 Task: Add an event with the title Lunch Break: Yoga and Meditation, date '2024/05/26', time 7:30 AM to 9:30 AMand add a description: The event coordinator is responsible for planning, organizing, and executing the networking event. They oversee all aspects of the event, including venue selection, logistics, scheduling, vendor management, and participant registration. The event coordinator ensures a seamless and successful networking event that meets the objectives and expectations of the attendees., put the event into Yellow category . Add location for the event as: 456 Montjuic Castle, Barcelona, Spain, logged in from the account softage.3@softage.netand send the event invitation to softage.4@softage.net and softage.2@softage.net. Set a reminder for the event 15 minutes before
Action: Mouse moved to (87, 112)
Screenshot: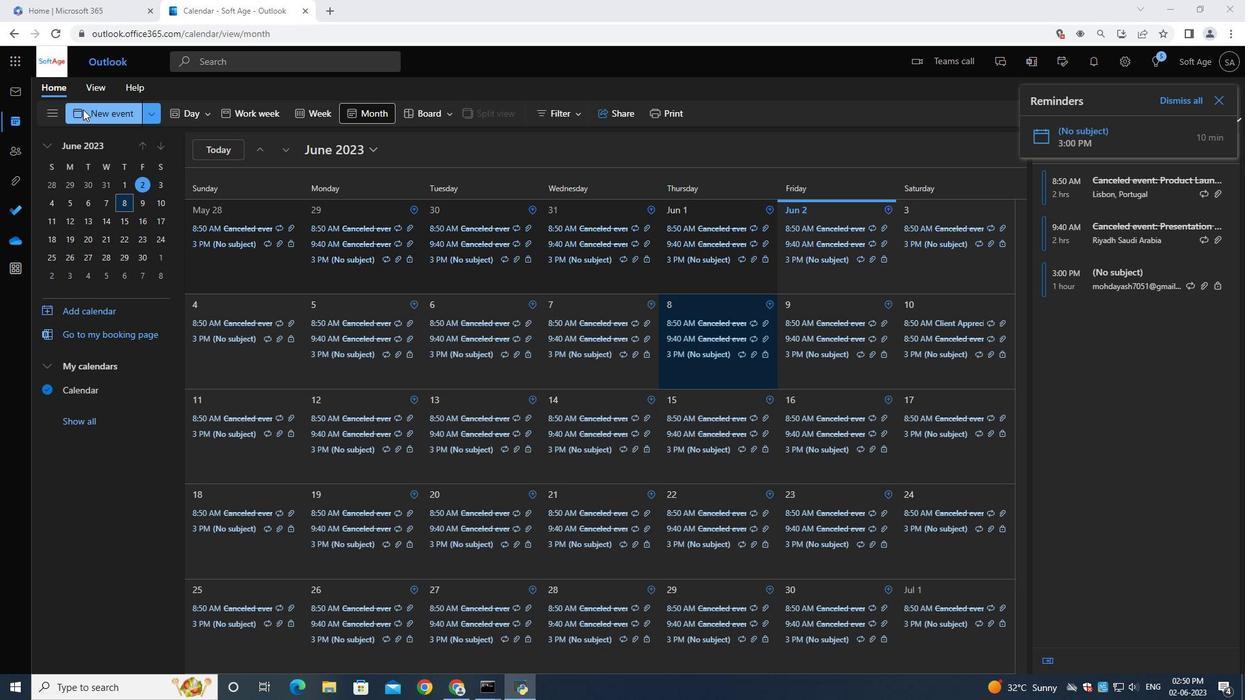
Action: Mouse pressed left at (87, 112)
Screenshot: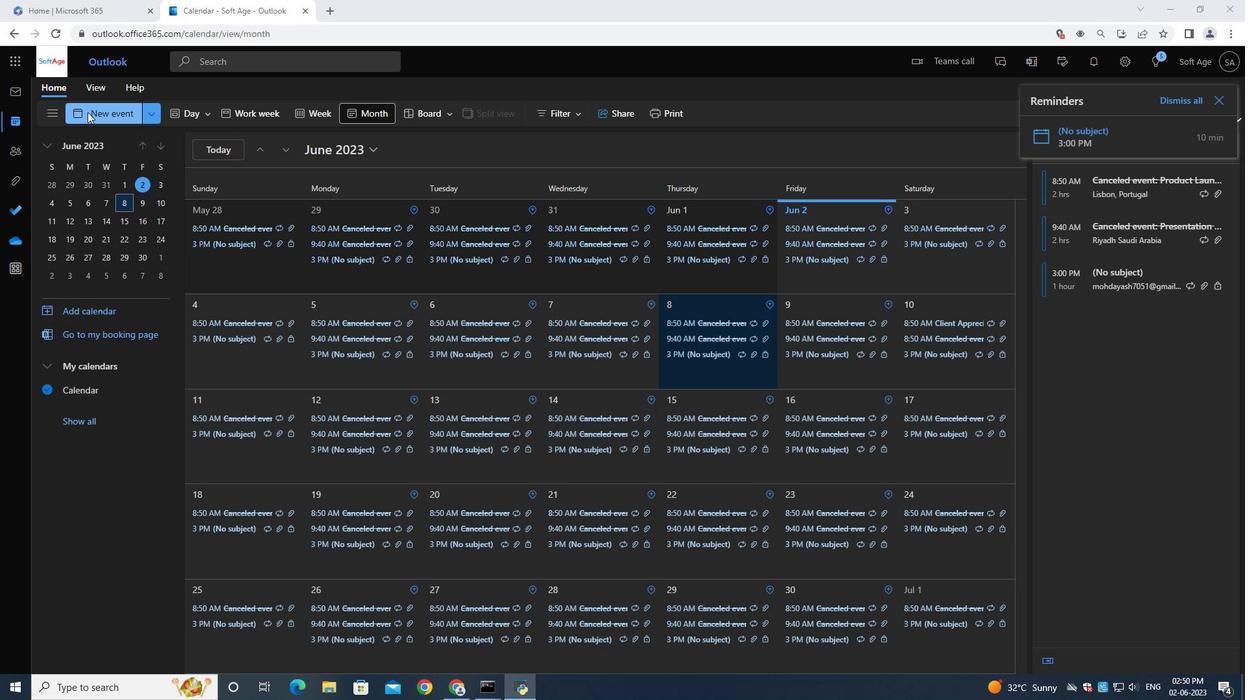 
Action: Mouse moved to (384, 199)
Screenshot: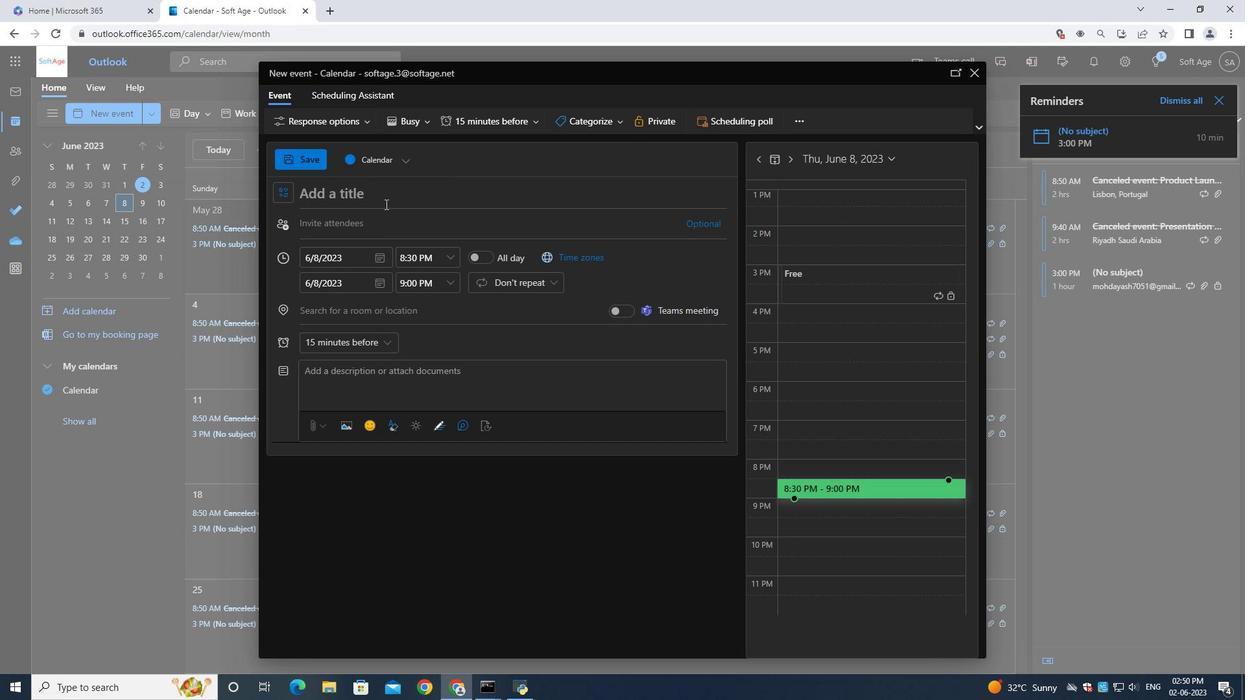 
Action: Mouse pressed left at (384, 199)
Screenshot: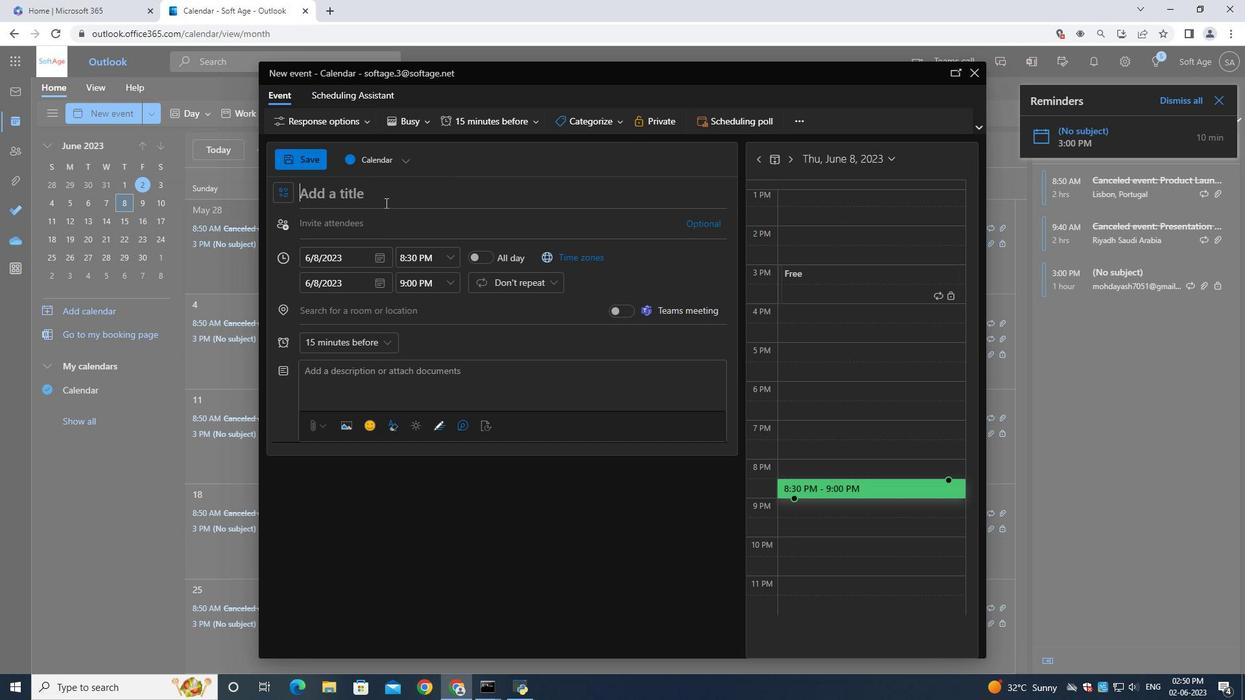 
Action: Mouse moved to (384, 199)
Screenshot: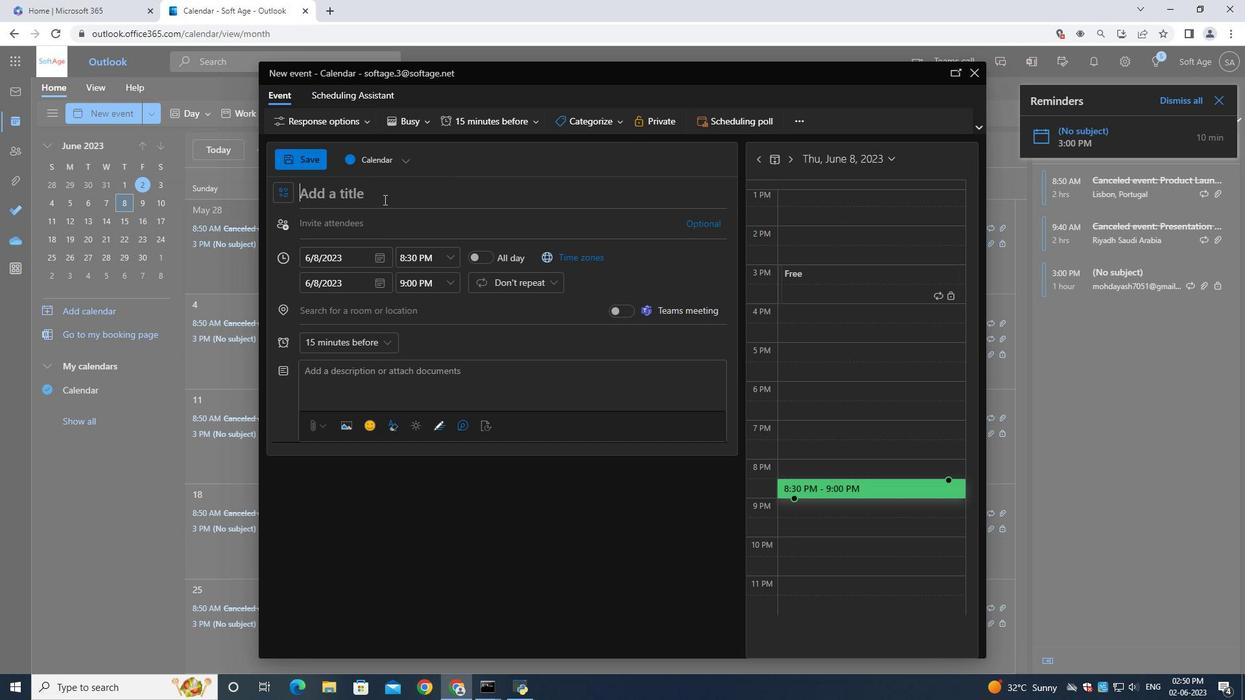 
Action: Key pressed <Key.shift>Luc<Key.backspace><Key.backspace>unch<Key.space><Key.shift><Key.shift>Break<Key.shift_r>:<Key.space><Key.shift>Yoga<Key.space>and<Key.space><Key.shift>Meditation
Screenshot: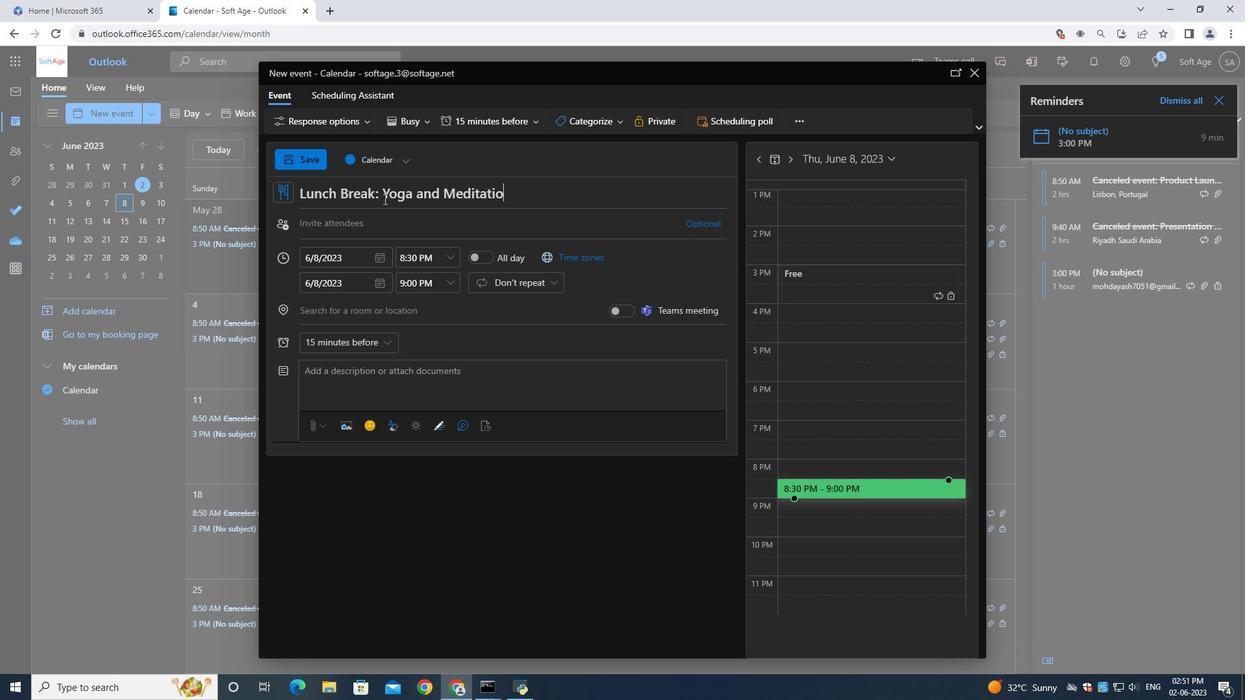 
Action: Mouse moved to (382, 252)
Screenshot: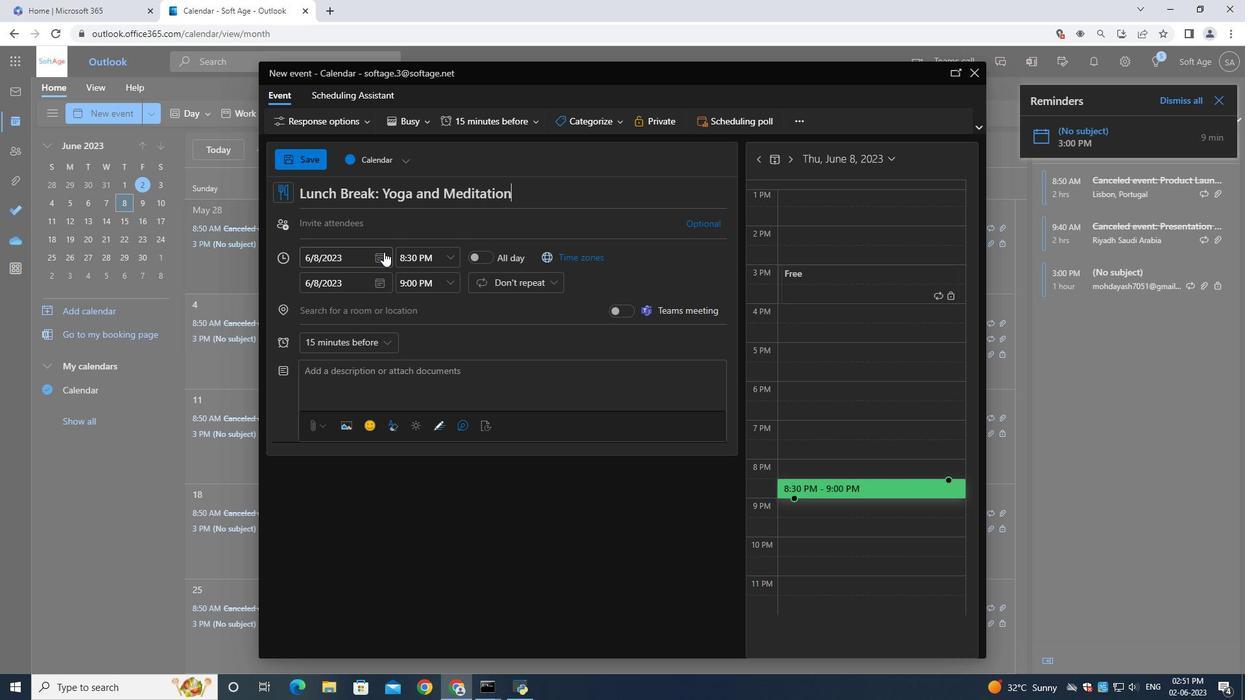 
Action: Mouse pressed left at (382, 252)
Screenshot: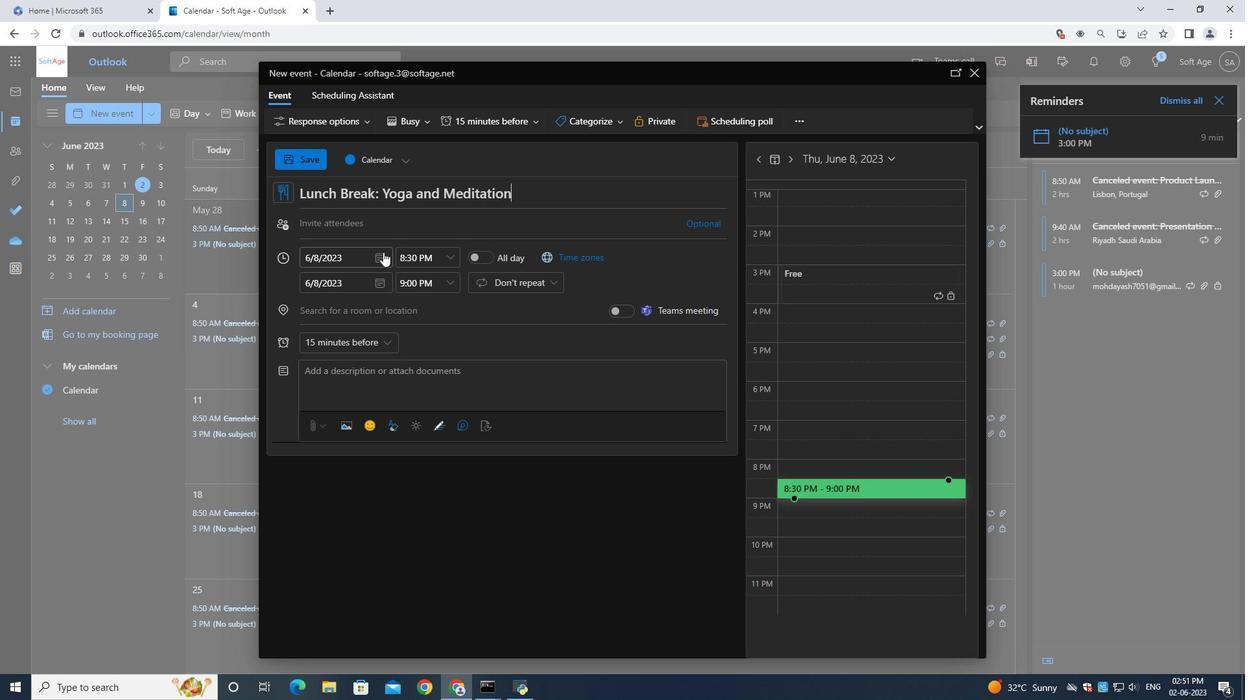 
Action: Mouse moved to (425, 289)
Screenshot: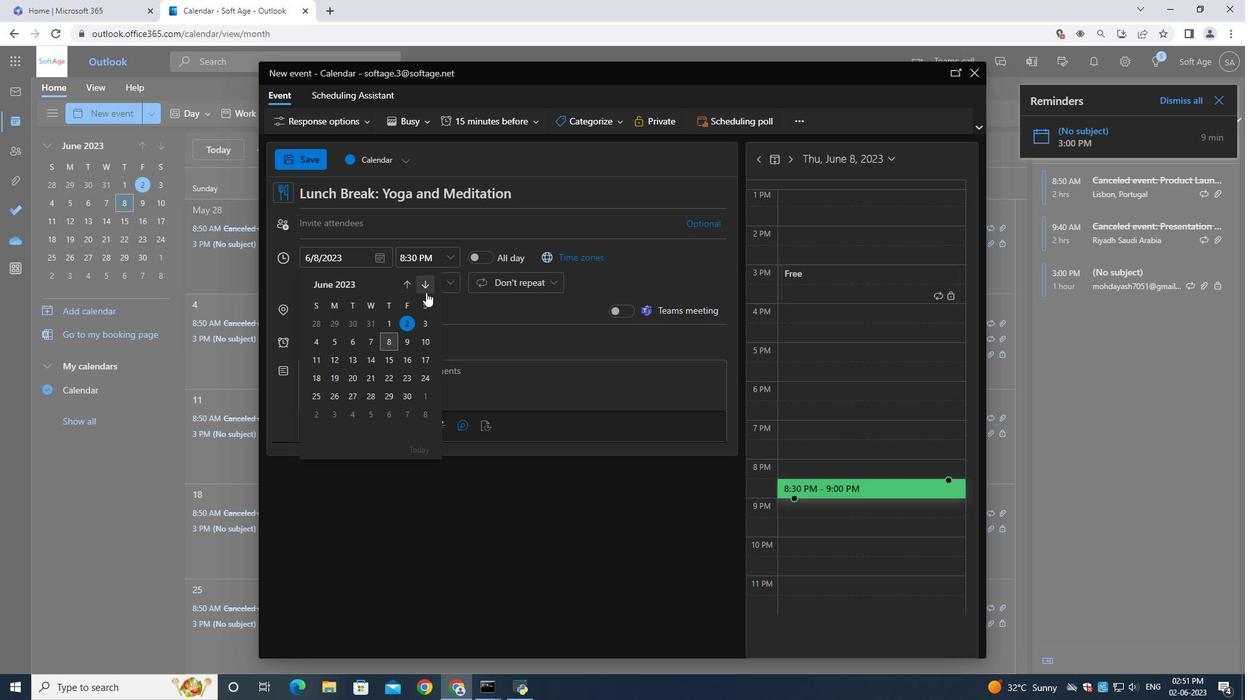 
Action: Mouse pressed left at (425, 289)
Screenshot: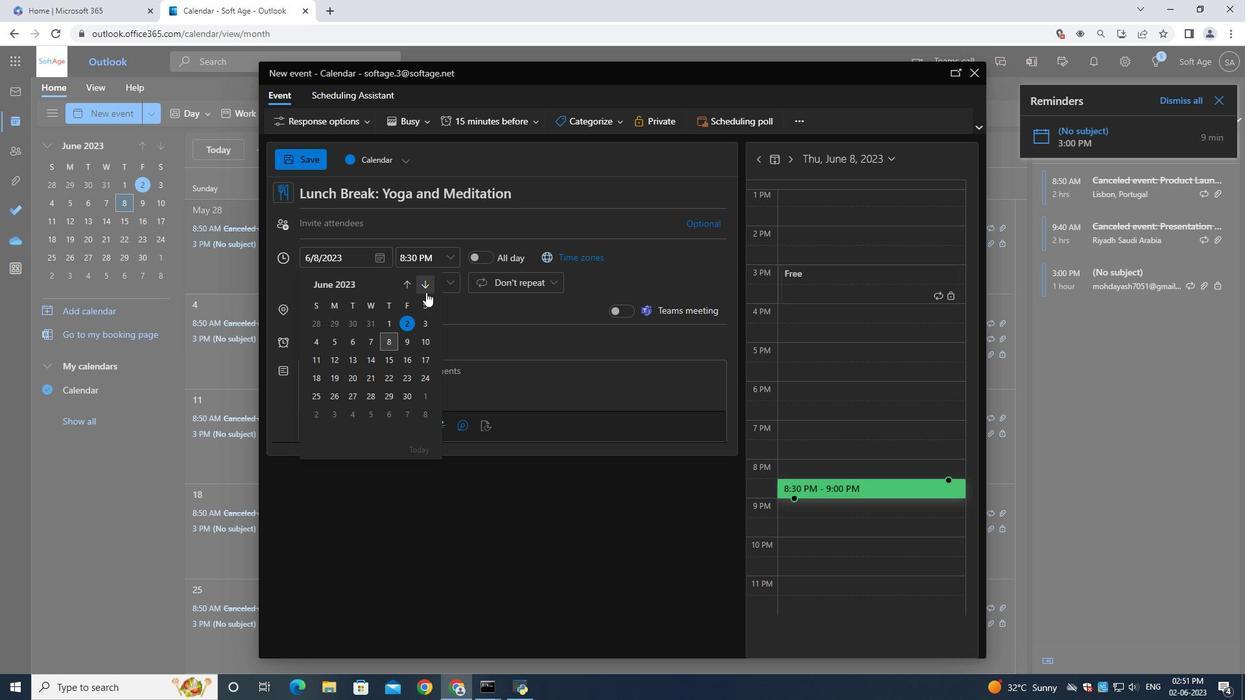 
Action: Mouse moved to (424, 288)
Screenshot: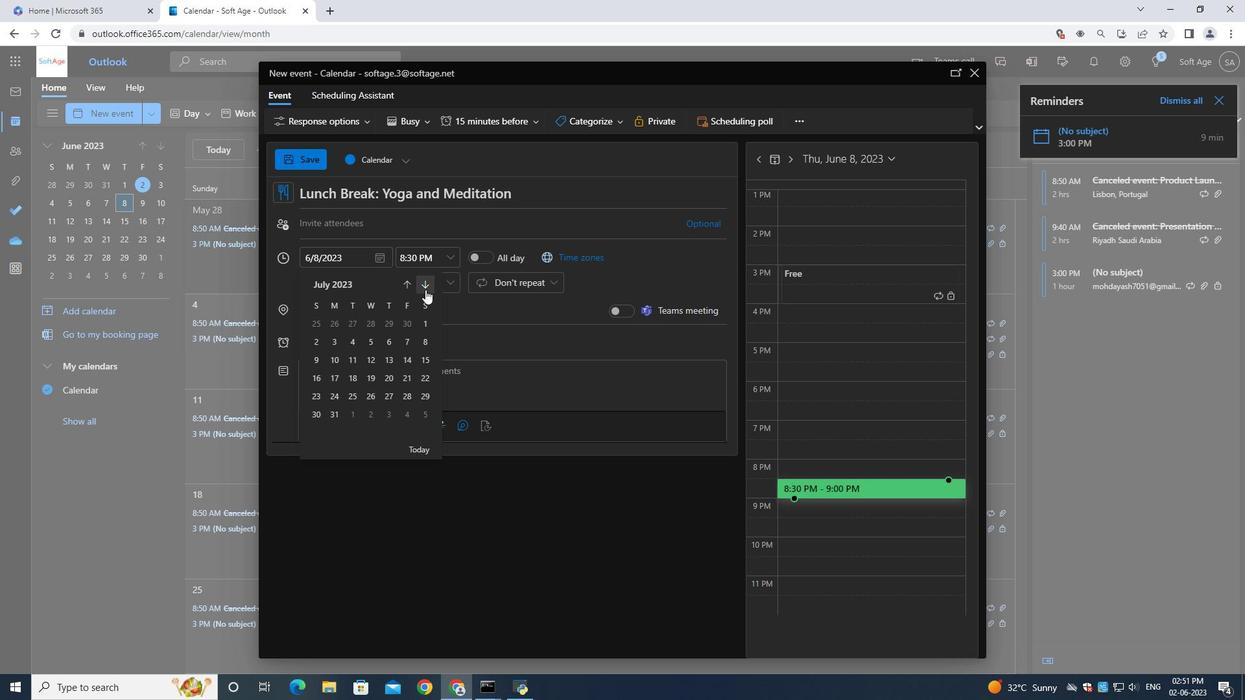 
Action: Mouse pressed left at (424, 288)
Screenshot: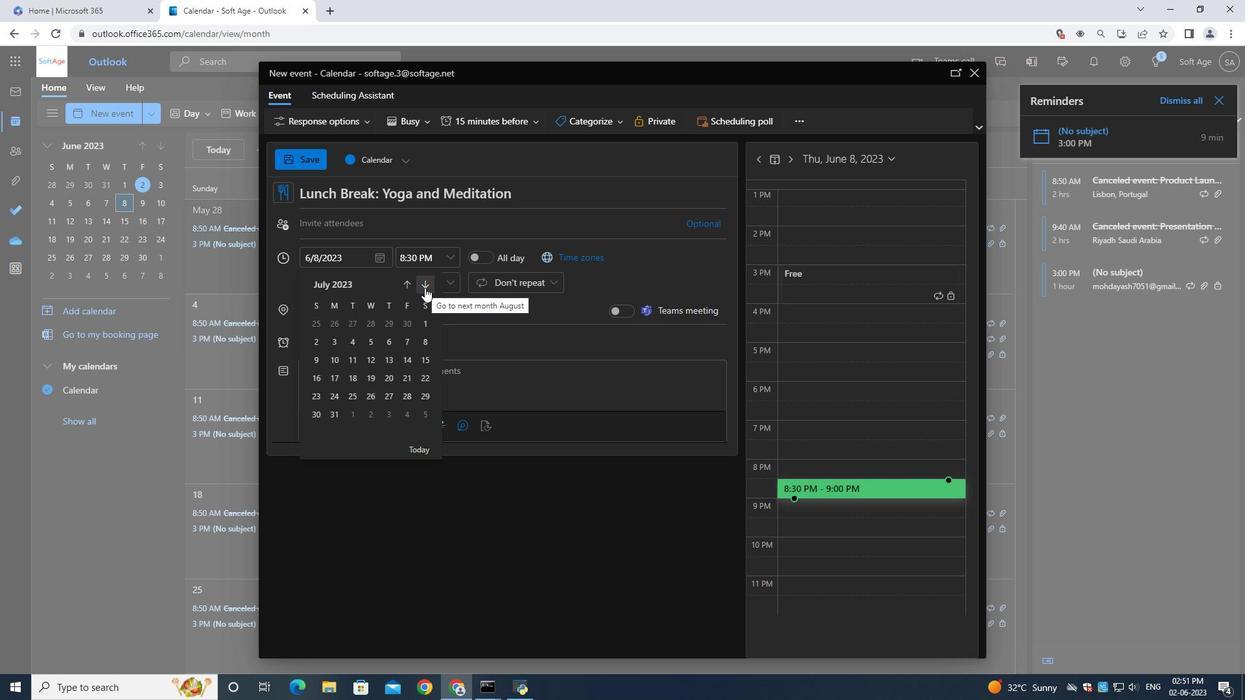 
Action: Mouse moved to (406, 284)
Screenshot: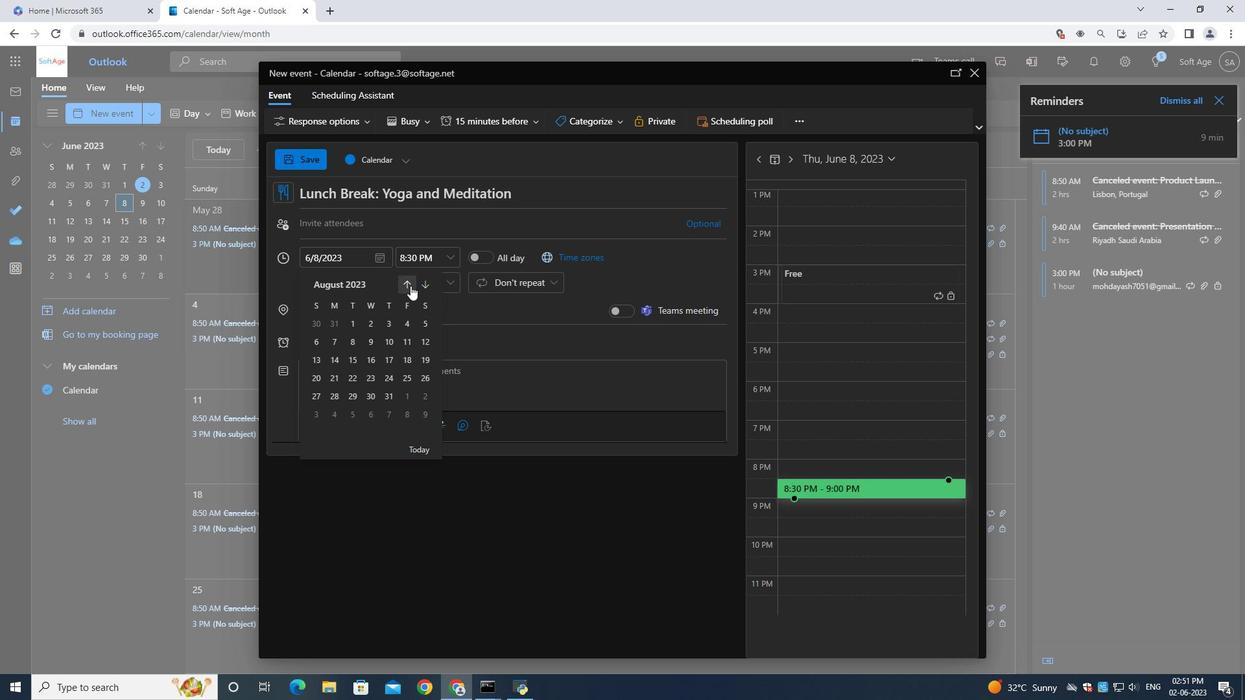 
Action: Mouse pressed left at (406, 284)
Screenshot: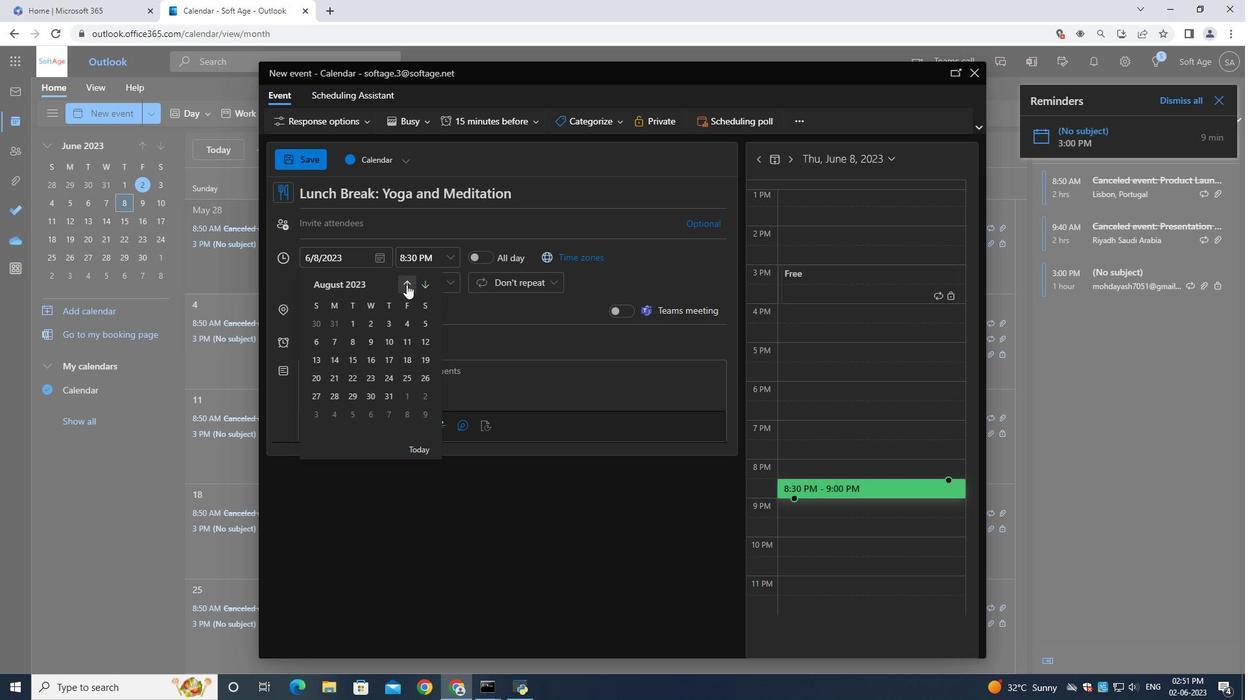 
Action: Mouse pressed left at (406, 284)
Screenshot: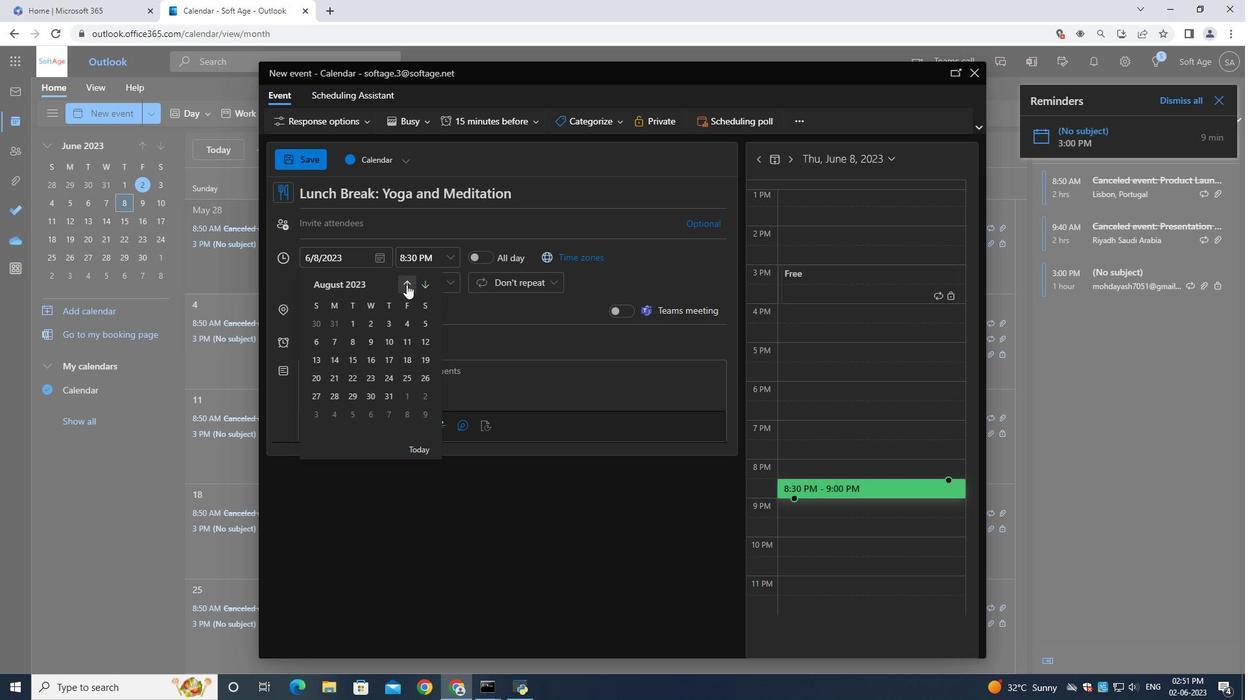
Action: Mouse pressed left at (406, 284)
Screenshot: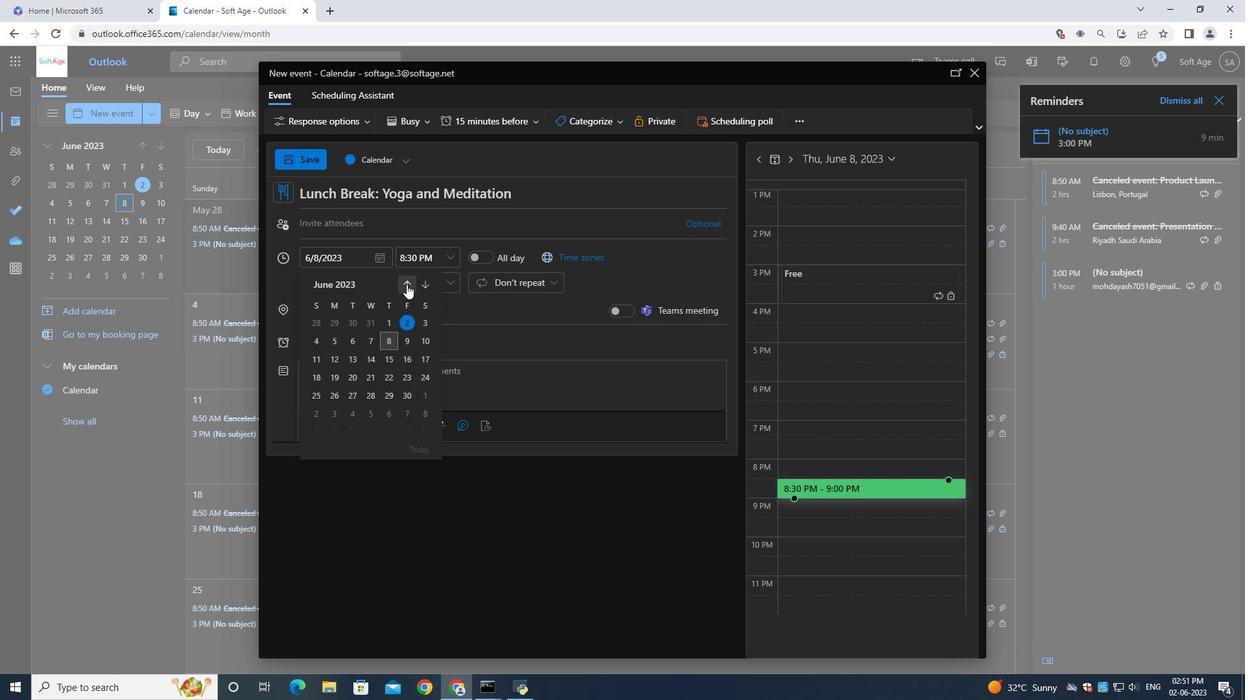 
Action: Mouse moved to (402, 379)
Screenshot: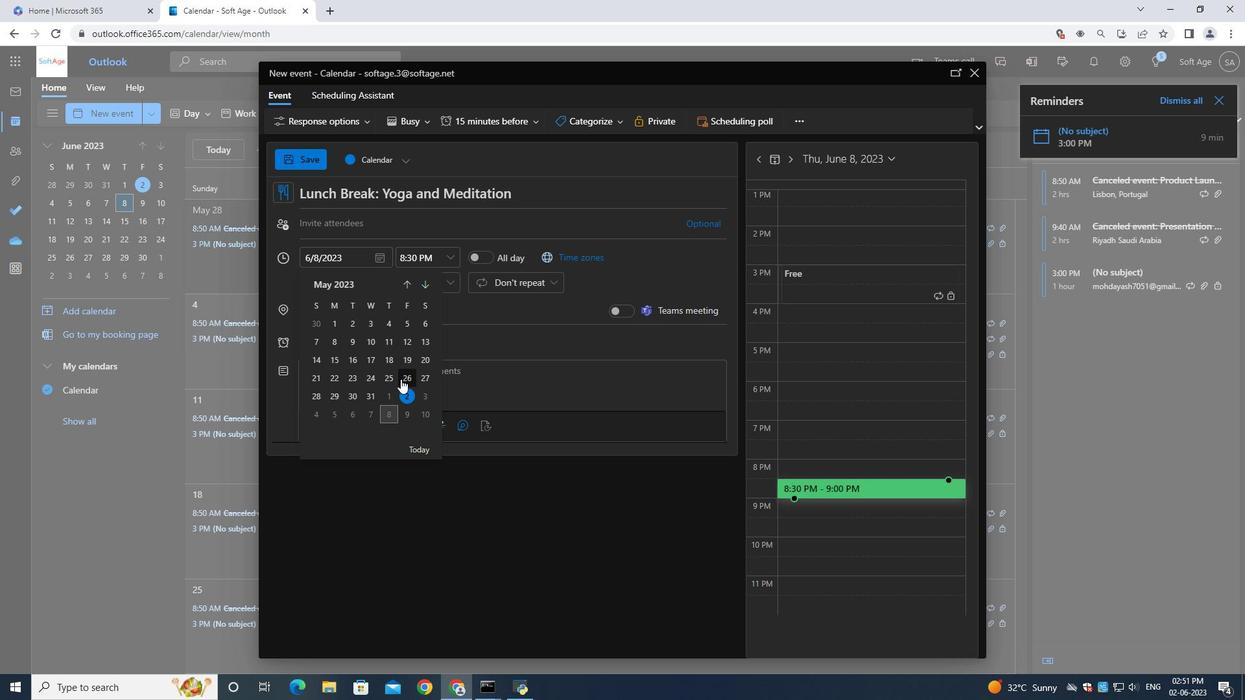 
Action: Mouse pressed left at (402, 379)
Screenshot: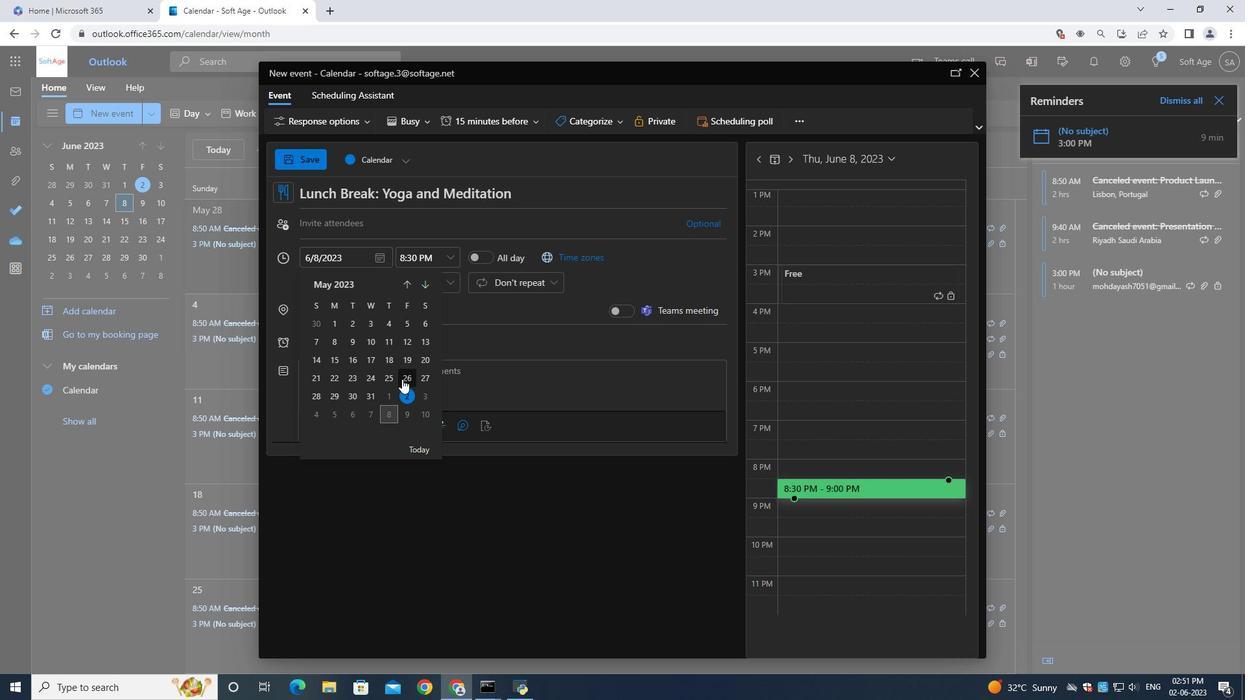 
Action: Mouse moved to (433, 263)
Screenshot: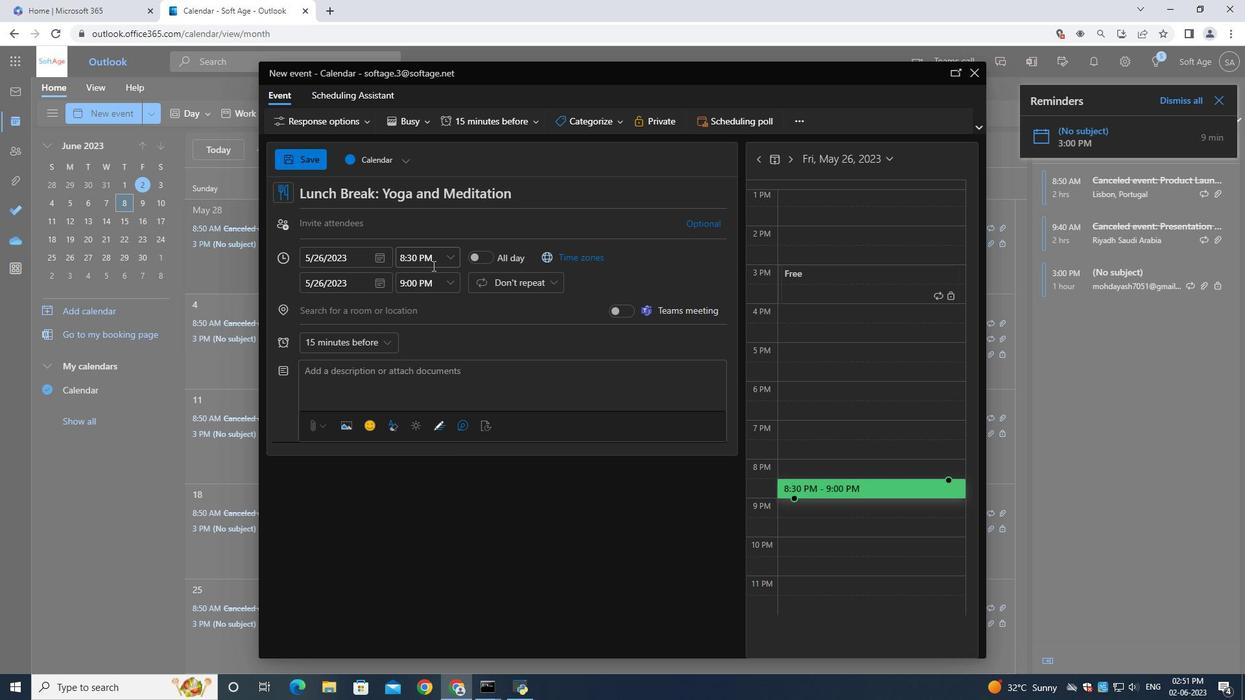 
Action: Mouse pressed left at (433, 263)
Screenshot: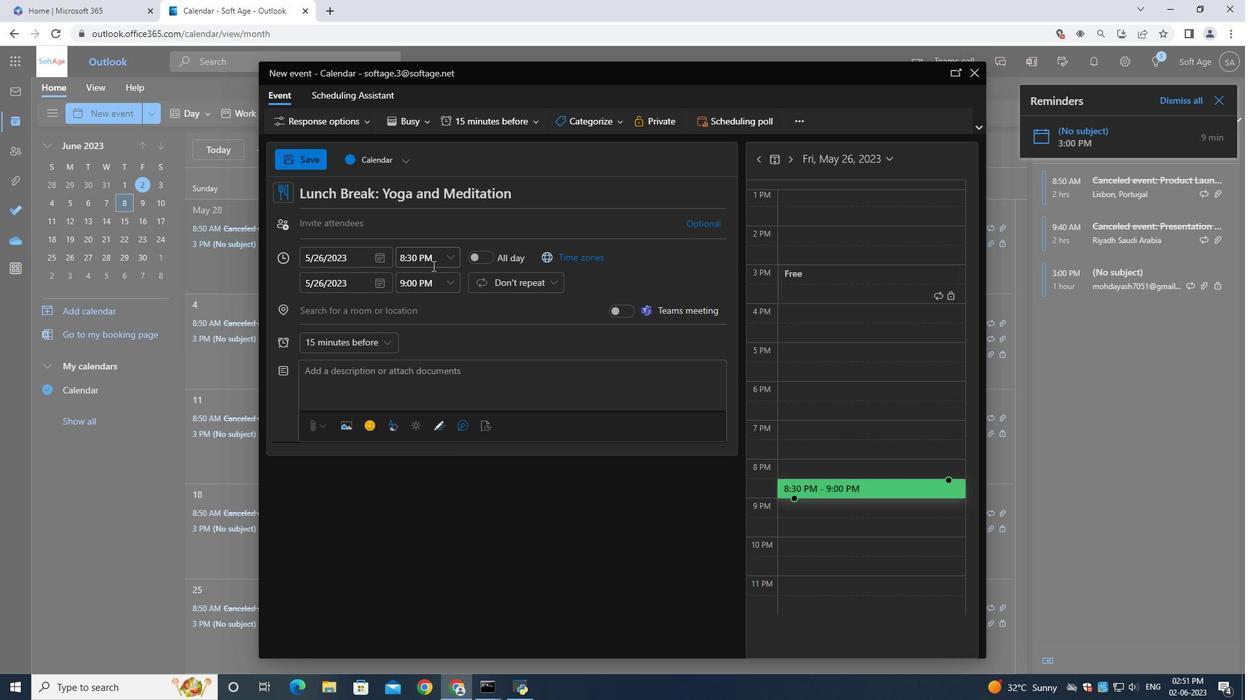 
Action: Mouse moved to (352, 262)
Screenshot: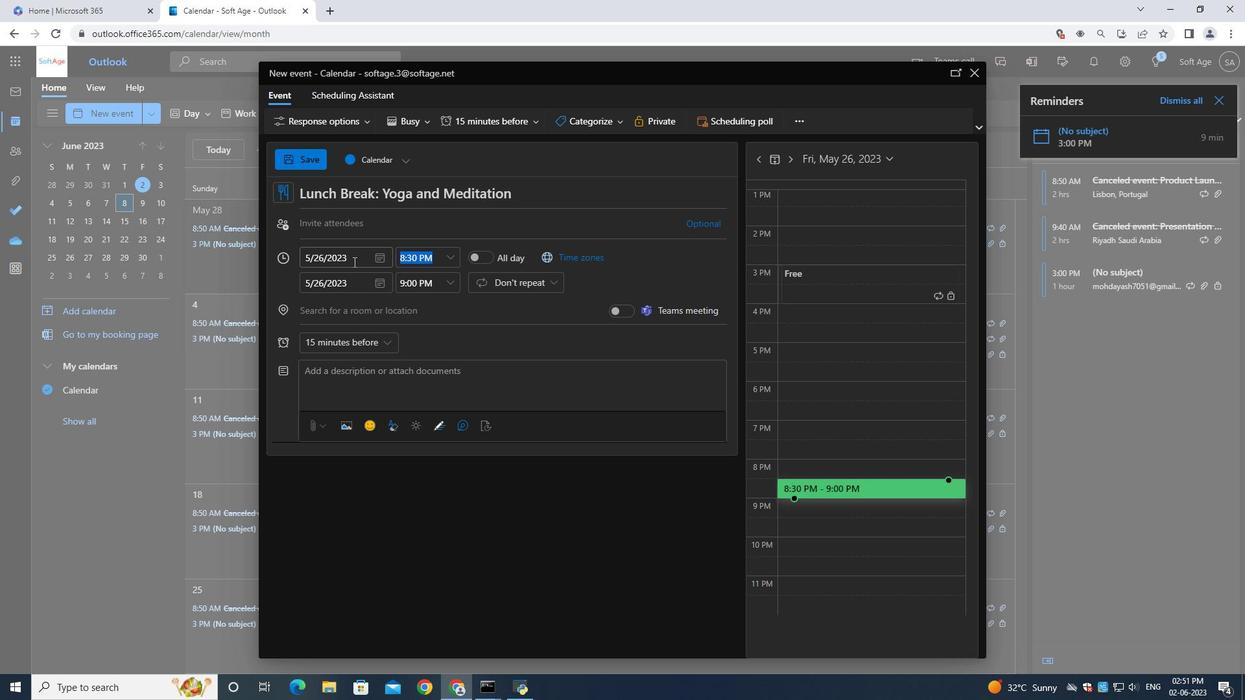 
Action: Mouse pressed left at (352, 262)
Screenshot: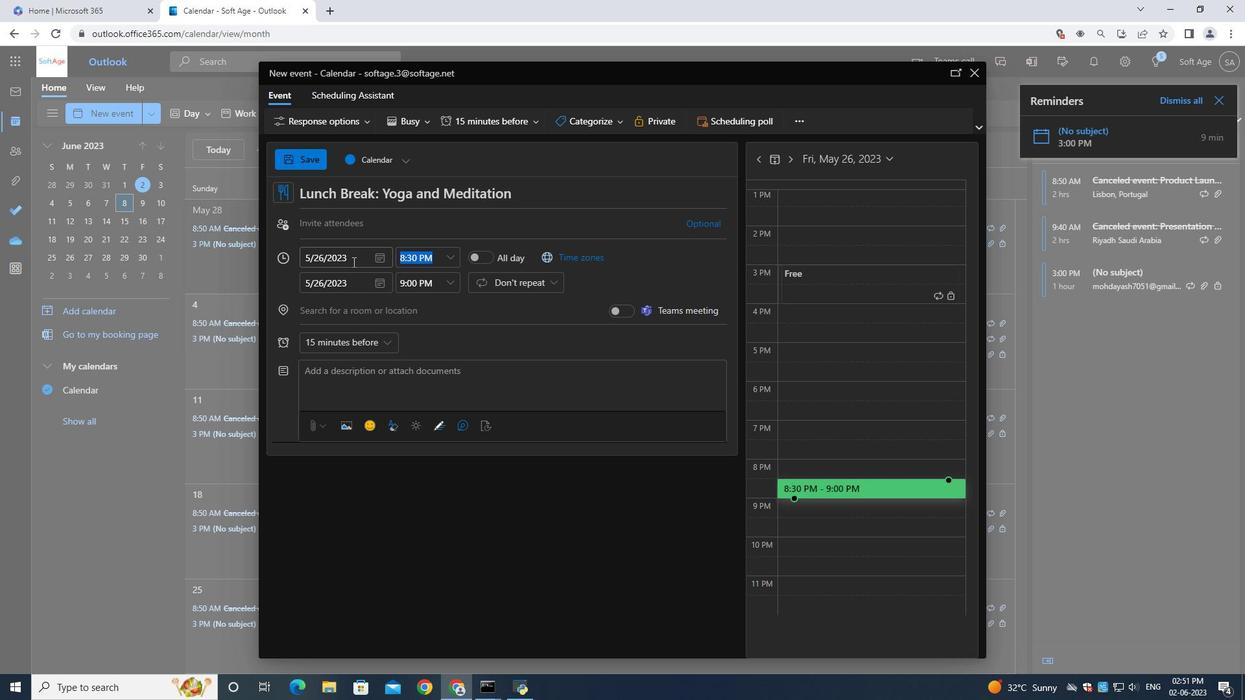 
Action: Mouse moved to (352, 266)
Screenshot: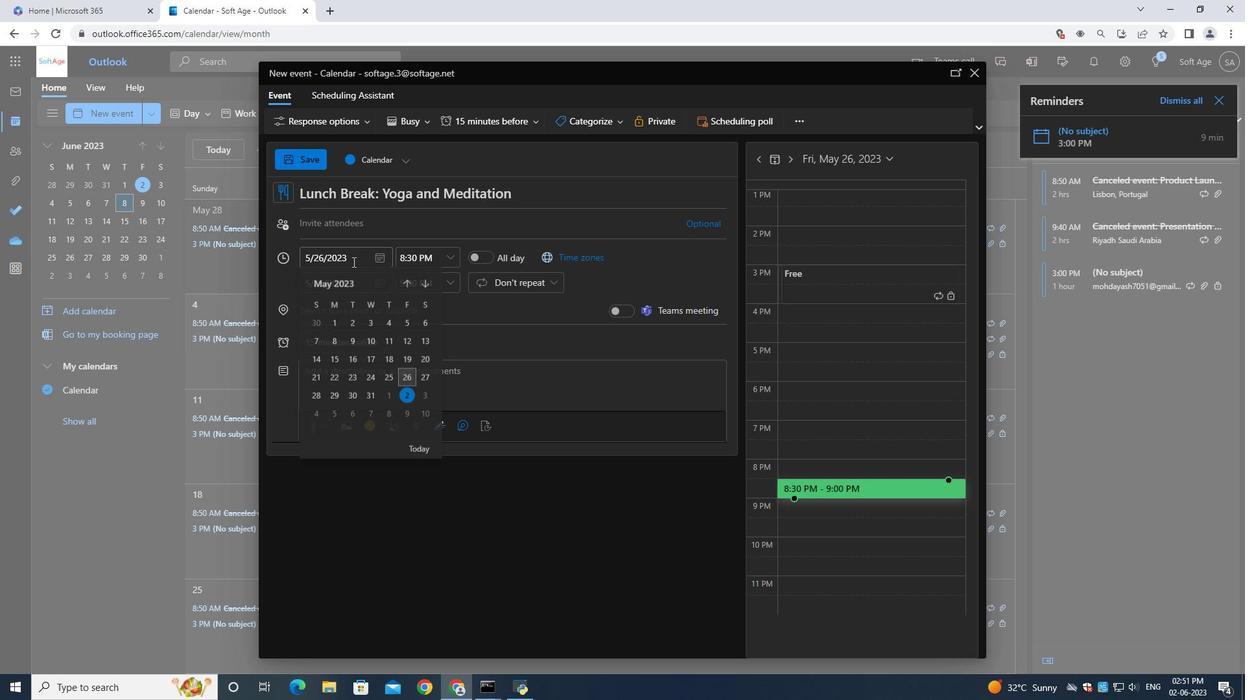 
Action: Key pressed <Key.backspace><Key.backspace>
Screenshot: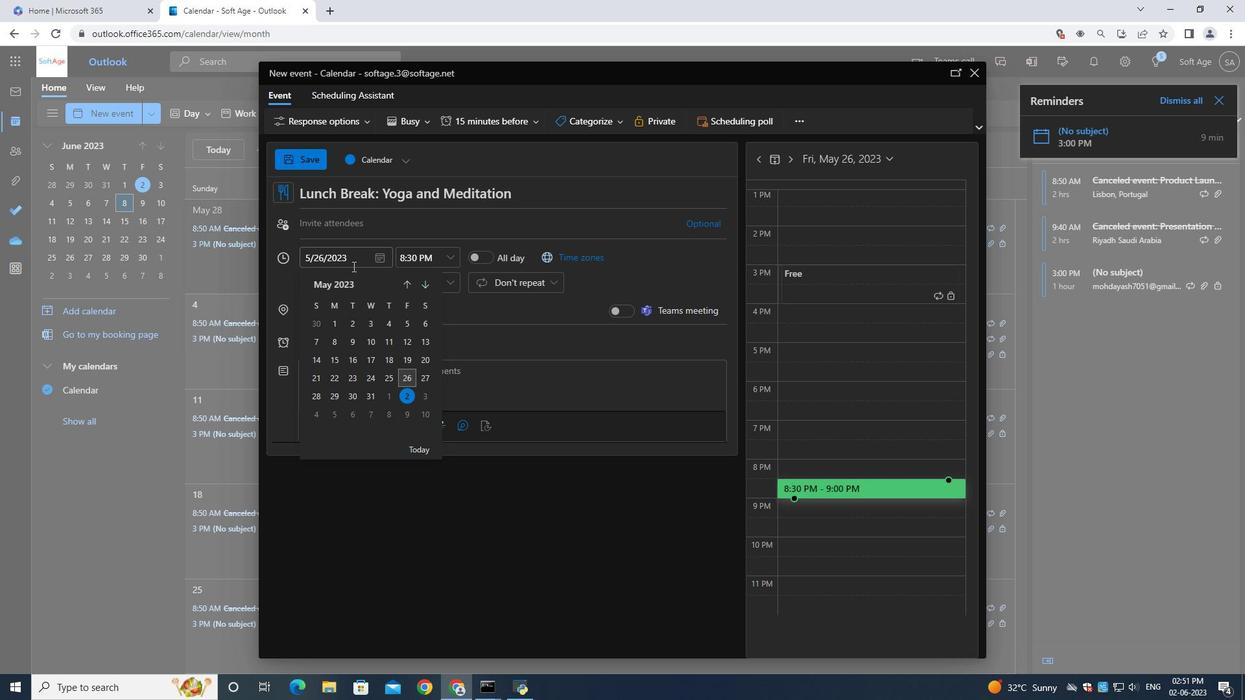 
Action: Mouse moved to (378, 258)
Screenshot: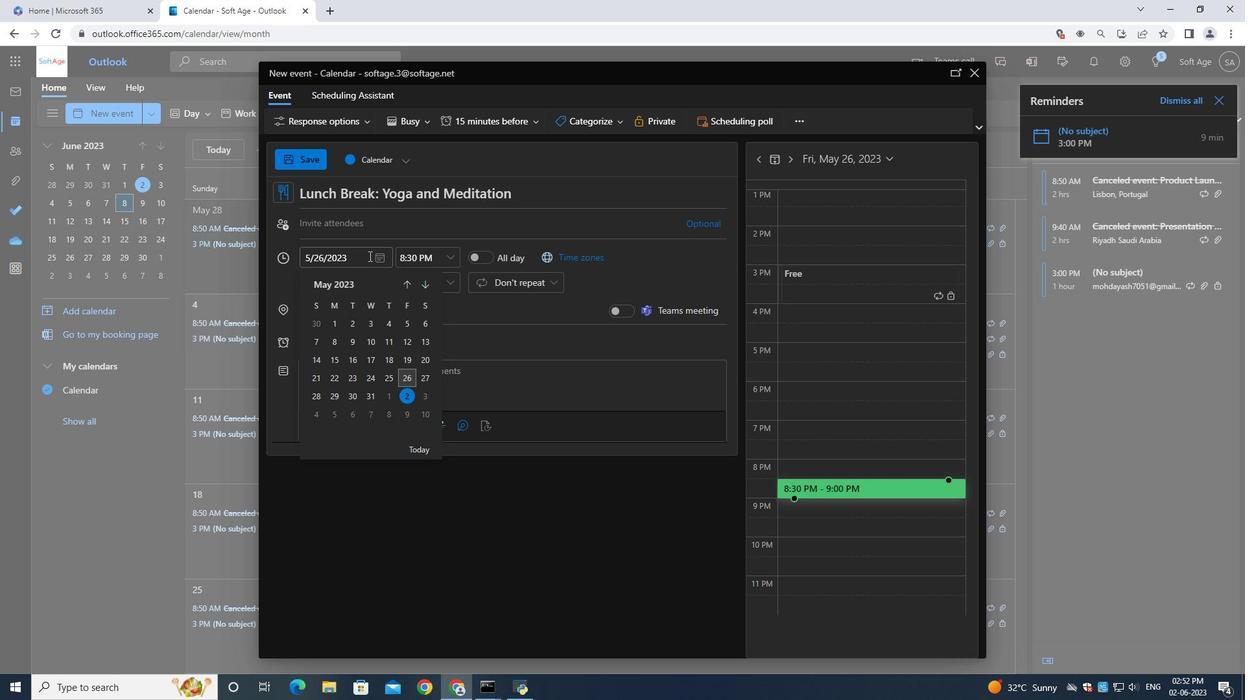 
Action: Mouse pressed left at (378, 258)
Screenshot: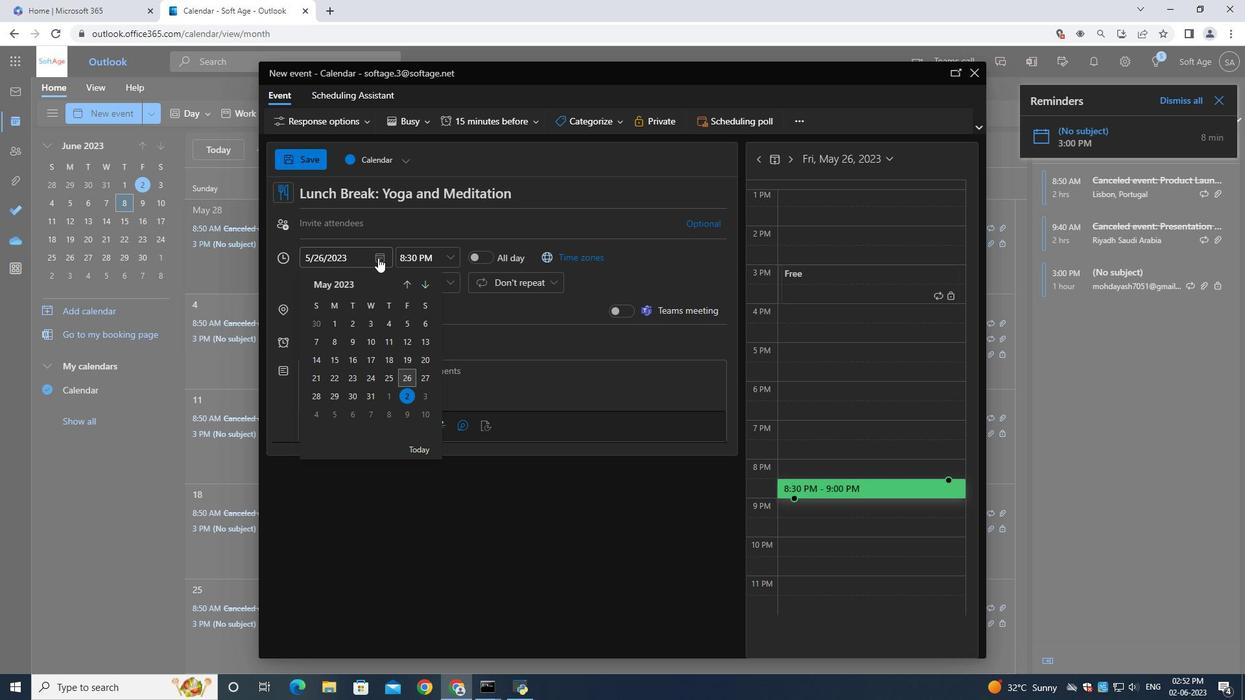 
Action: Mouse pressed left at (378, 258)
Screenshot: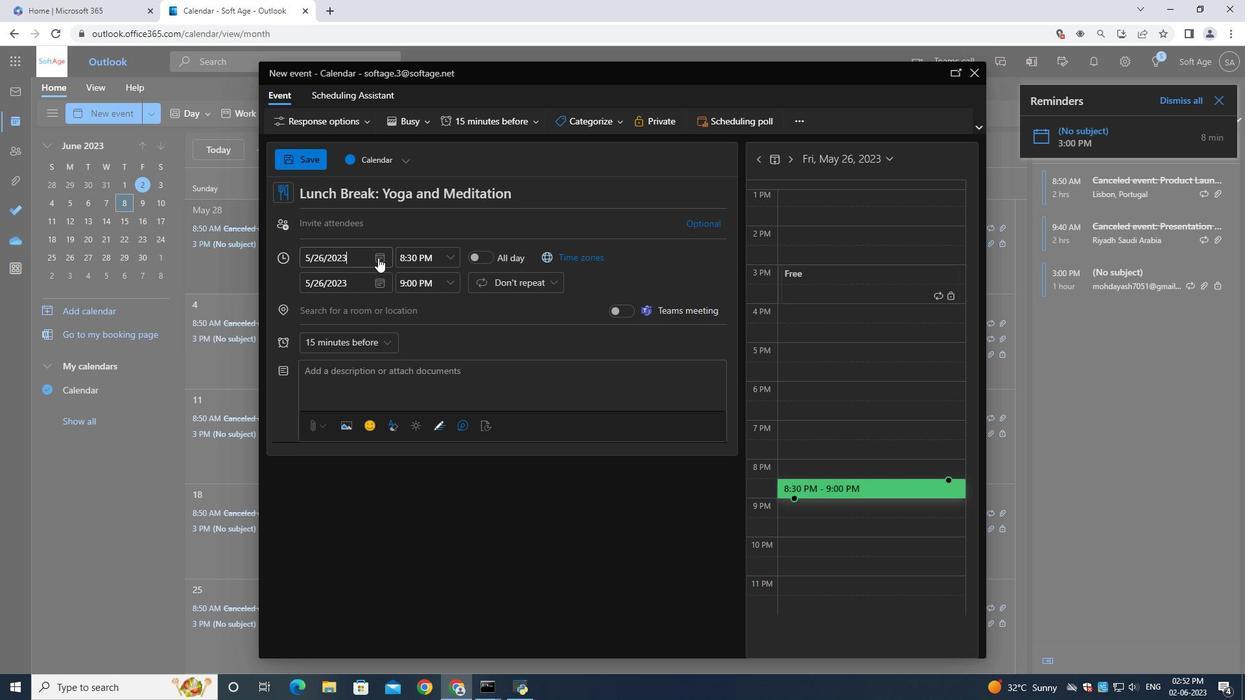 
Action: Mouse moved to (423, 286)
Screenshot: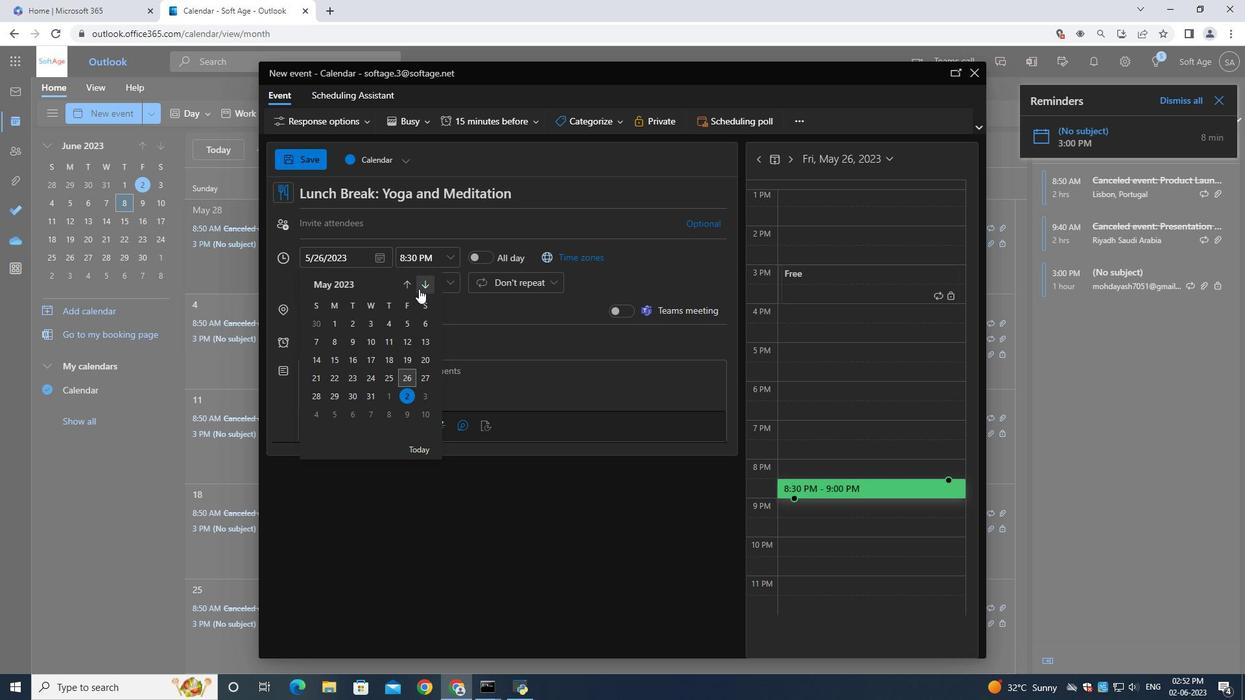 
Action: Mouse pressed left at (423, 286)
Screenshot: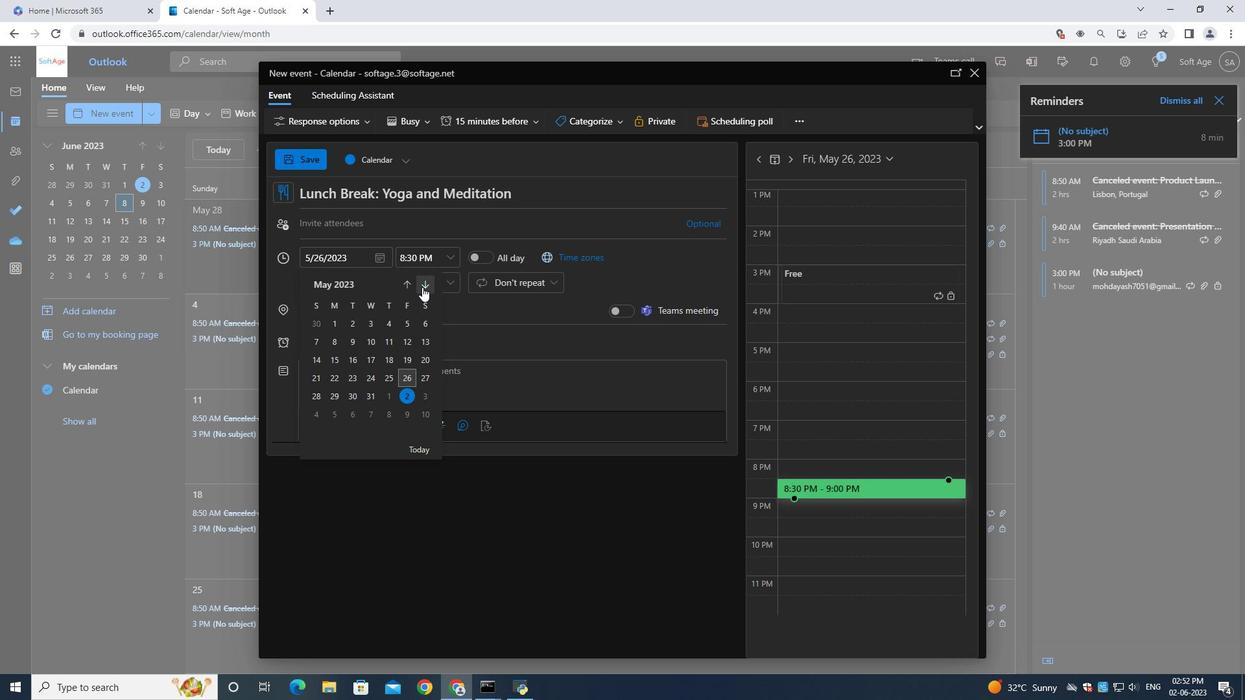
Action: Mouse pressed left at (423, 286)
Screenshot: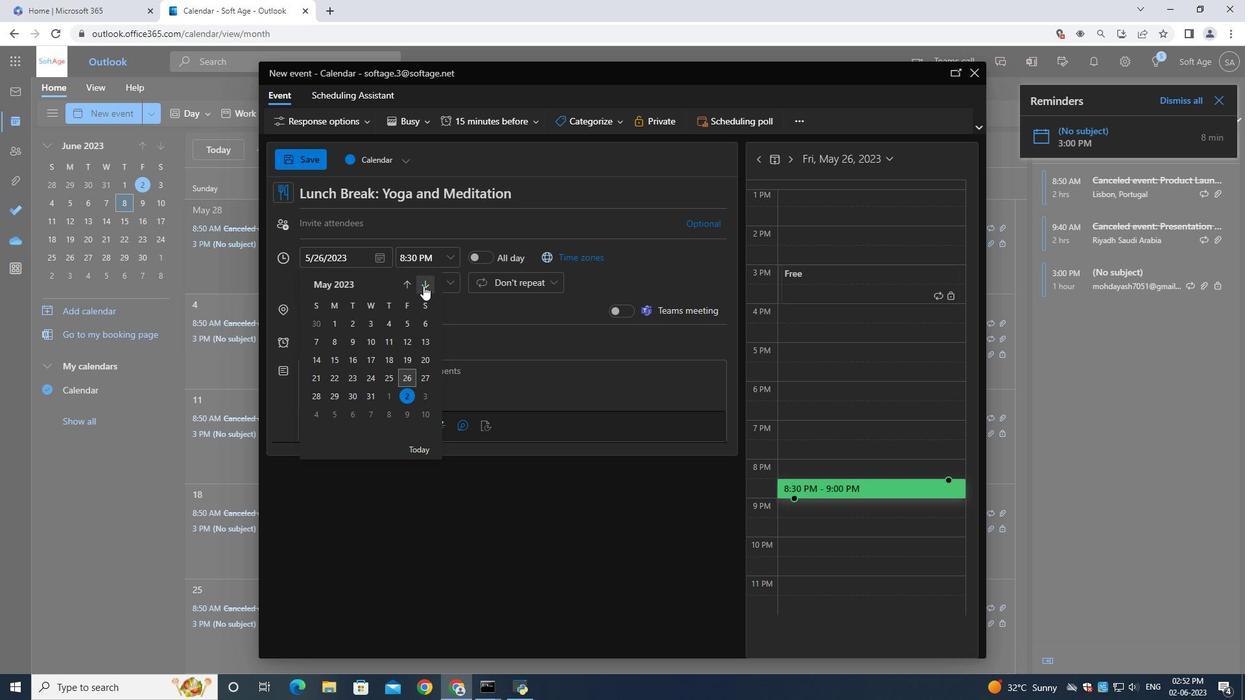 
Action: Mouse pressed left at (423, 286)
Screenshot: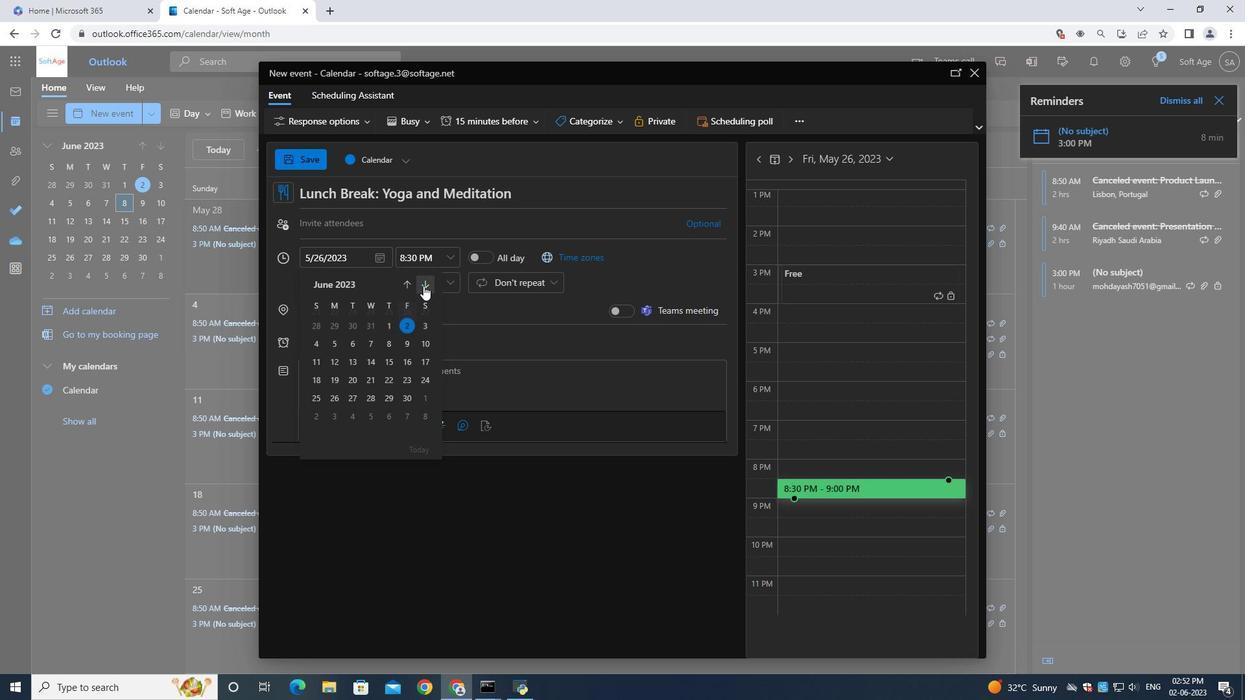 
Action: Mouse pressed left at (423, 286)
Screenshot: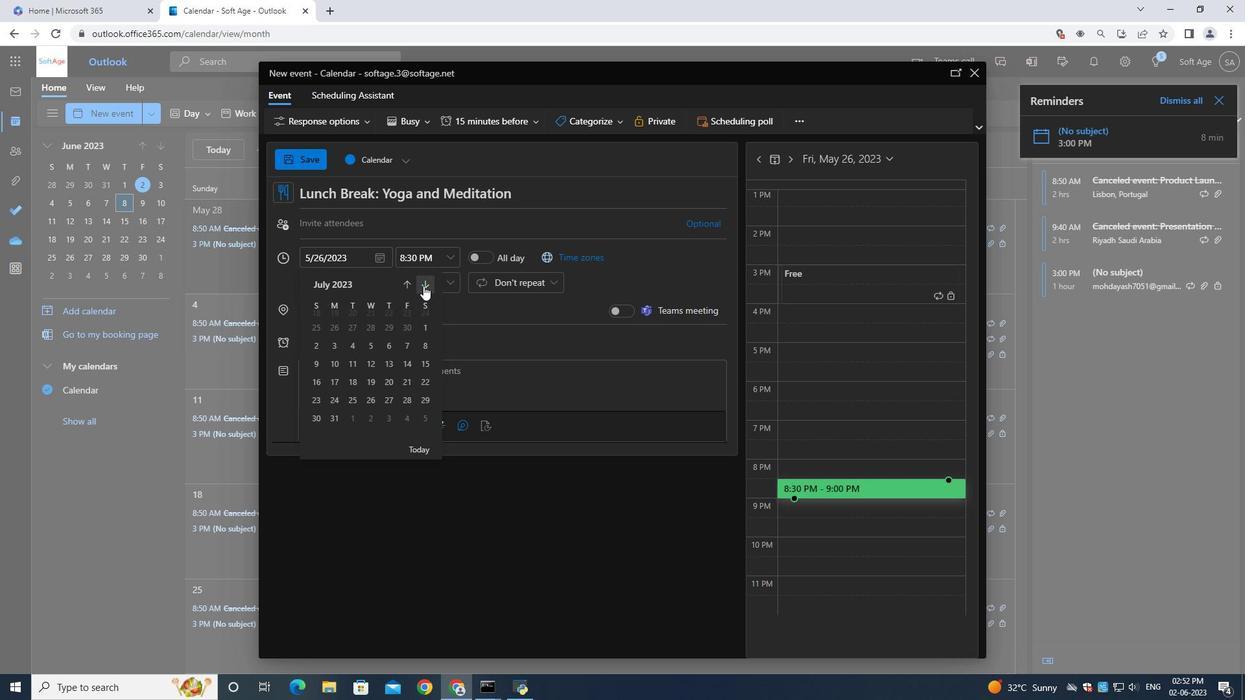
Action: Mouse pressed left at (423, 286)
Screenshot: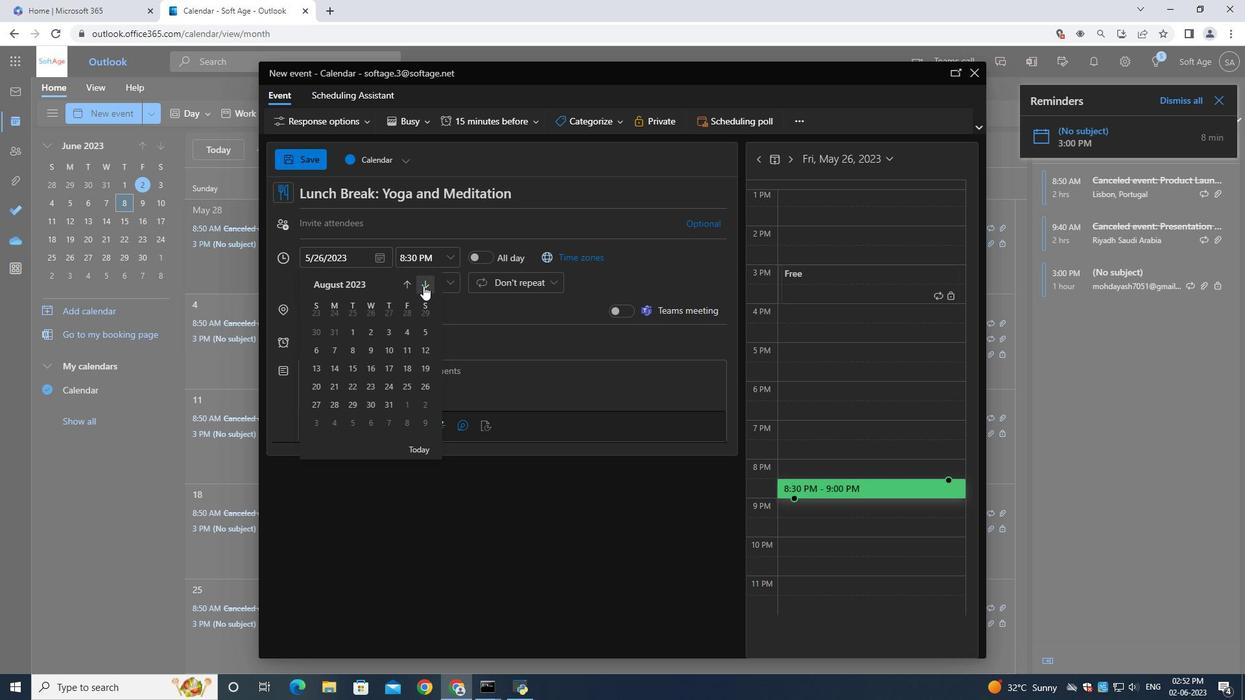 
Action: Mouse pressed left at (423, 286)
Screenshot: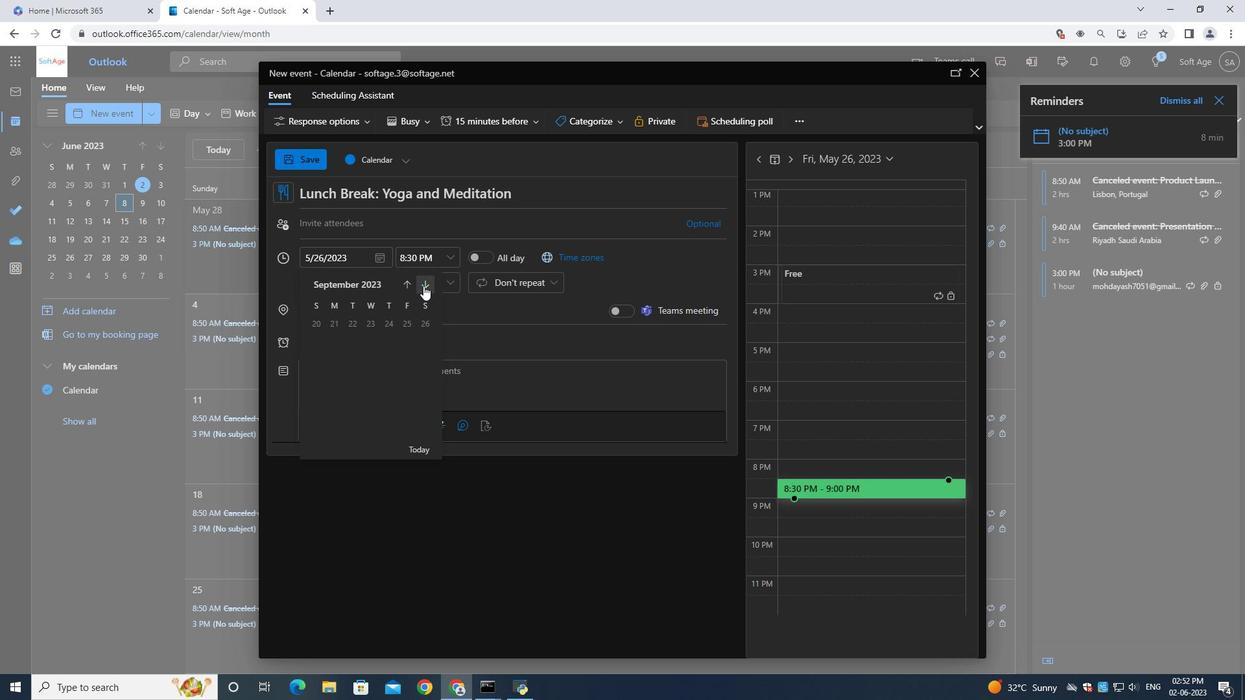 
Action: Mouse pressed left at (423, 286)
Screenshot: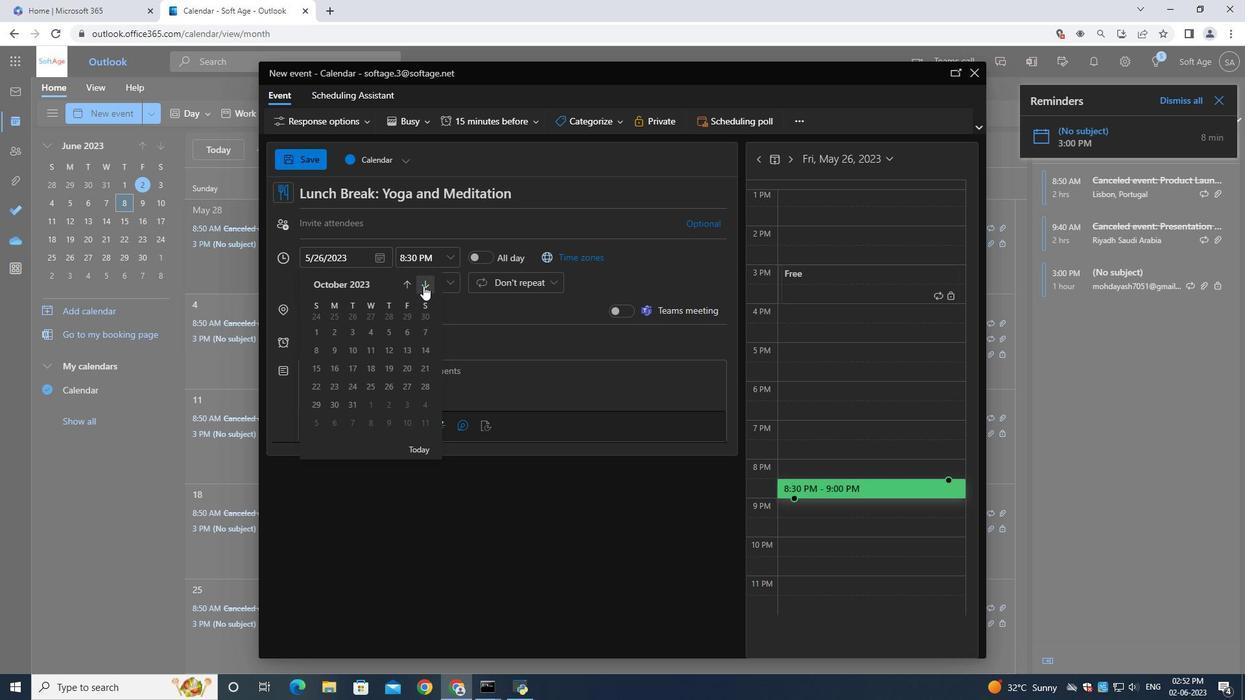
Action: Mouse pressed left at (423, 286)
Screenshot: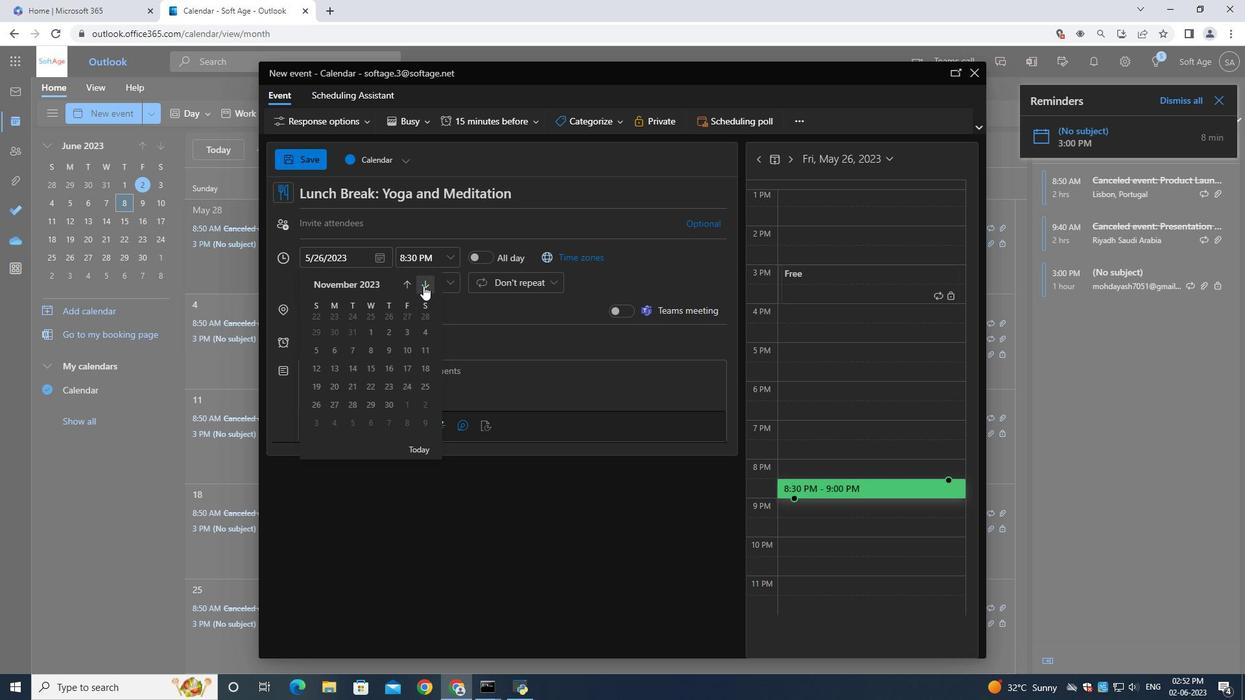 
Action: Mouse pressed left at (423, 286)
Screenshot: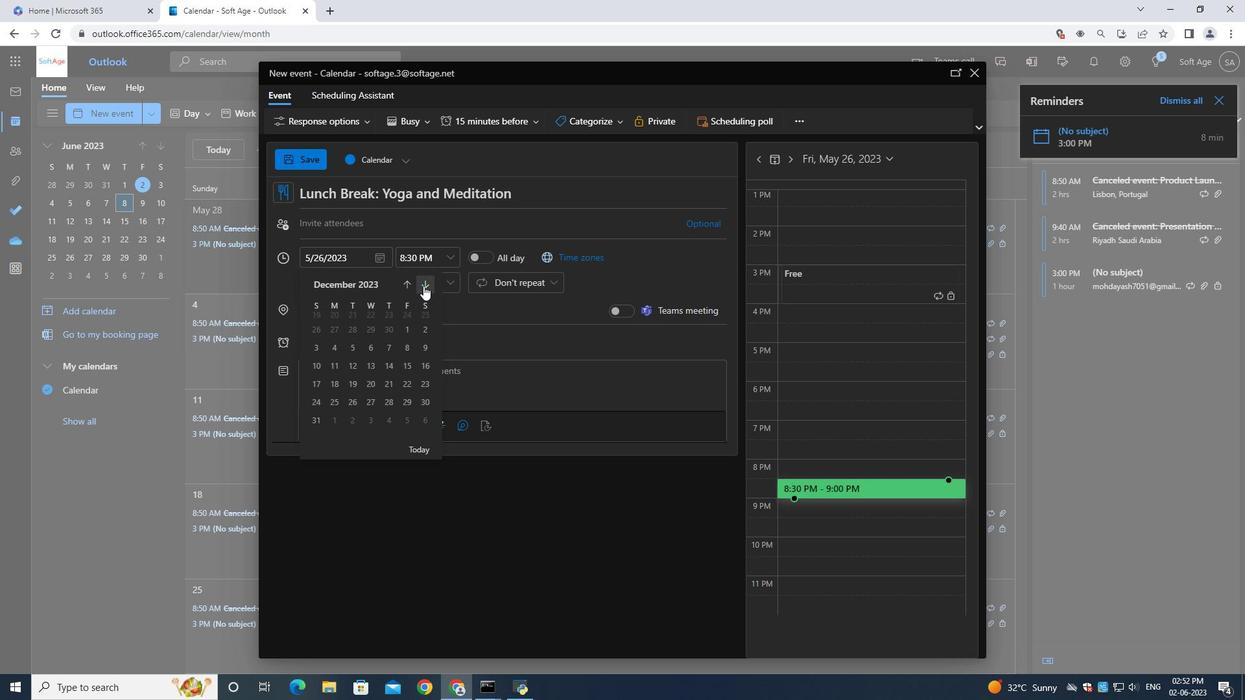 
Action: Mouse pressed left at (423, 286)
Screenshot: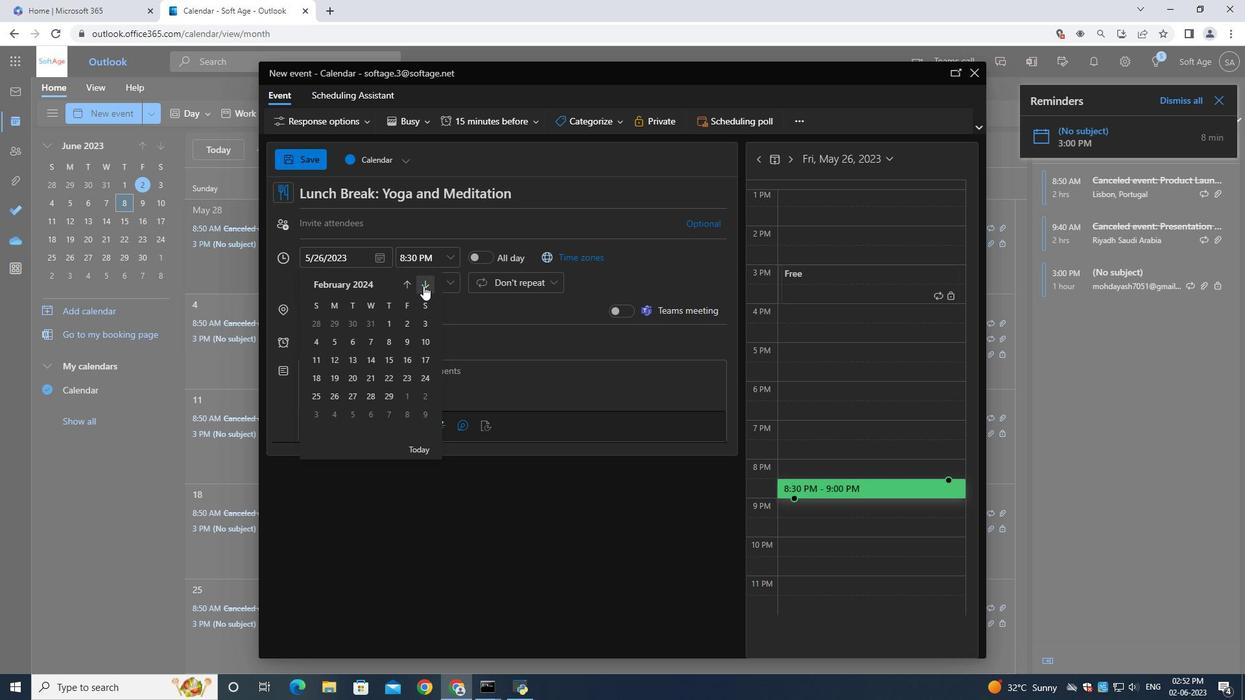 
Action: Mouse pressed left at (423, 286)
Screenshot: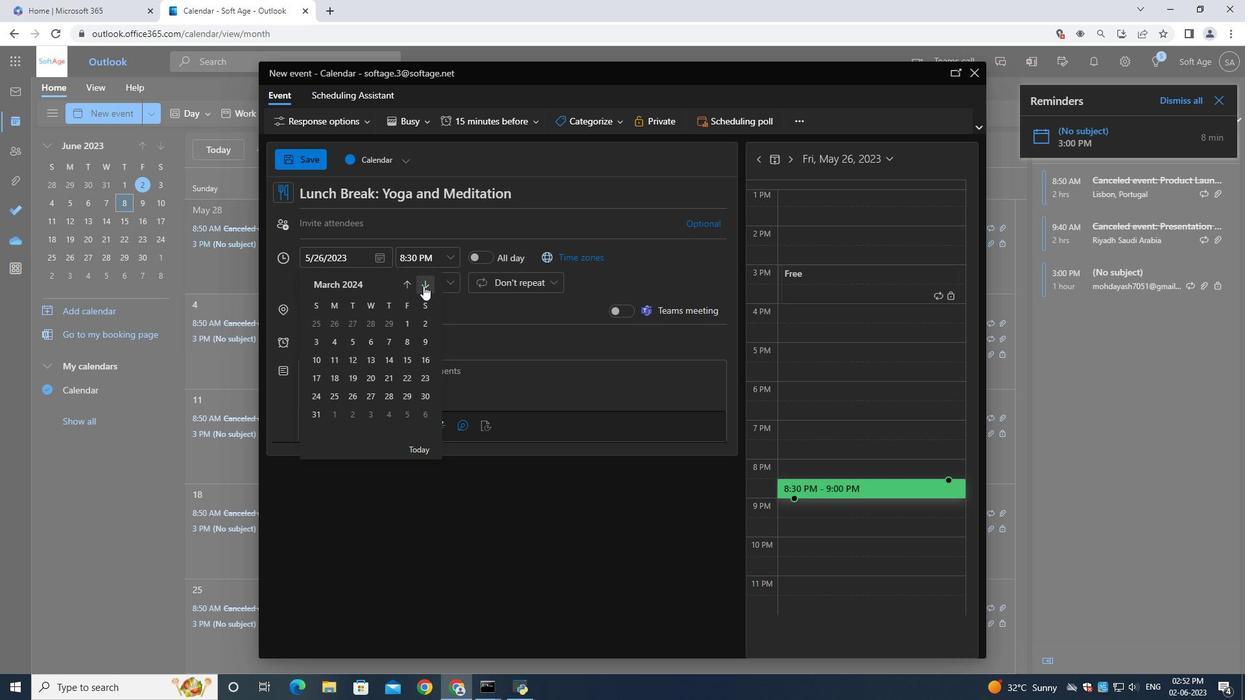 
Action: Mouse moved to (434, 262)
Screenshot: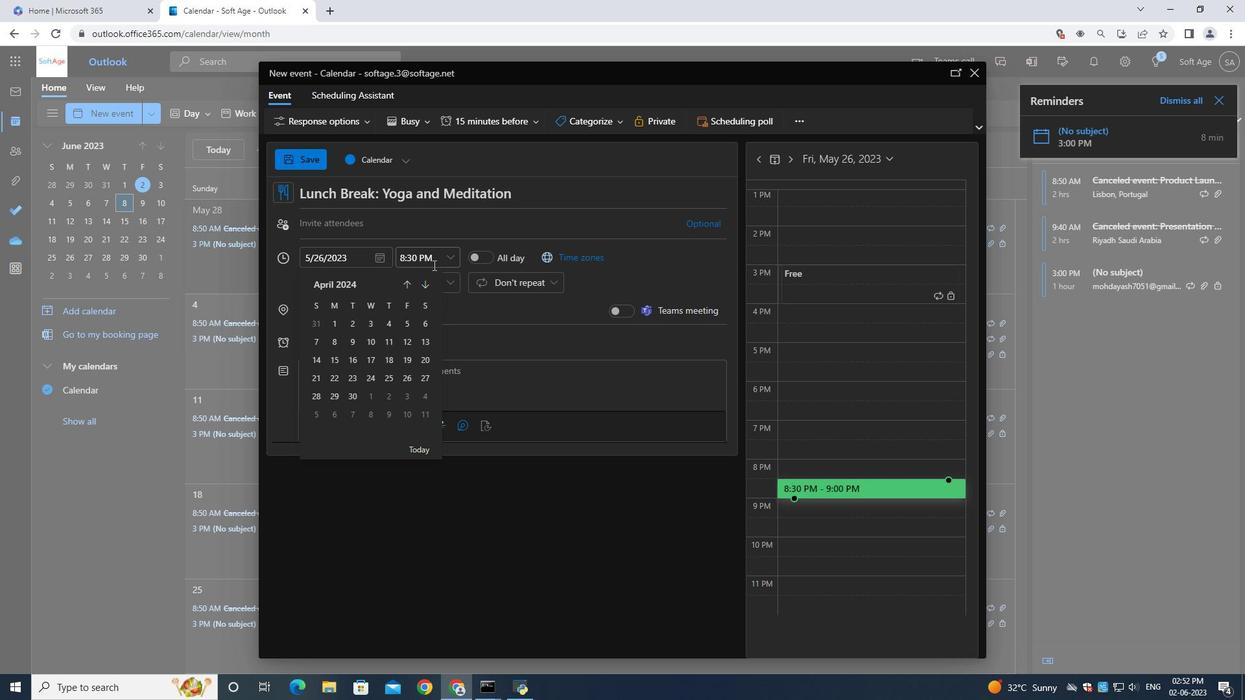 
Action: Mouse pressed left at (434, 262)
Screenshot: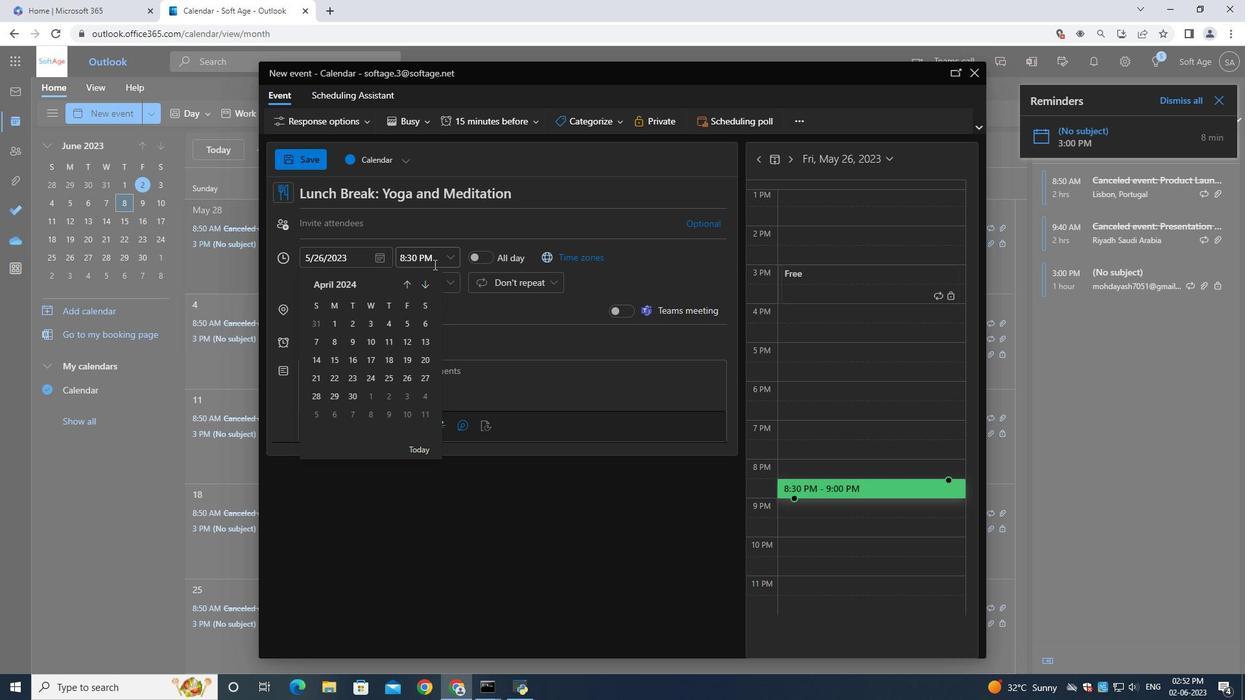 
Action: Mouse moved to (373, 265)
Screenshot: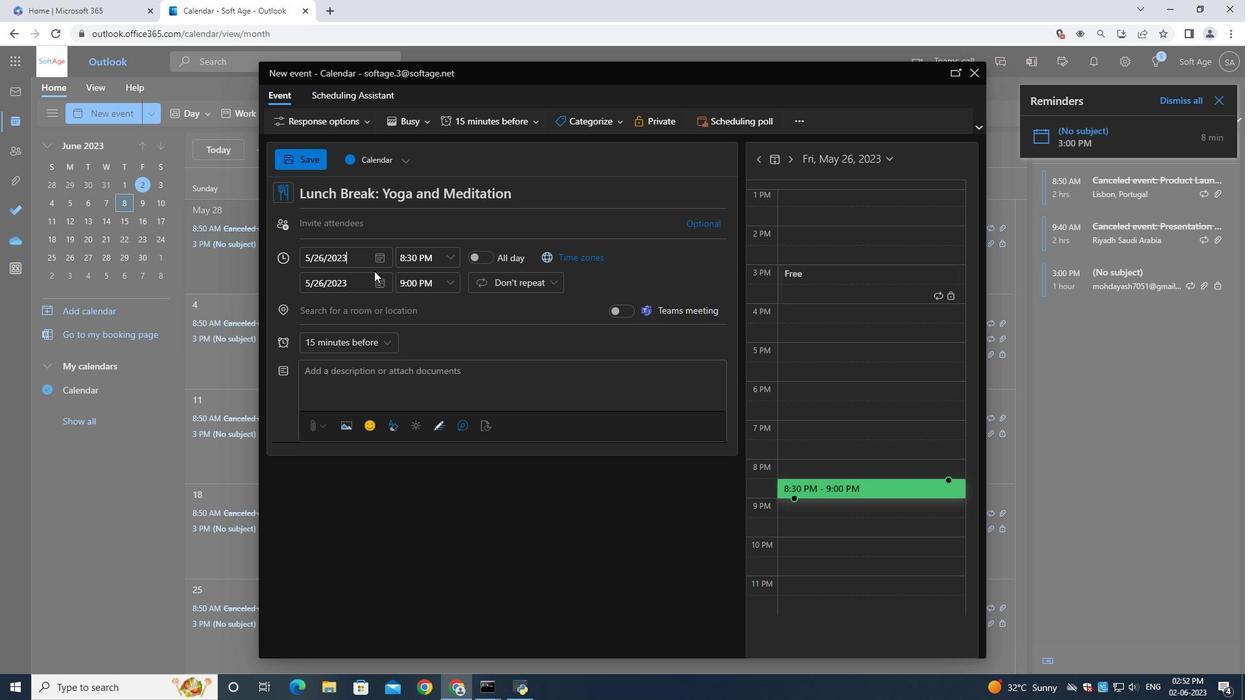 
Action: Mouse pressed left at (373, 265)
Screenshot: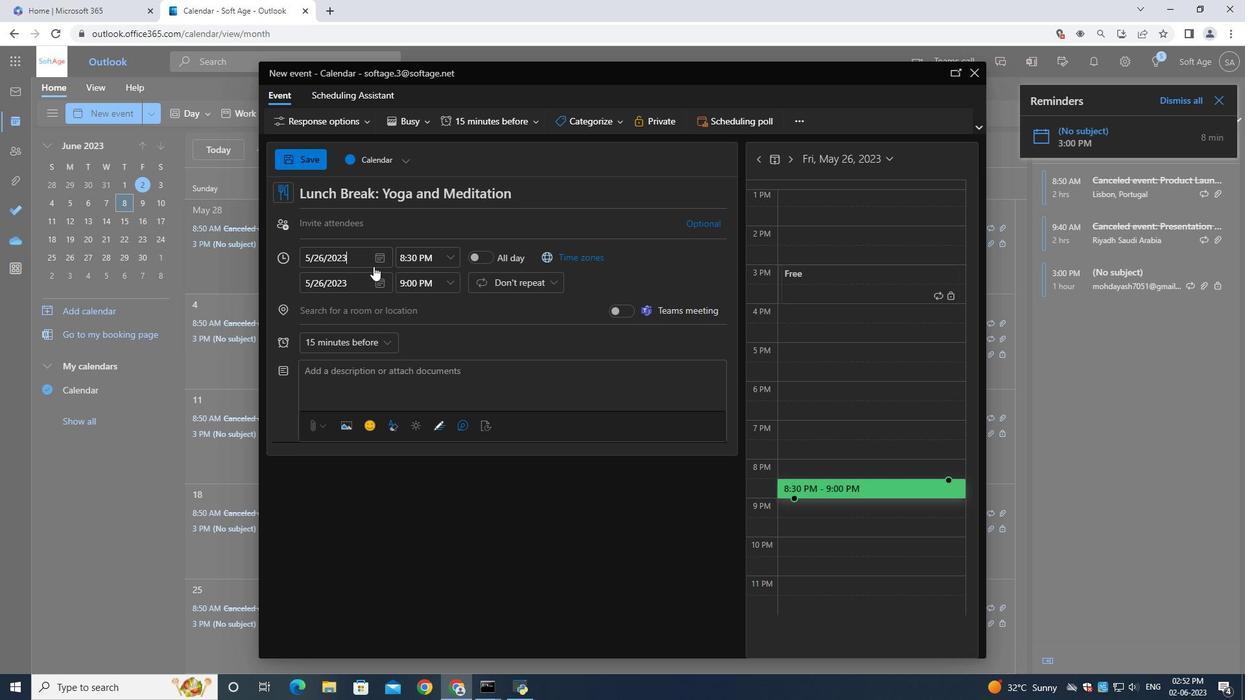 
Action: Mouse moved to (426, 288)
Screenshot: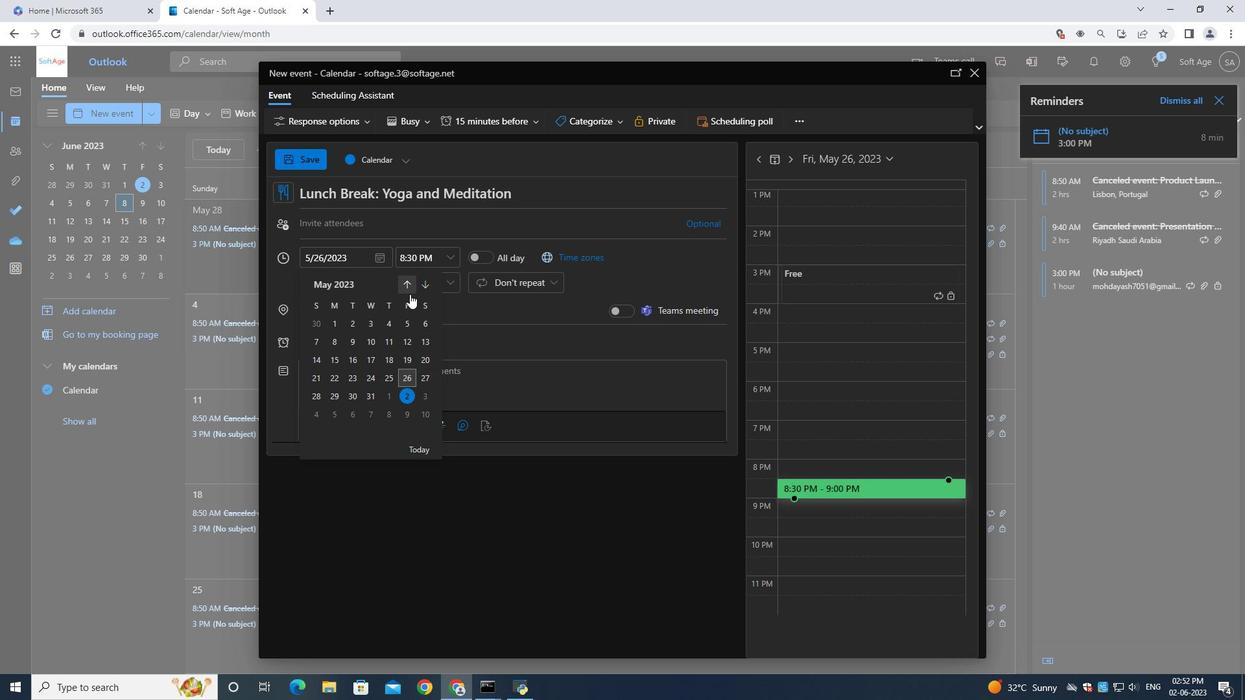 
Action: Mouse pressed left at (426, 288)
Screenshot: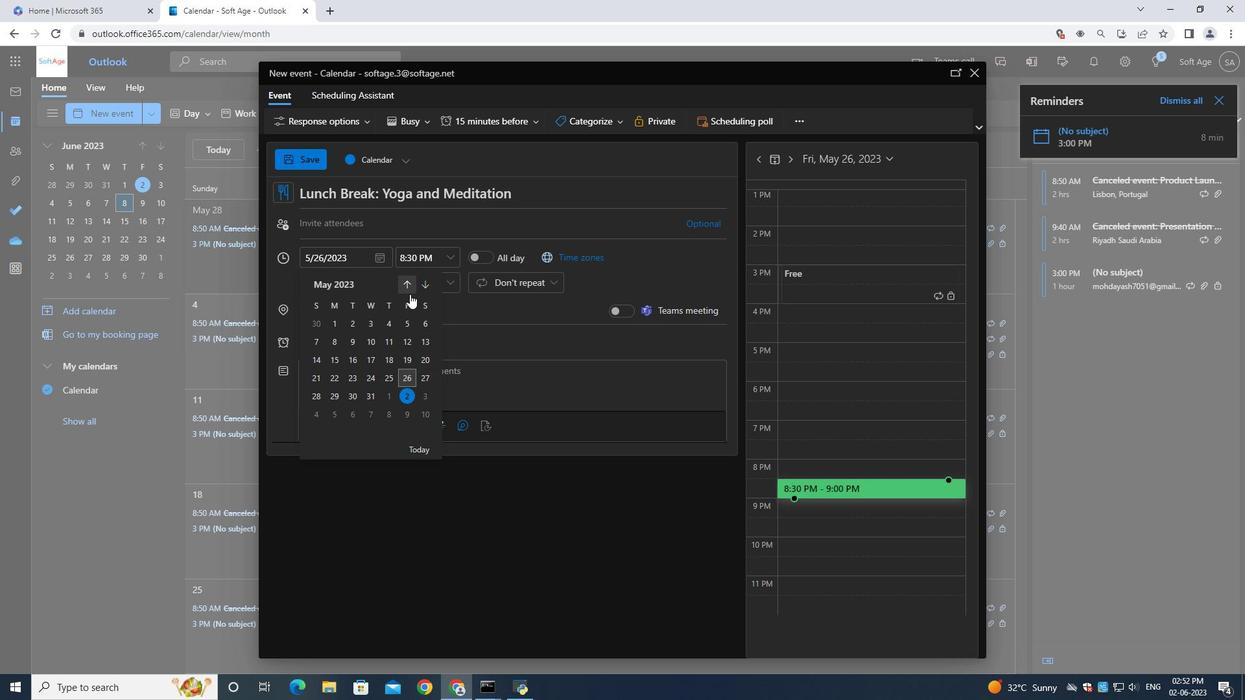 
Action: Mouse pressed left at (426, 288)
Screenshot: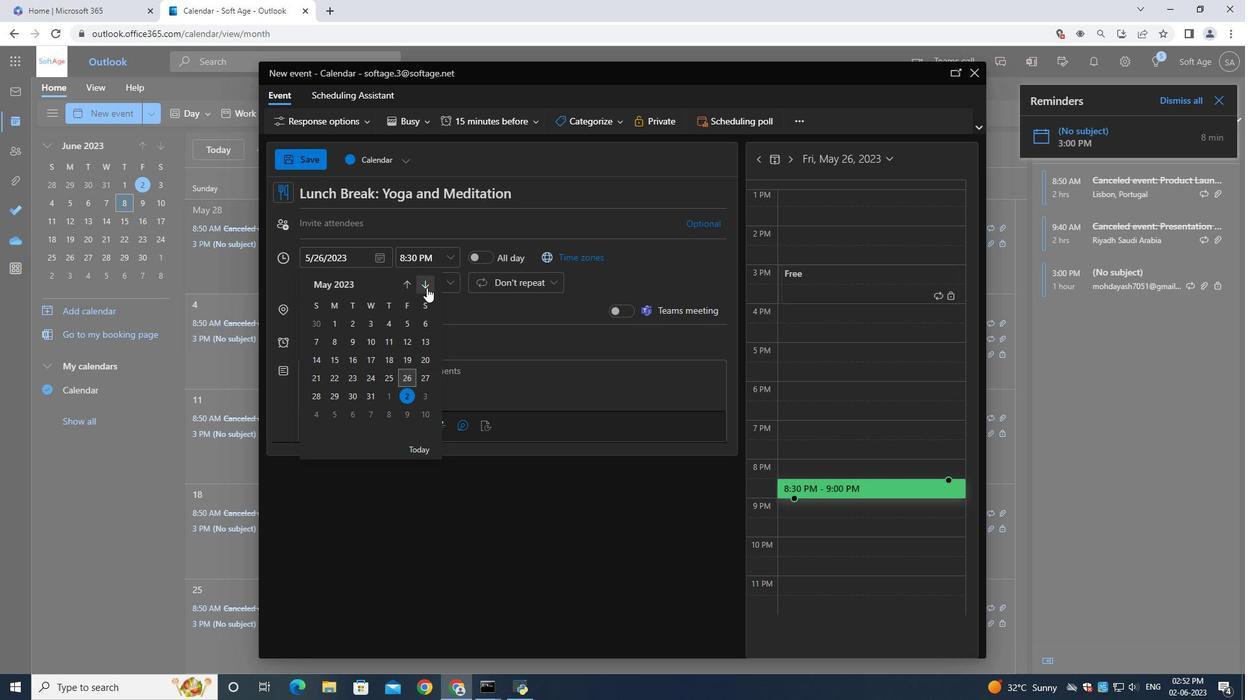 
Action: Mouse moved to (426, 288)
Screenshot: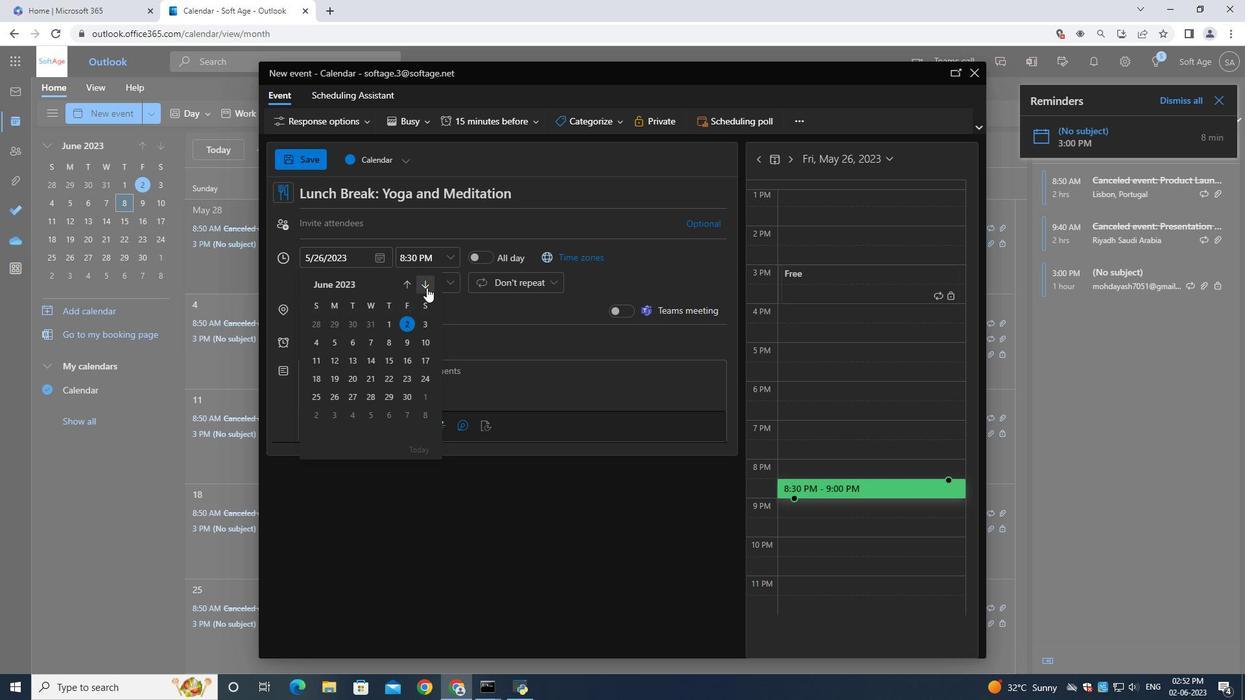
Action: Mouse pressed left at (426, 288)
Screenshot: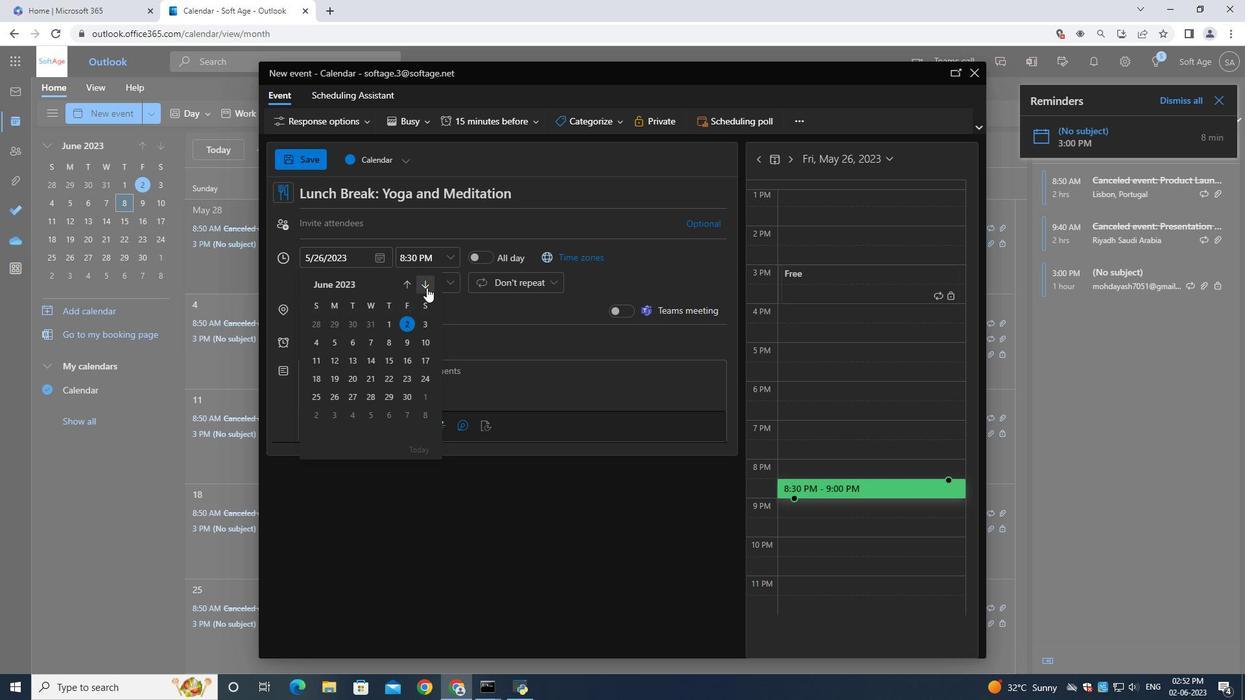 
Action: Mouse pressed left at (426, 288)
Screenshot: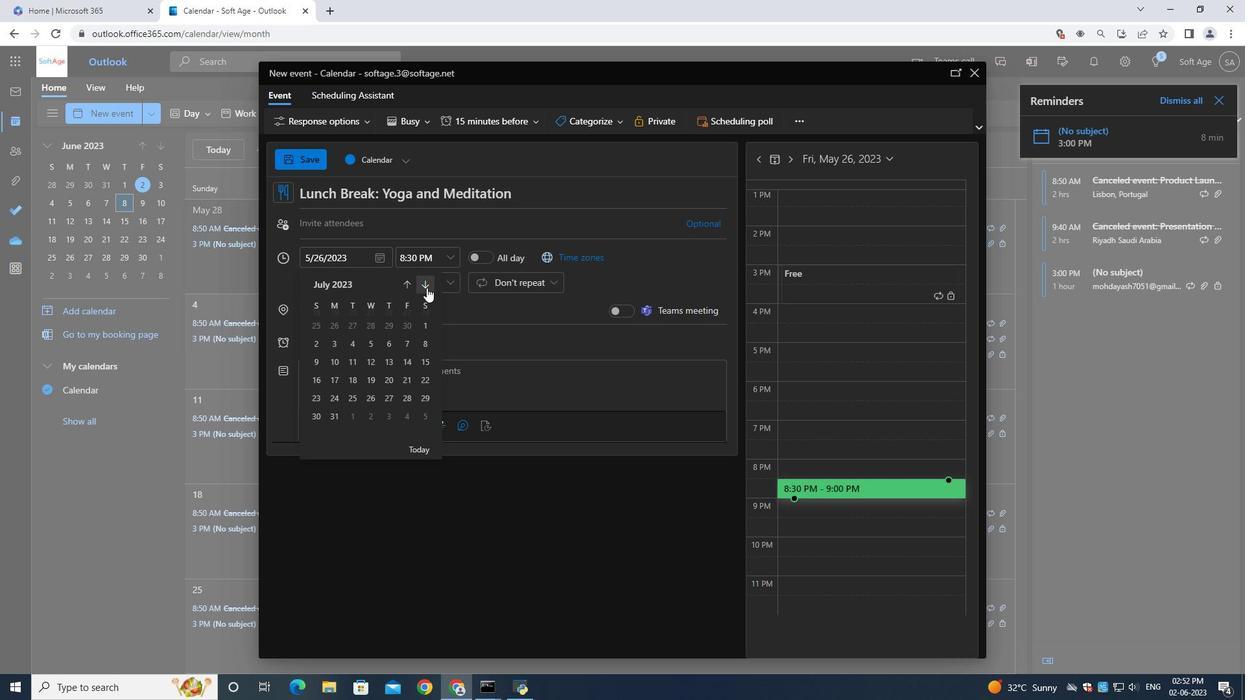 
Action: Mouse pressed left at (426, 288)
Screenshot: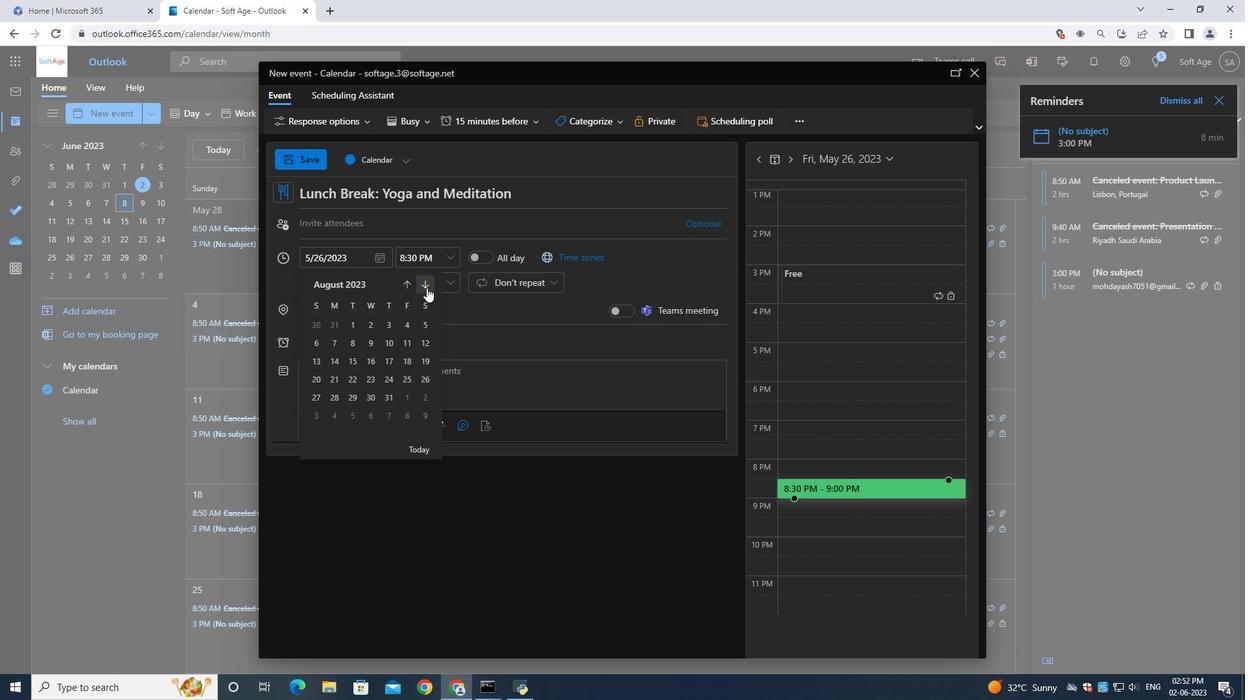 
Action: Mouse pressed left at (426, 288)
Screenshot: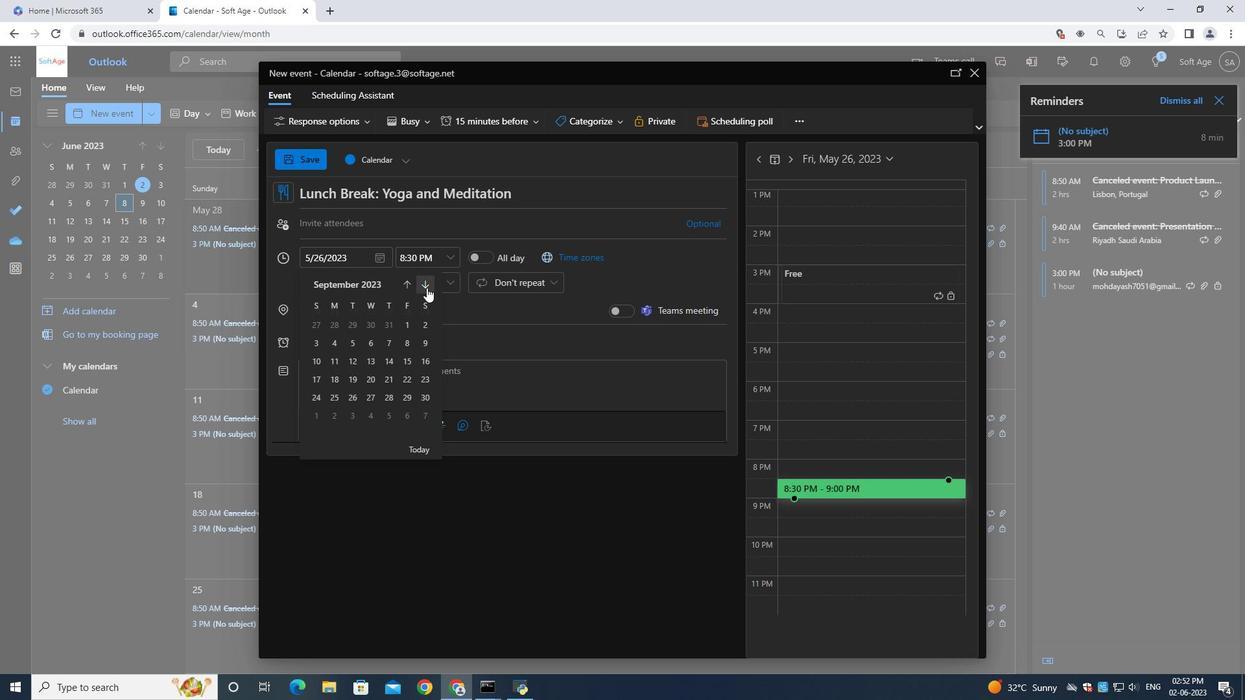 
Action: Mouse pressed left at (426, 288)
Screenshot: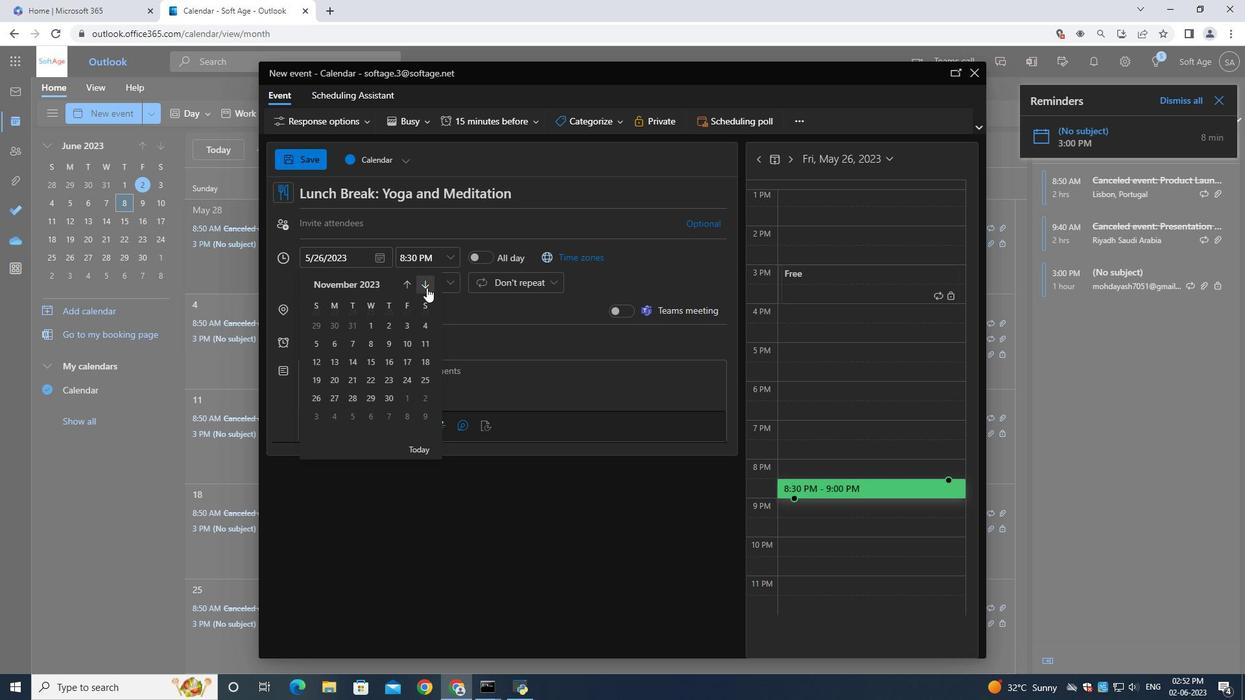 
Action: Mouse pressed left at (426, 288)
Screenshot: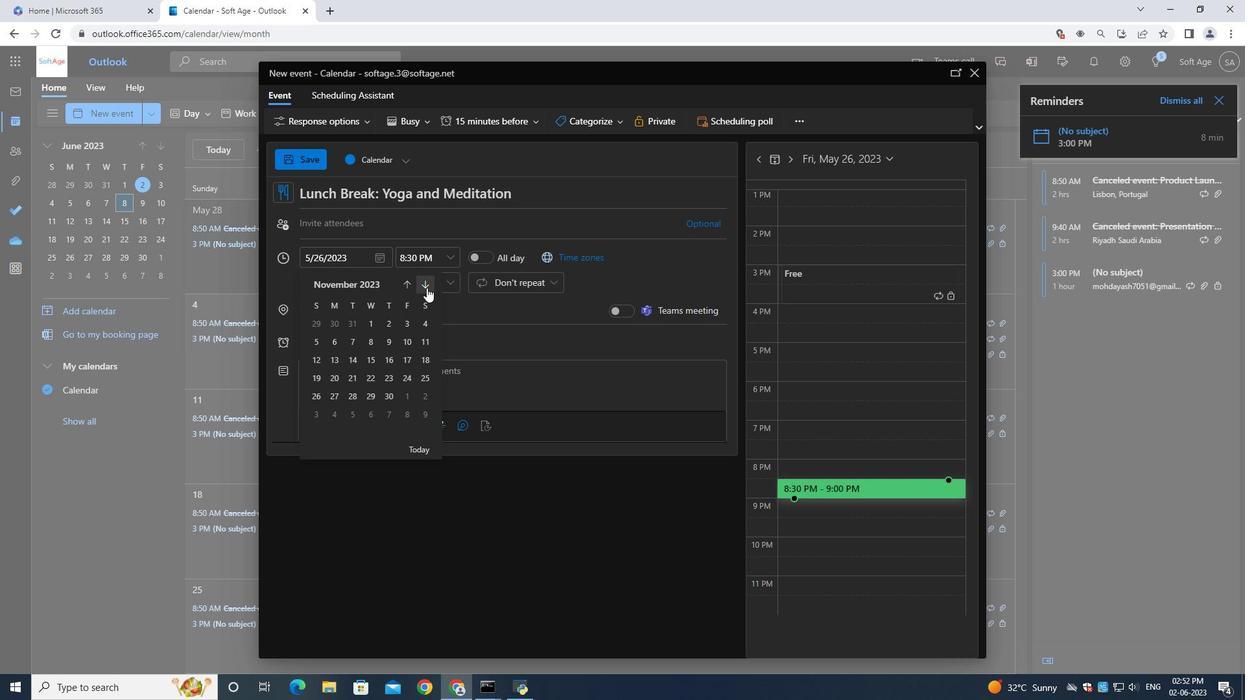 
Action: Mouse moved to (426, 288)
Screenshot: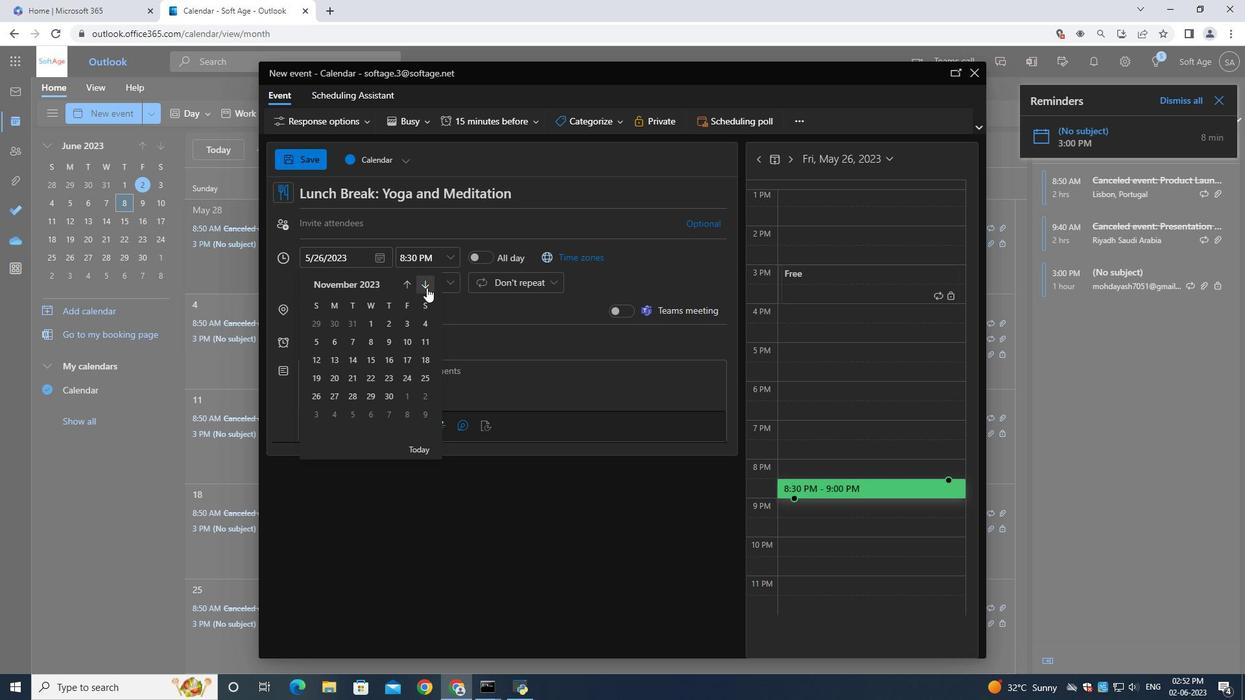 
Action: Mouse pressed left at (426, 288)
Screenshot: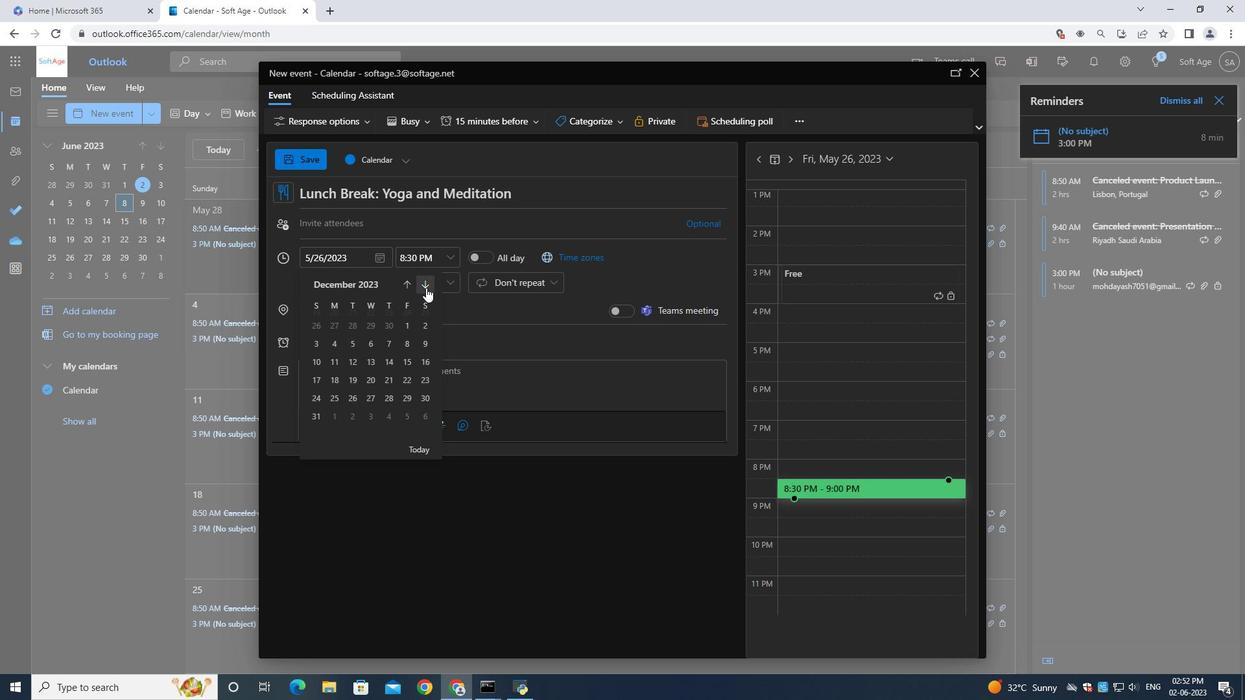 
Action: Mouse pressed left at (426, 288)
Screenshot: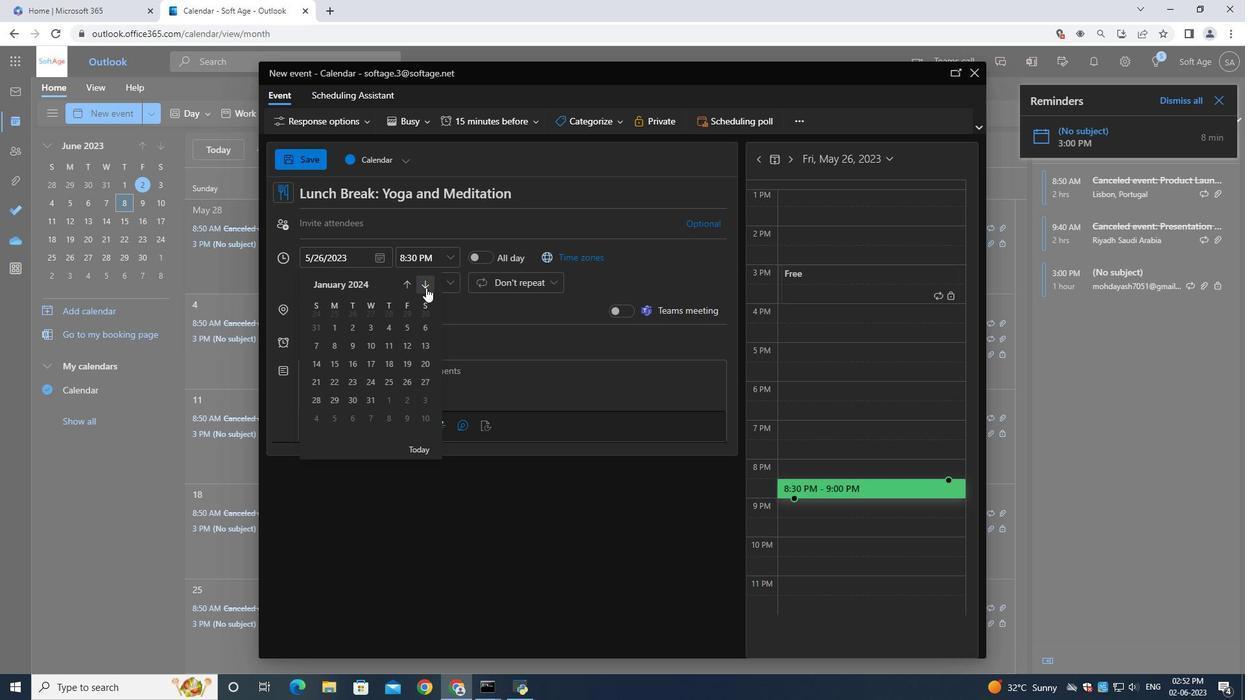 
Action: Mouse pressed left at (426, 288)
Screenshot: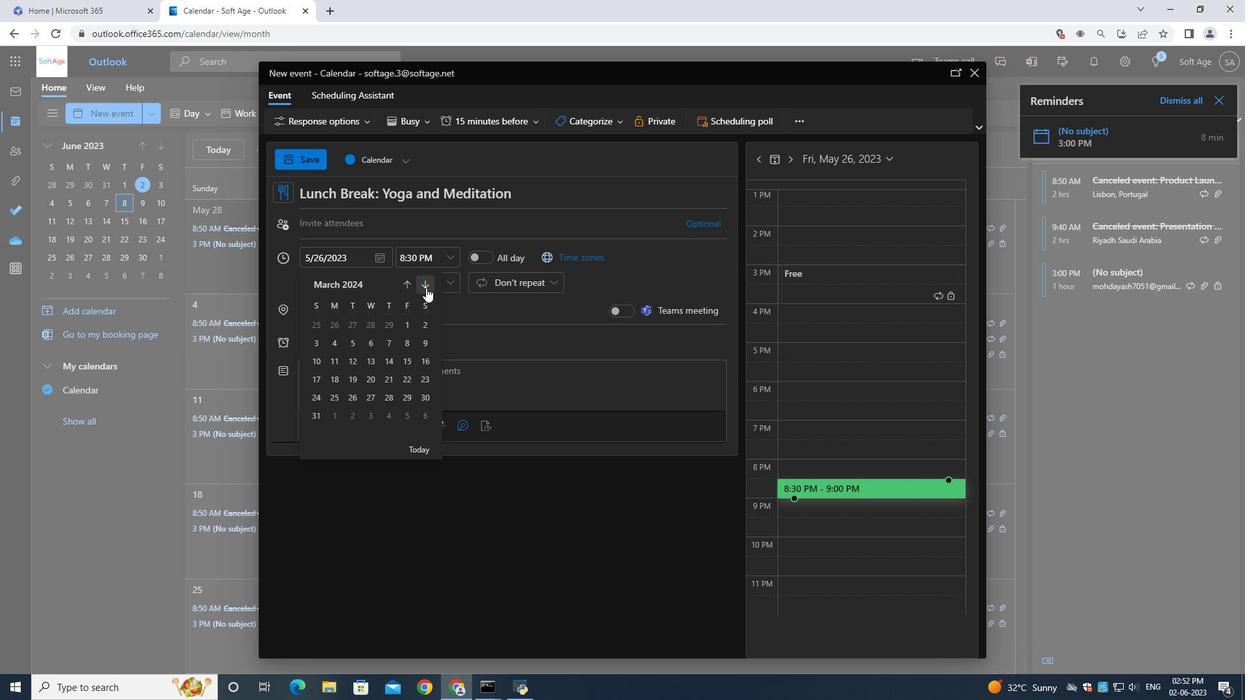 
Action: Mouse pressed left at (426, 288)
Screenshot: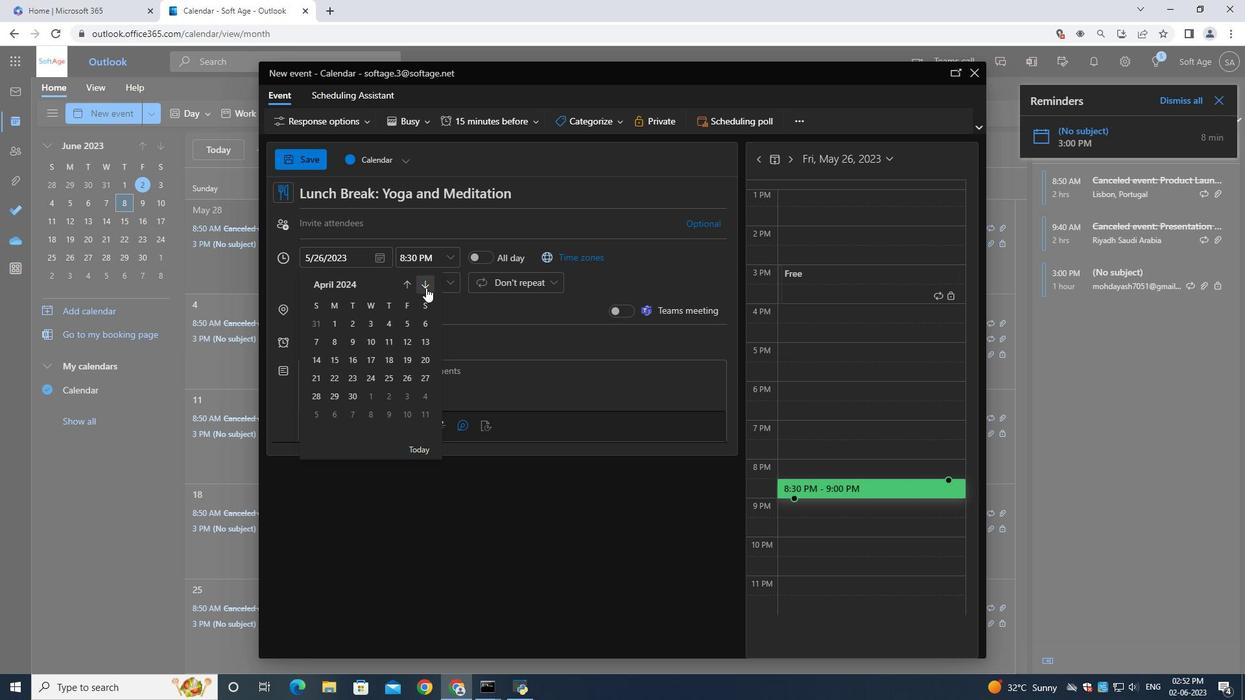 
Action: Mouse moved to (405, 280)
Screenshot: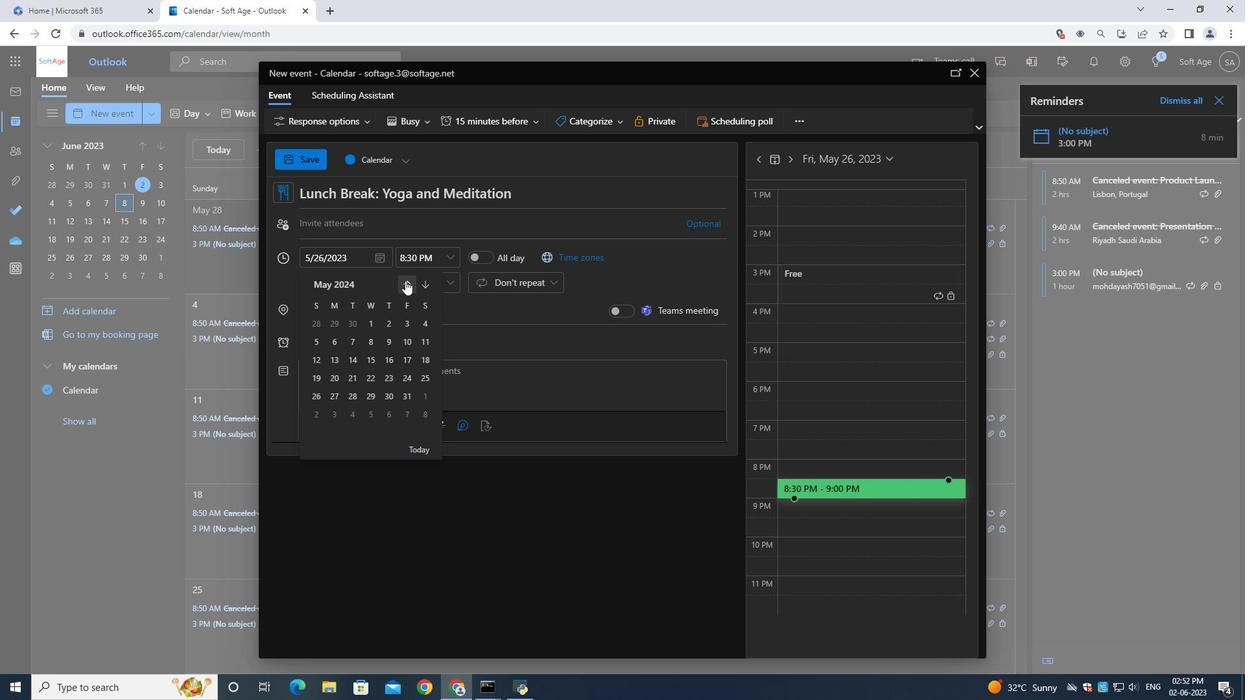 
Action: Mouse pressed left at (405, 280)
Screenshot: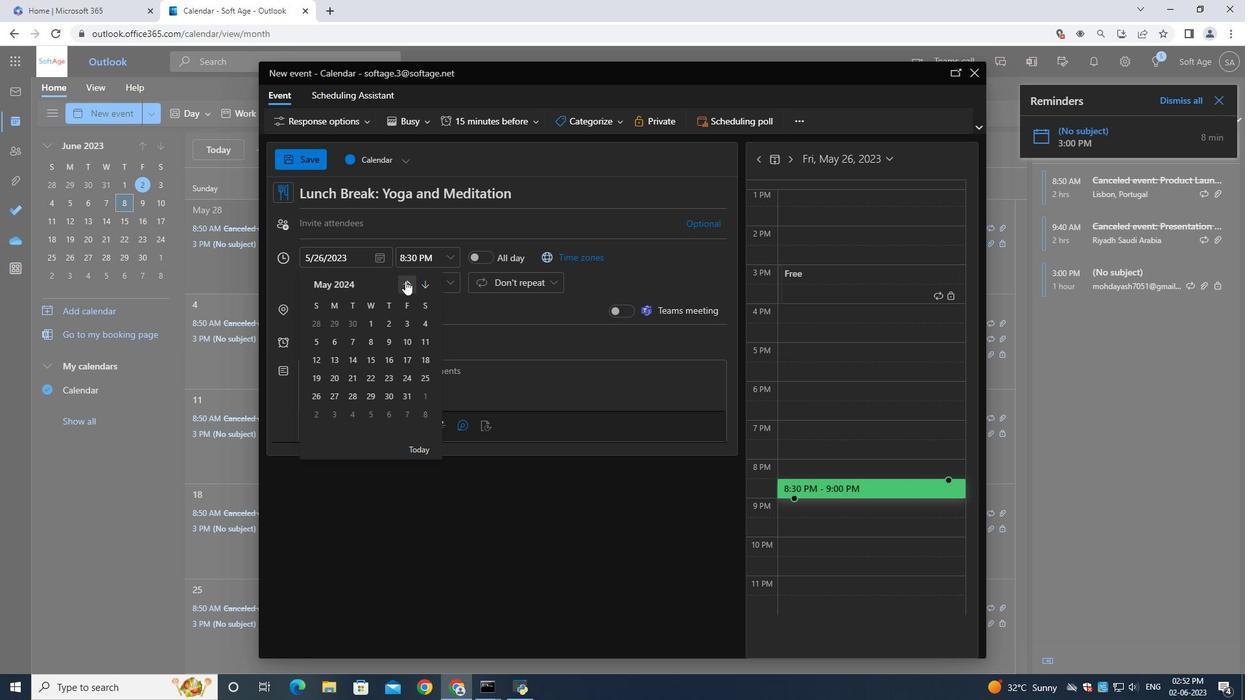 
Action: Mouse moved to (407, 374)
Screenshot: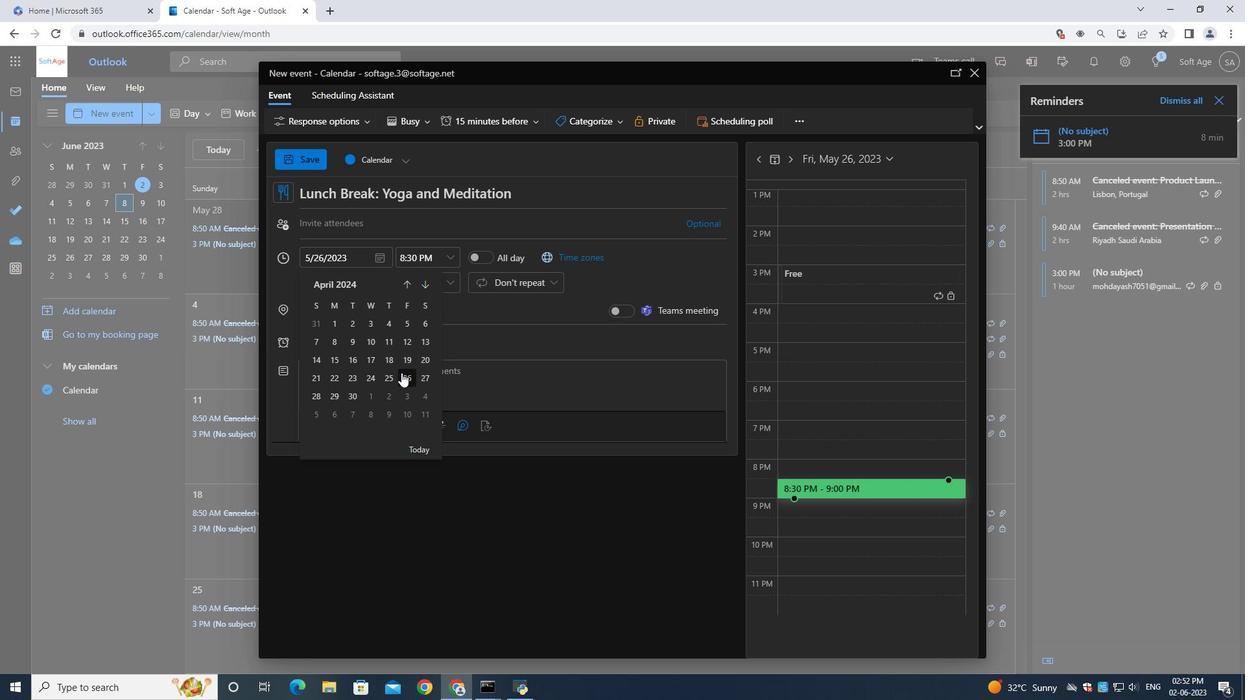
Action: Mouse pressed left at (407, 374)
Screenshot: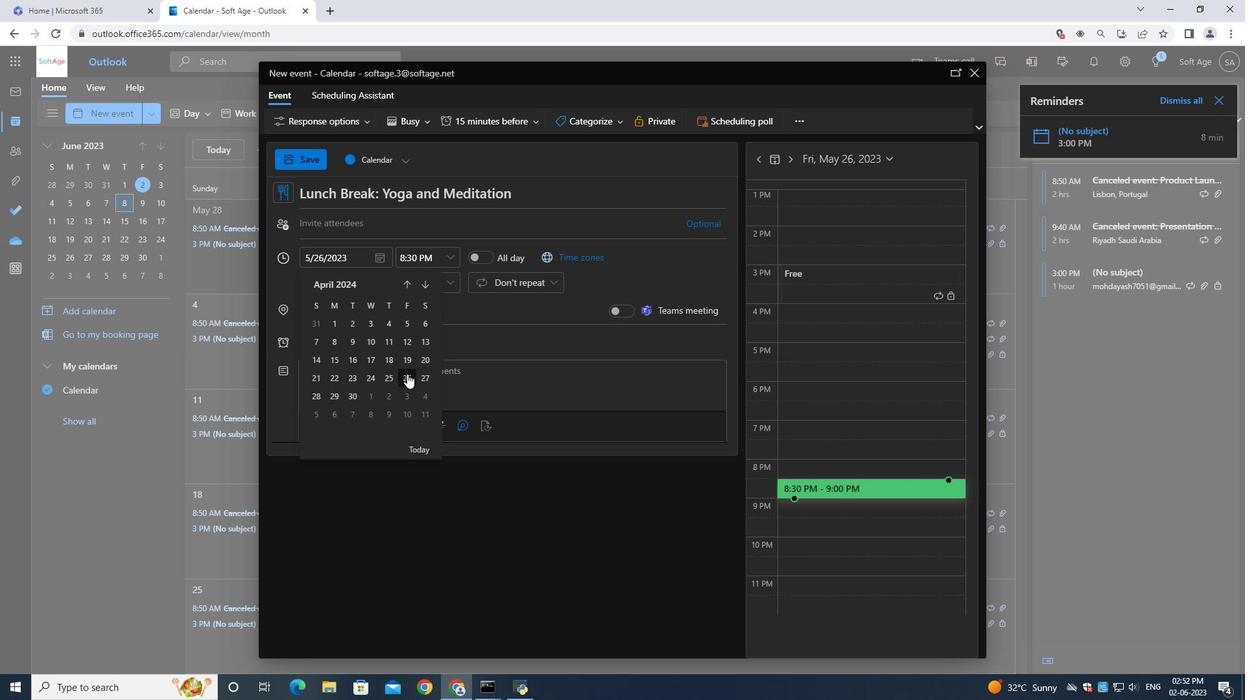 
Action: Mouse moved to (435, 265)
Screenshot: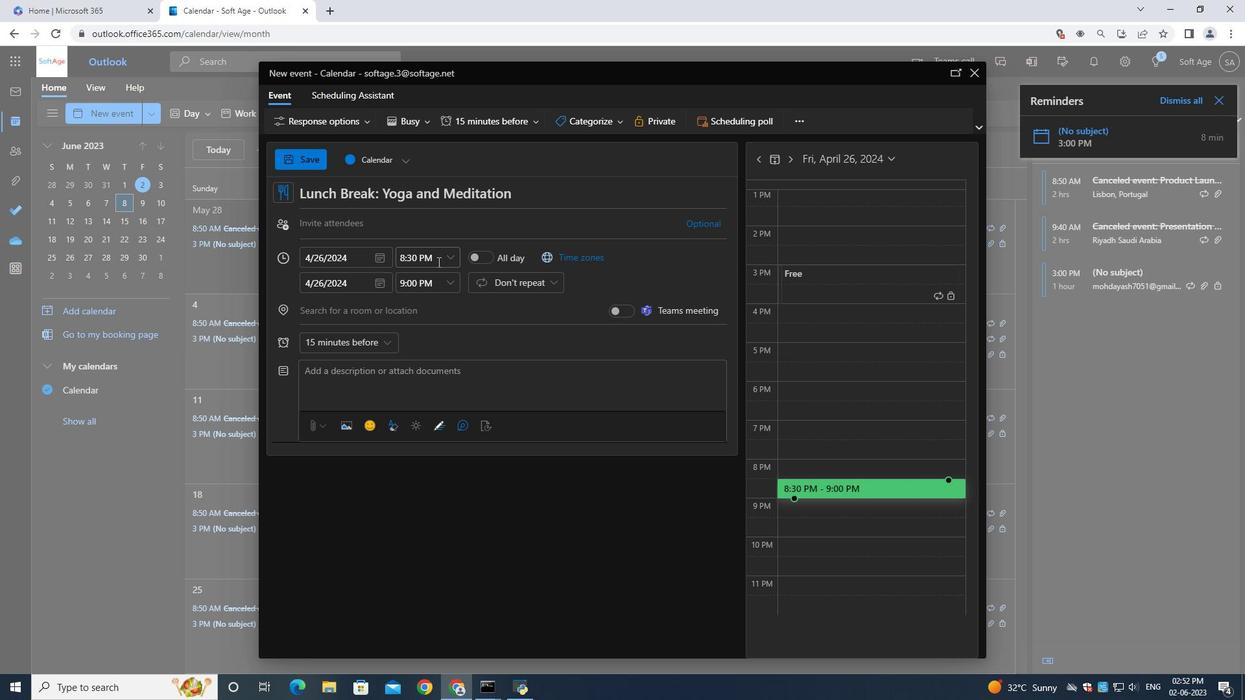 
Action: Mouse pressed left at (435, 265)
Screenshot: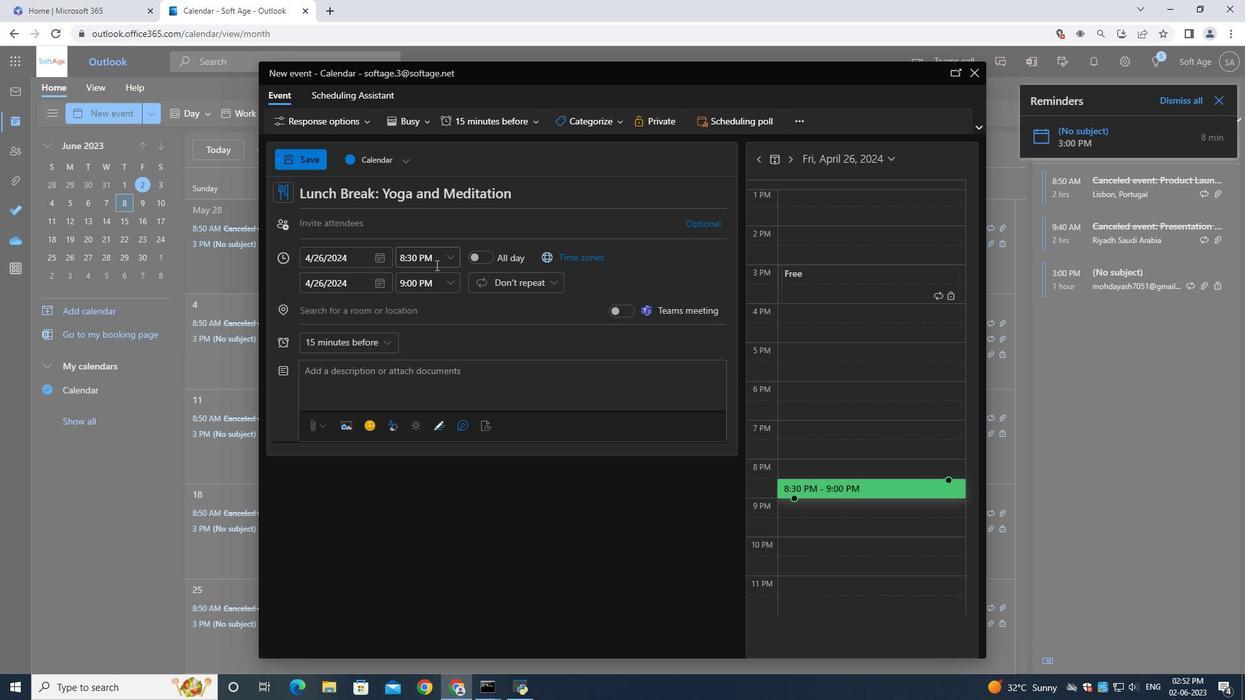 
Action: Mouse moved to (442, 265)
Screenshot: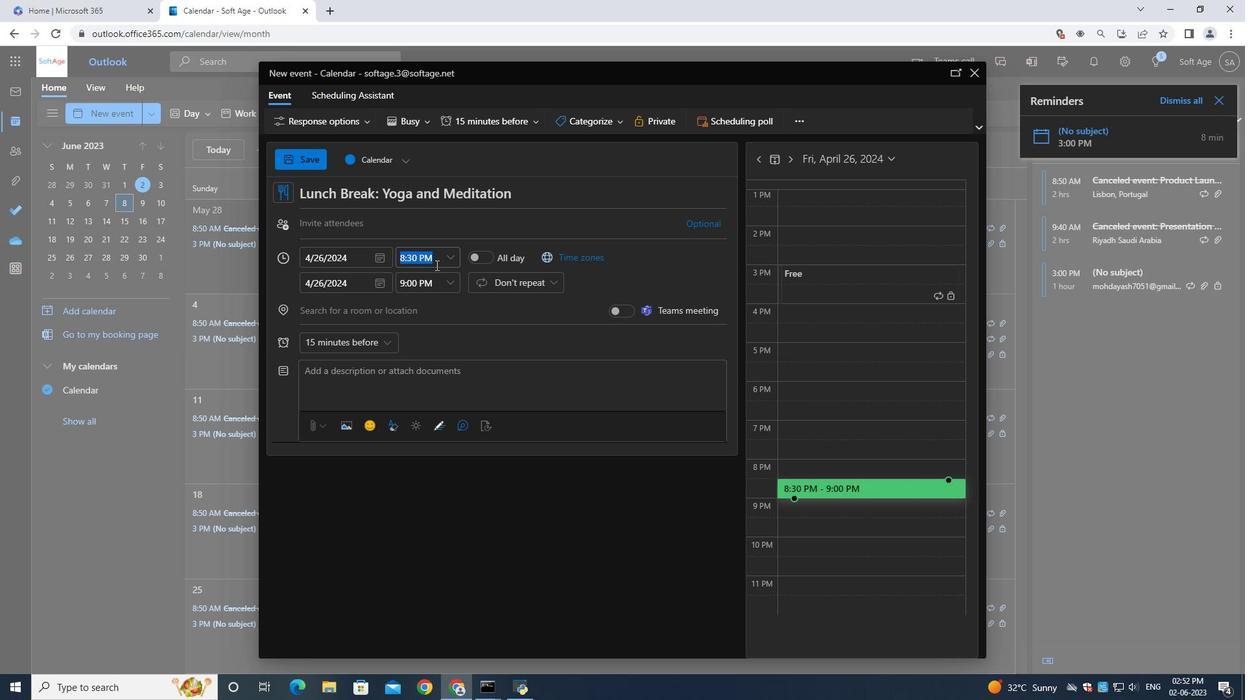 
Action: Key pressed <Key.backspace>7<Key.shift_r>:30<Key.shift><Key.shift><Key.shift><Key.shift><Key.shift><Key.shift><Key.shift><Key.shift>AM
Screenshot: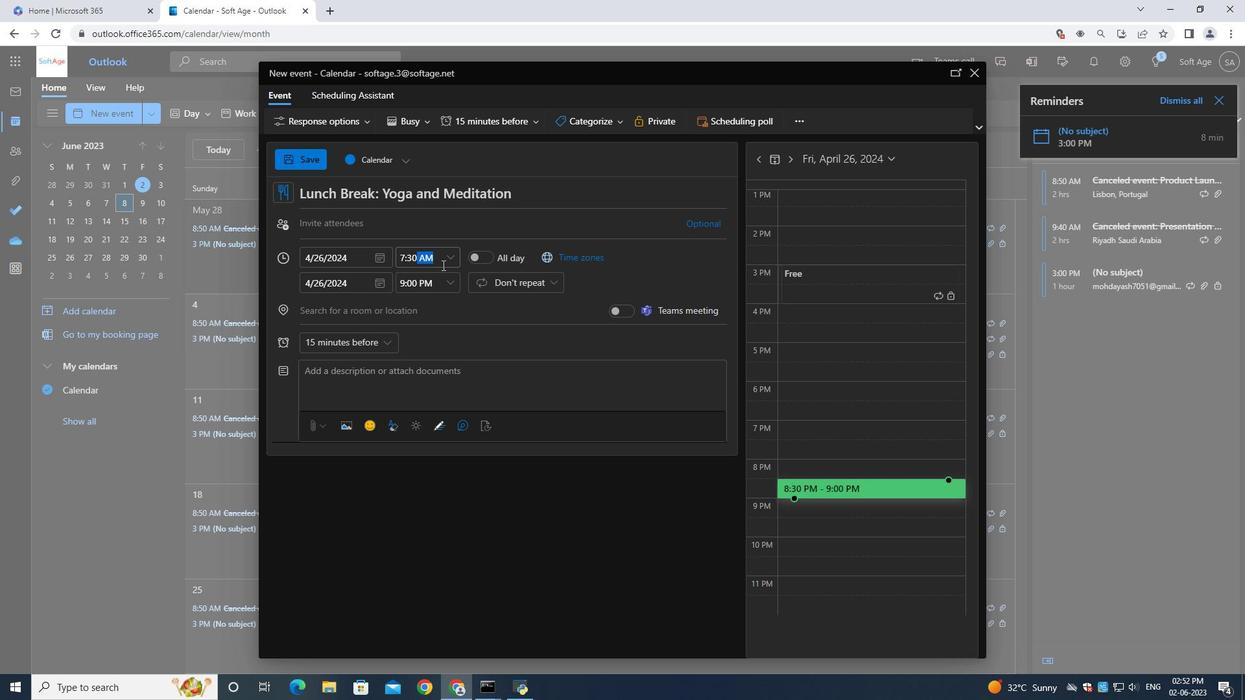 
Action: Mouse moved to (425, 287)
Screenshot: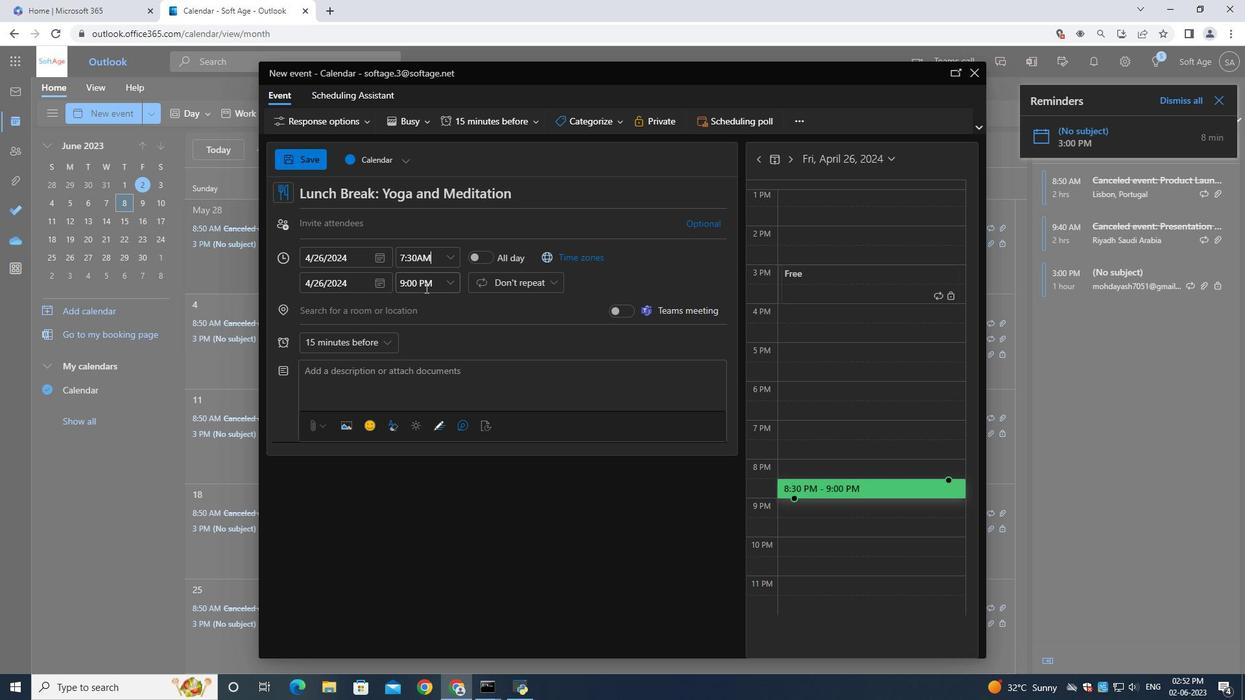 
Action: Mouse pressed left at (425, 287)
Screenshot: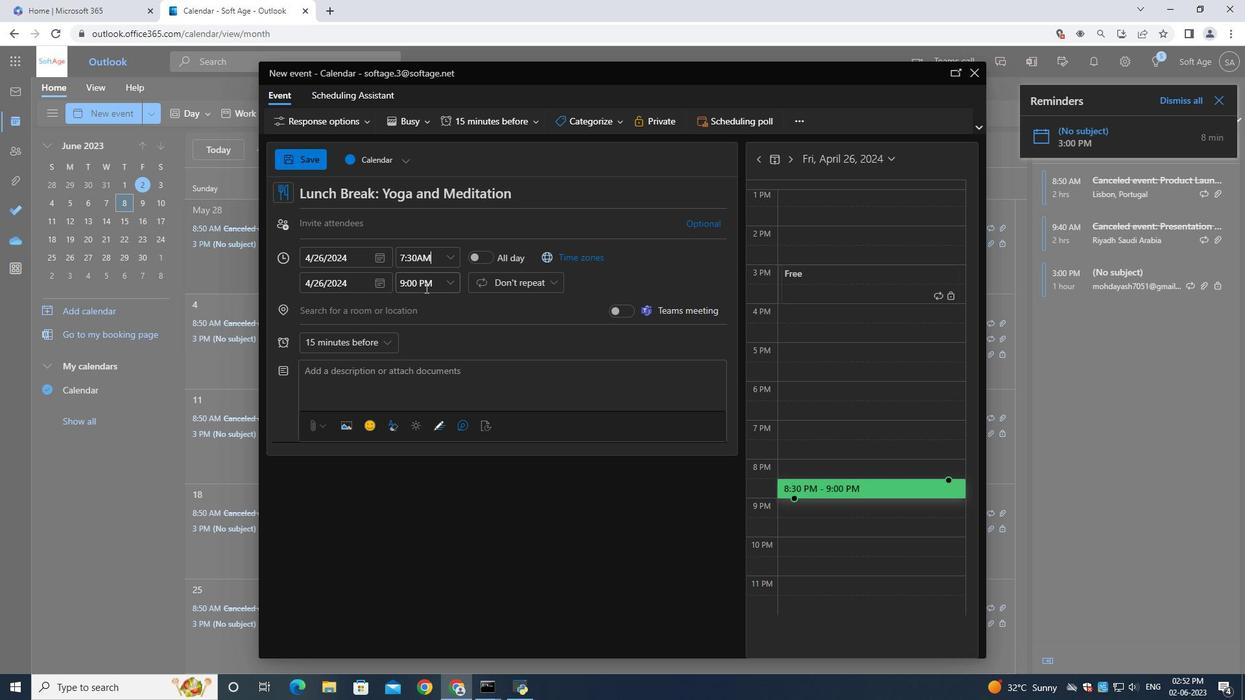 
Action: Key pressed <Key.backspace>9<Key.shift_r>:30<Key.shift><Key.shift><Key.shift><Key.shift><Key.shift><Key.shift><Key.shift><Key.shift><Key.shift><Key.shift><Key.shift><Key.shift><Key.shift><Key.shift><Key.shift><Key.shift><Key.shift><Key.shift><Key.shift><Key.shift>AM
Screenshot: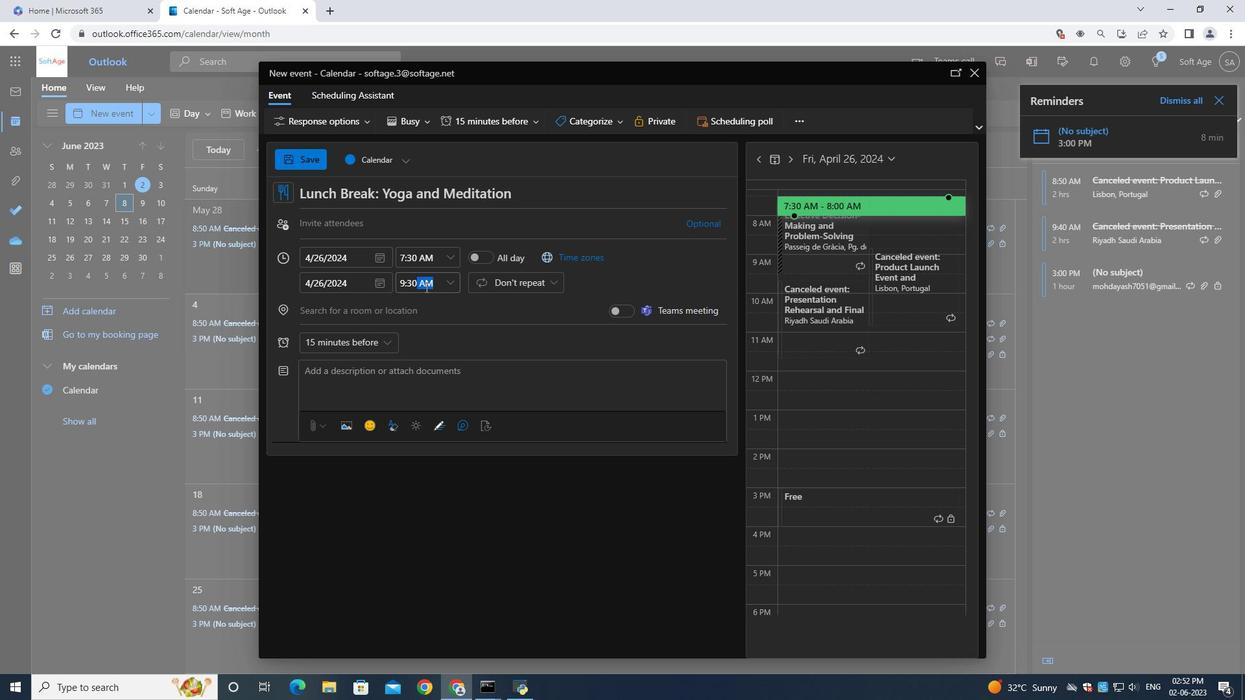 
Action: Mouse moved to (369, 374)
Screenshot: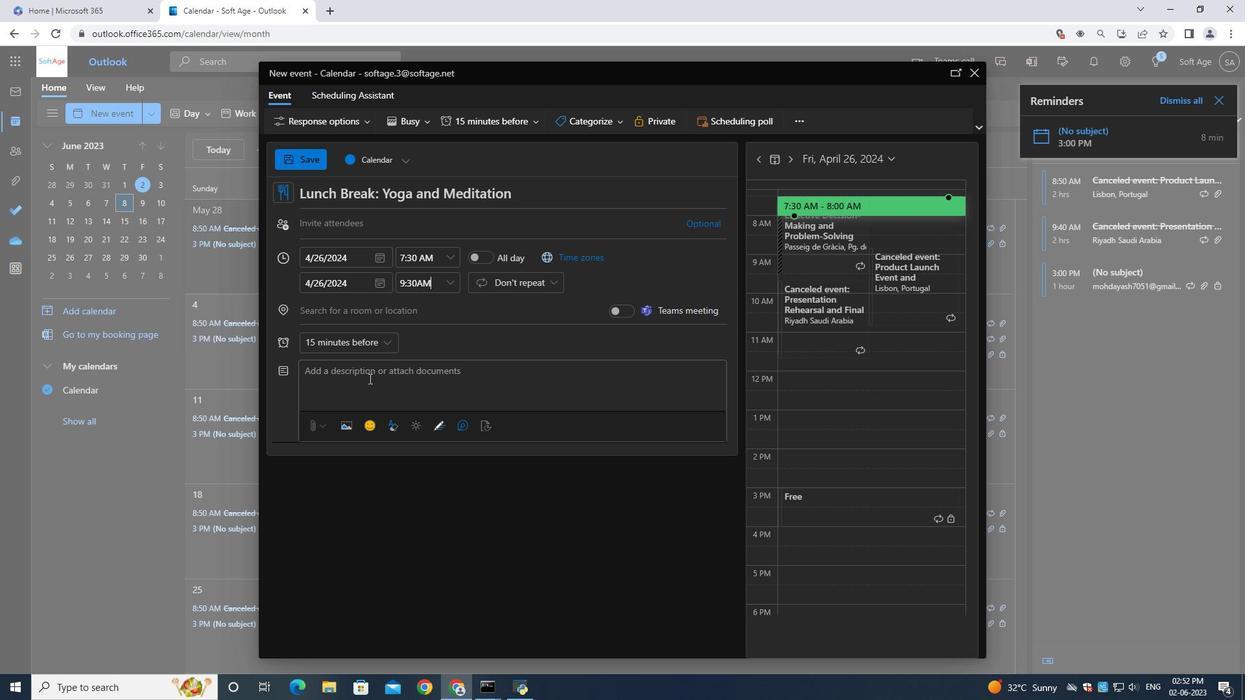 
Action: Mouse pressed left at (369, 374)
Screenshot: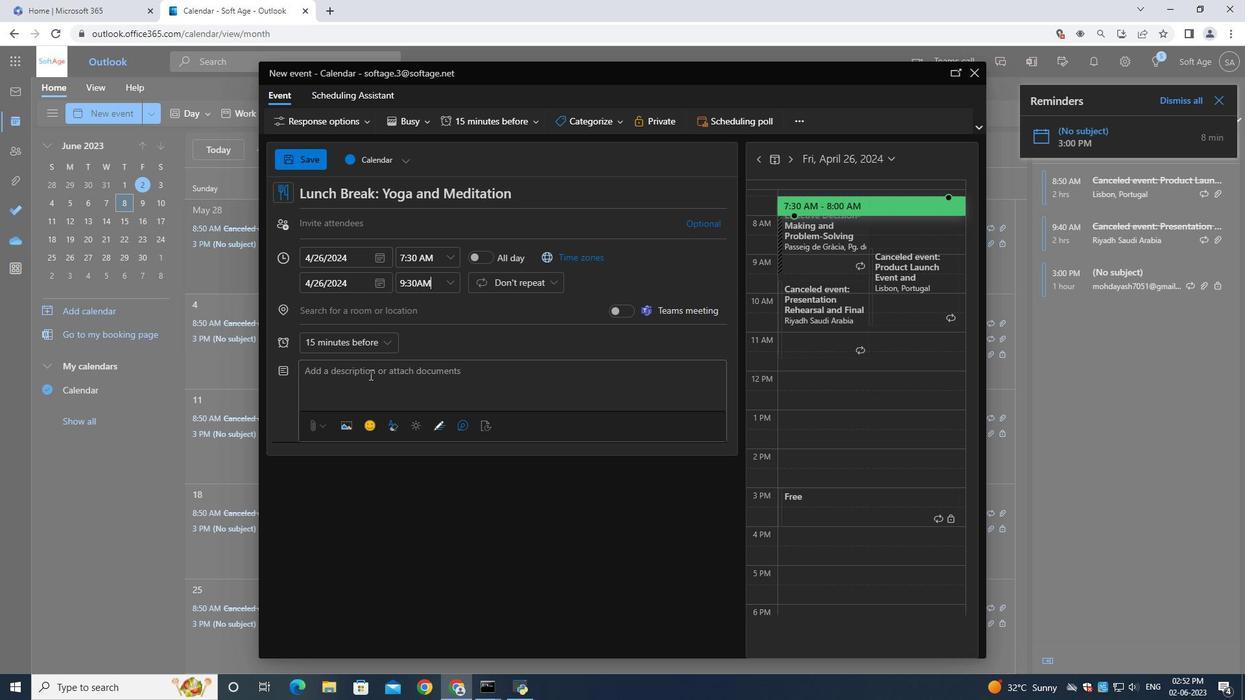 
Action: Key pressed <Key.shift>The<Key.space><Key.shift><Key.shift><Key.shift><Key.shift><Key.shift><Key.shift><Key.shift>event<Key.space>coordinator<Key.space>is<Key.space>responsible<Key.space>for<Key.space>planning,<Key.space>organizing,<Key.space>and<Key.space>executing<Key.space>the<Key.space>networkingevent<Key.backspace><Key.backspace><Key.backspace><Key.backspace><Key.backspace><Key.space>event<Key.space><Key.backspace>.<Key.space><Key.shift><Key.shift><Key.shift><Key.shift><Key.shift><Key.shift><Key.shift>Th<Key.backspace>hey<Key.space>oversee<Key.space>all<Key.space>aspects<Key.space>of<Key.space>the<Key.space>event,<Key.space>including<Key.space>venue<Key.space>selection,<Key.space>logistics,<Key.space>scheduling,<Key.space>venue<Key.backspace><Key.backspace>dor<Key.space>m
Screenshot: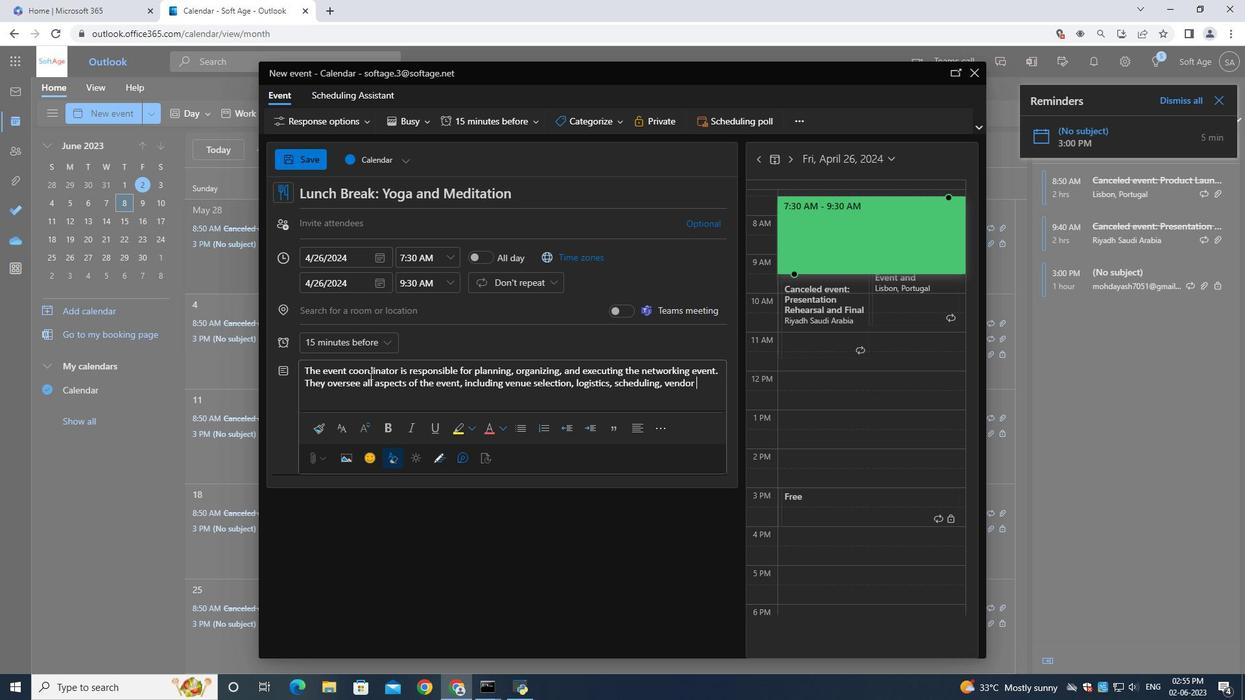 
Action: Mouse moved to (365, 374)
Screenshot: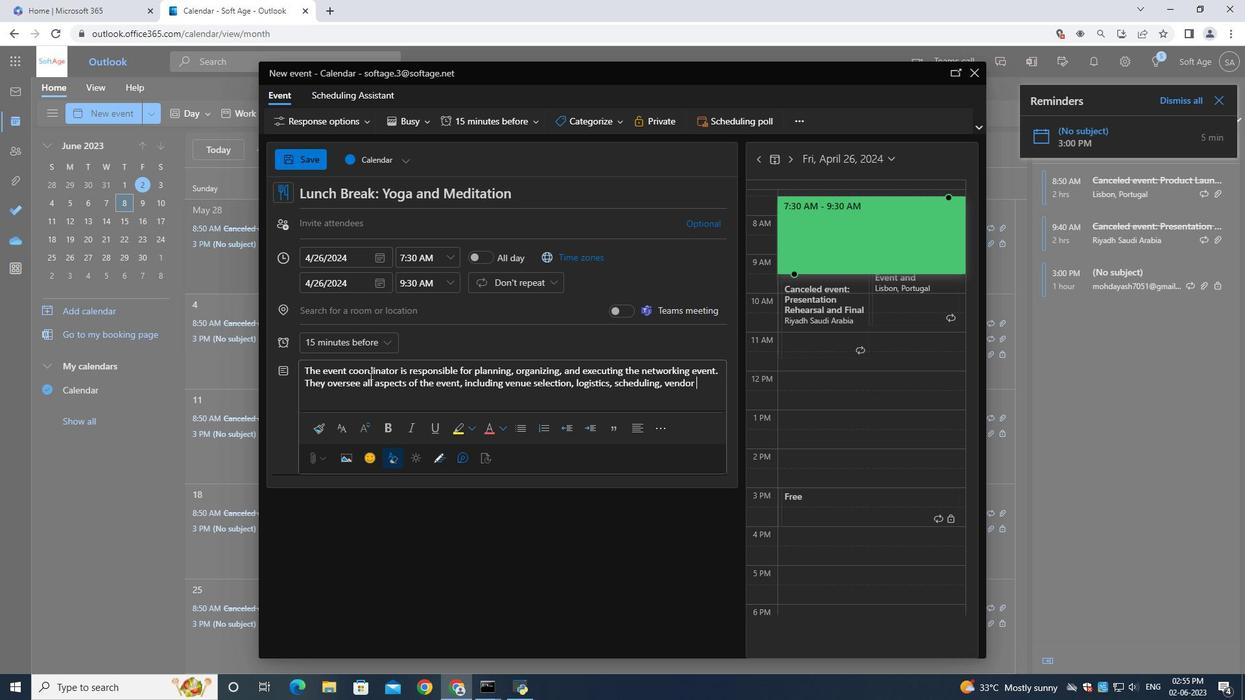 
Action: Key pressed a
Screenshot: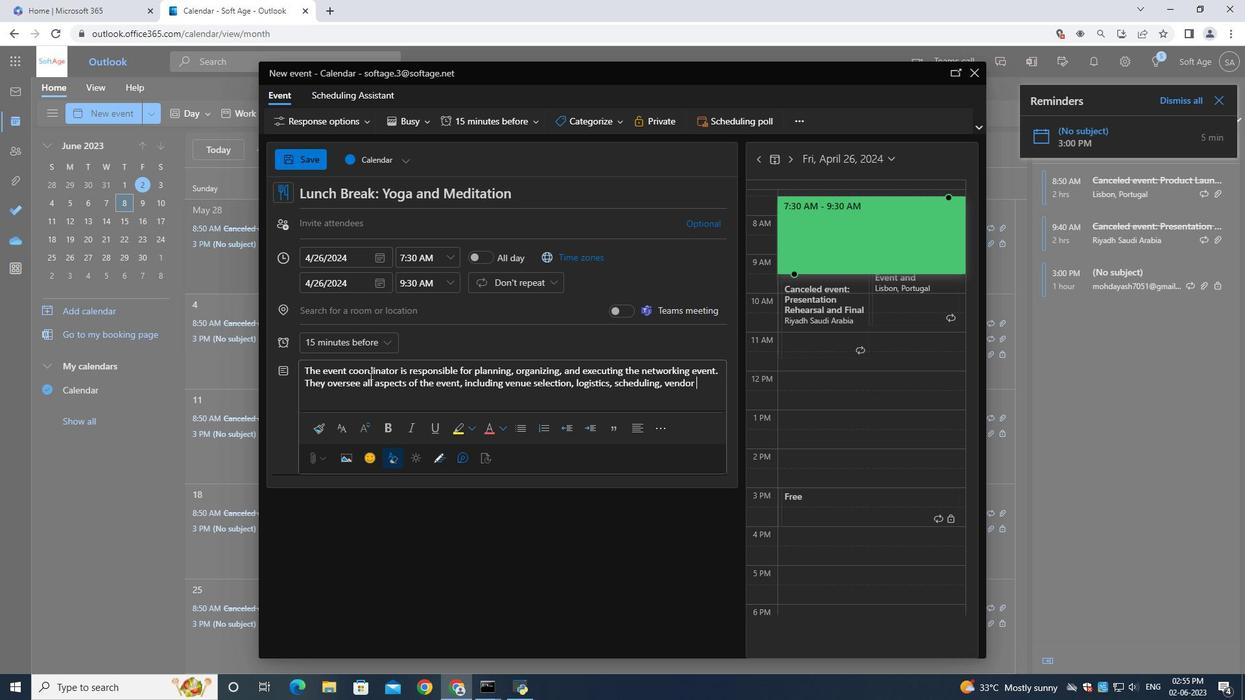 
Action: Mouse moved to (306, 375)
Screenshot: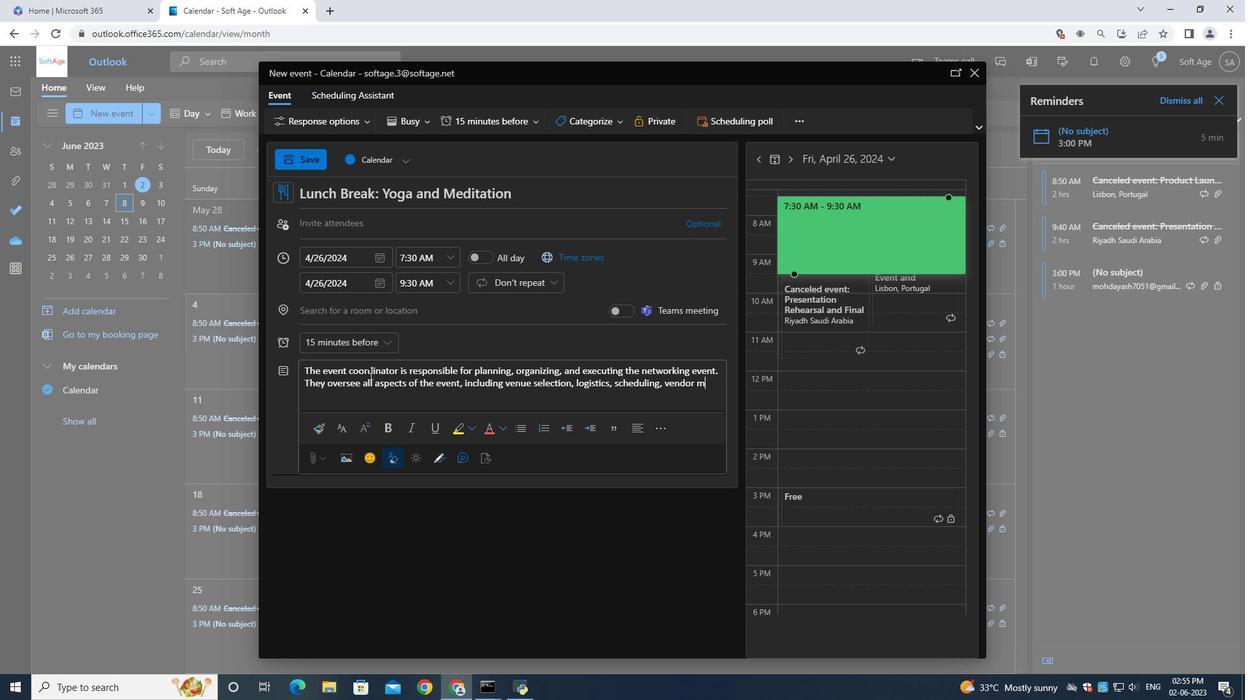 
Action: Key pressed nagement,<Key.space>and<Key.space>participant<Key.space>registration.<Key.space><Key.shift>The<Key.space>event<Key.space>c<Key.backspace><Key.backspace><Key.backspace><Key.backspace><Key.backspace><Key.backspace><Key.backspace><Key.backspace><Key.backspace><Key.backspace><Key.backspace><Key.backspace><Key.backspace><Key.backspace><Key.backspace><Key.backspace><Key.backspace><Key.backspace><Key.backspace><Key.backspace><Key.backspace><Key.backspace><Key.backspace><Key.backspace><Key.backspace><Key.backspace><Key.backspace><Key.backspace>ant<Key.space>registration.<Key.space><Key.shift><Key.shift><Key.shift><Key.shift><Key.shift><Key.shift><Key.shift><Key.shift><Key.shift><Key.shift><Key.shift><Key.shift><Key.shift><Key.shift><Key.shift><Key.shift><Key.shift><Key.shift><Key.shift><Key.shift><Key.shift><Key.shift><Key.shift><Key.shift>THe<Key.space><Key.backspace><Key.backspace><Key.backspace>he<Key.space>event<Key.space>coordinator<Key.space>ensures<Key.space>a<Key.space>see<Key.backspace>amless<Key.space>and<Key.space>successful<Key.space>networking<Key.space>event<Key.space>that<Key.space>meets<Key.space>the<Key.space>objectives<Key.space>and<Key.space>expectatins<Key.space>of<Key.space>the<Key.space>attendees.,
Screenshot: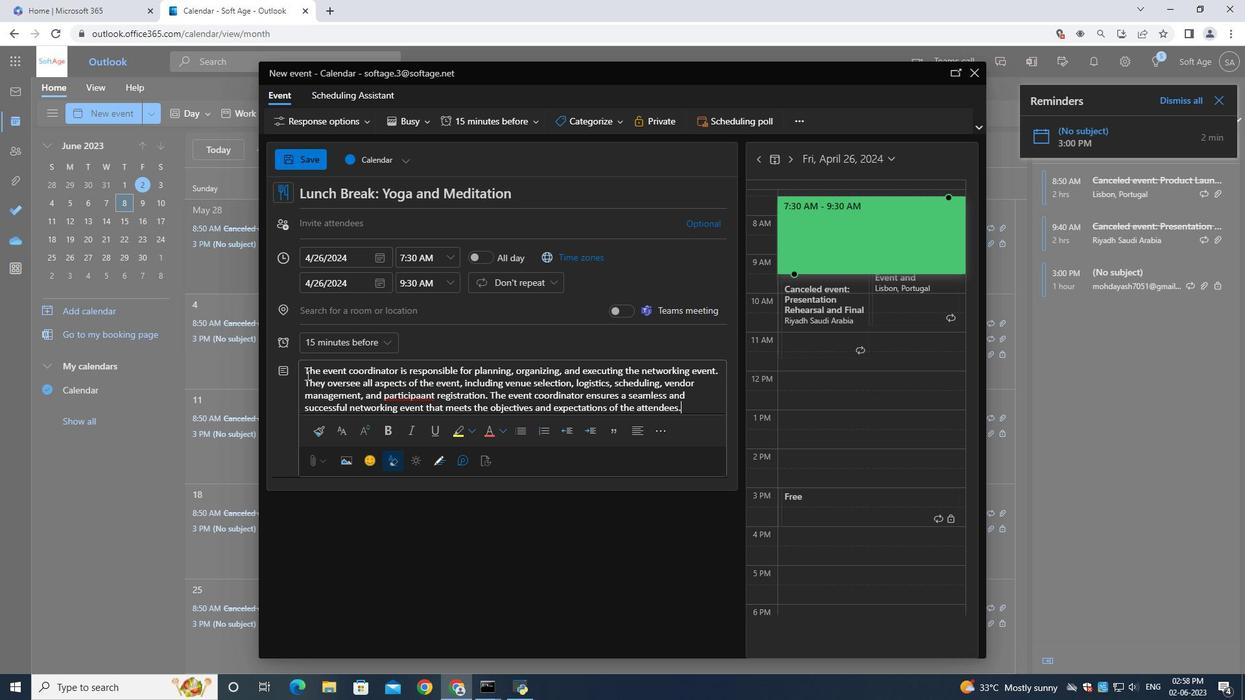
Action: Mouse moved to (598, 118)
Screenshot: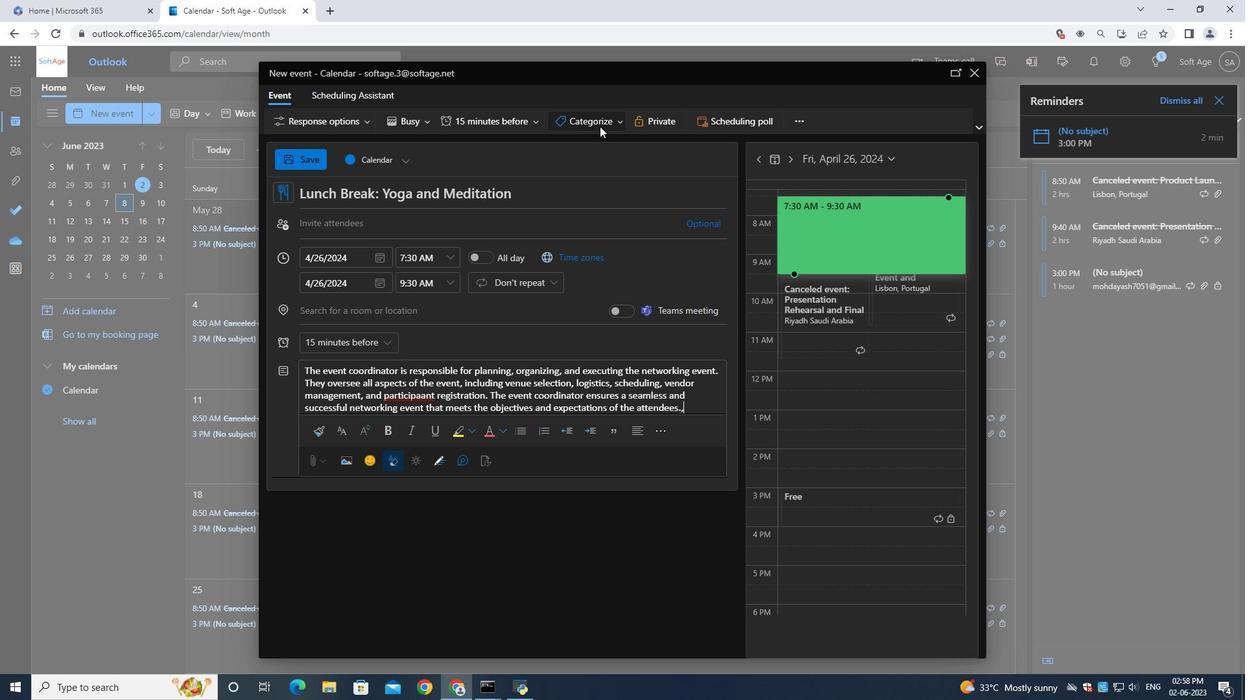 
Action: Mouse pressed left at (598, 118)
Screenshot: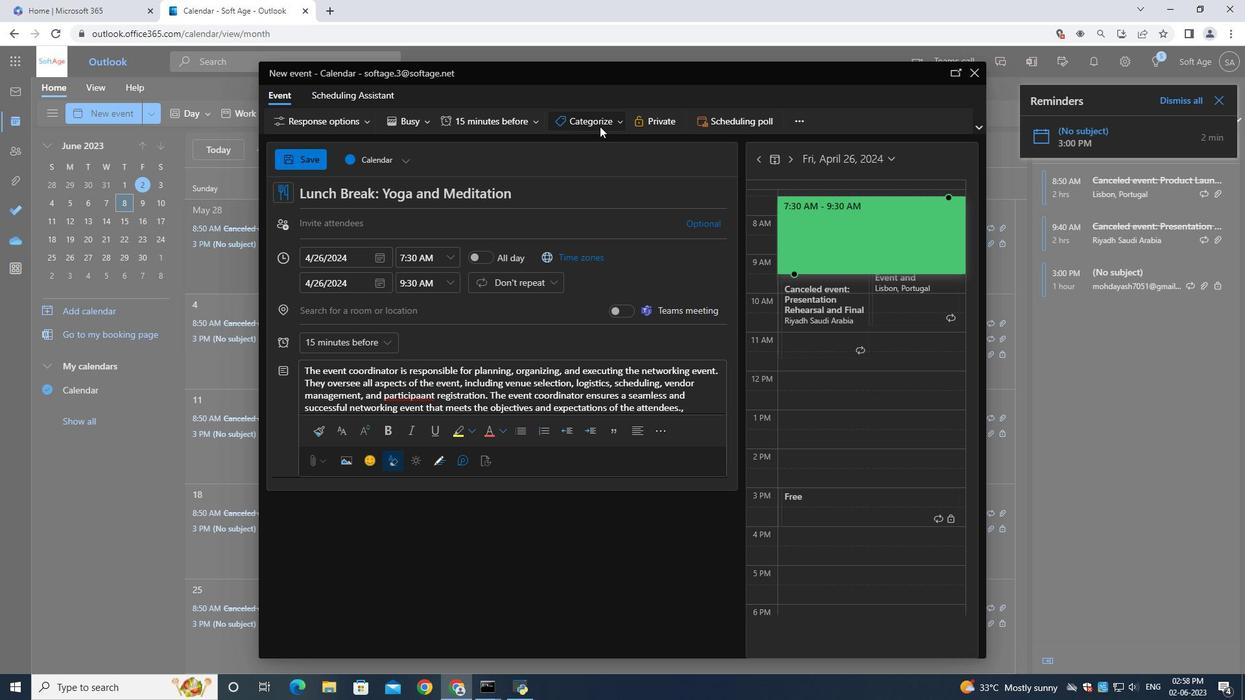 
Action: Mouse moved to (592, 247)
Screenshot: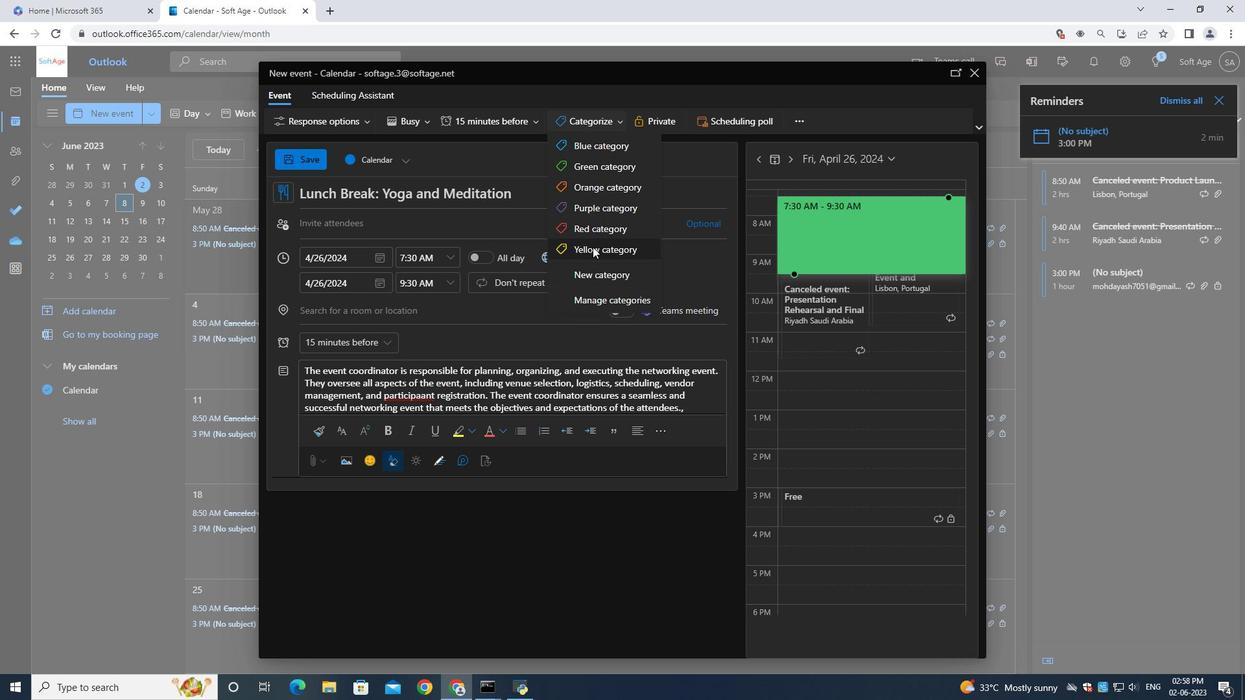 
Action: Mouse pressed left at (592, 247)
Screenshot: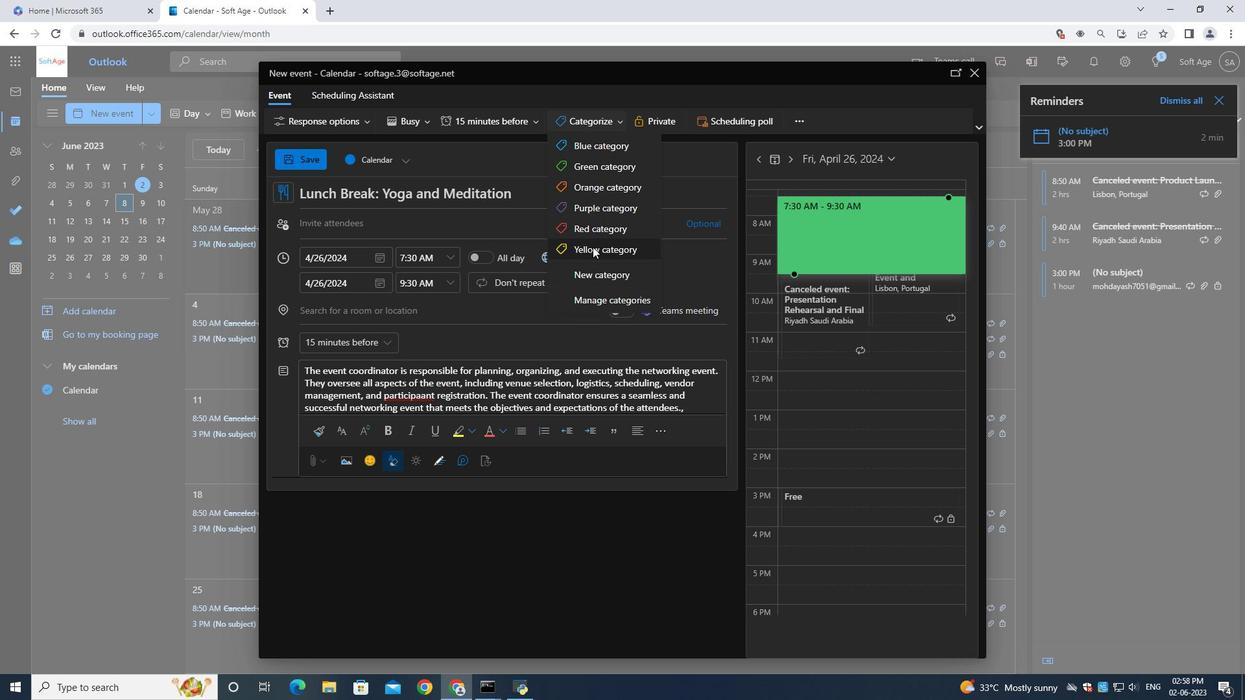 
Action: Mouse moved to (340, 315)
Screenshot: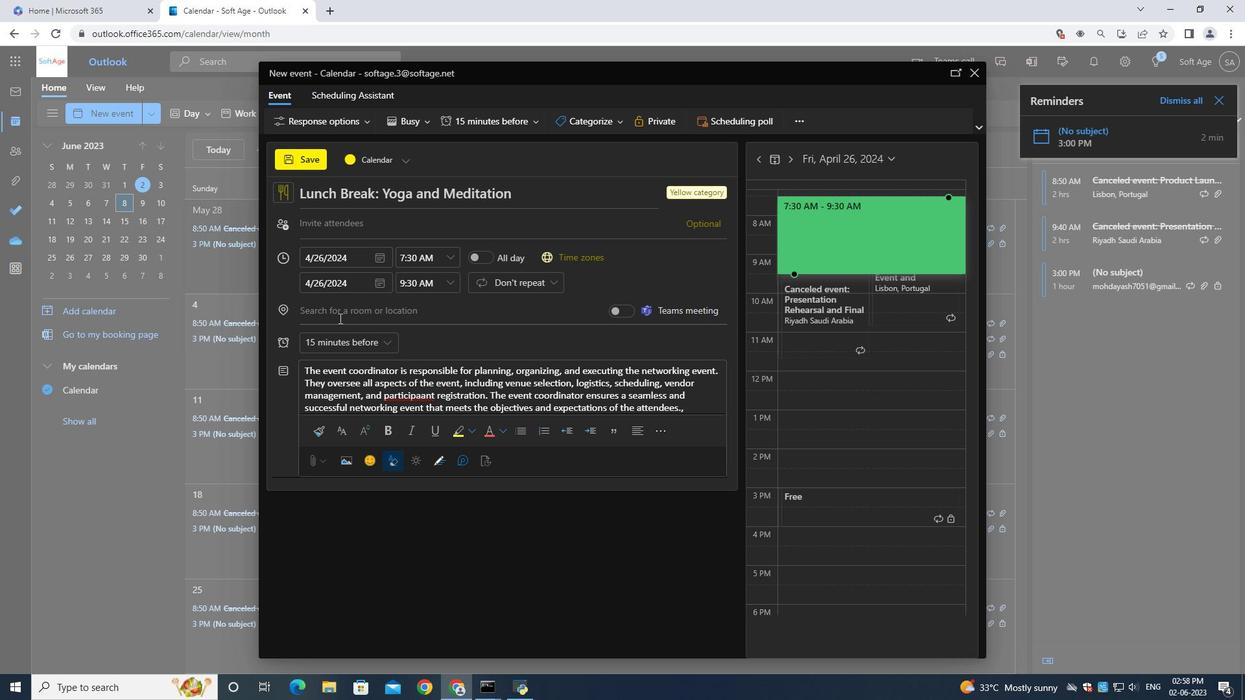 
Action: Mouse pressed left at (340, 315)
Screenshot: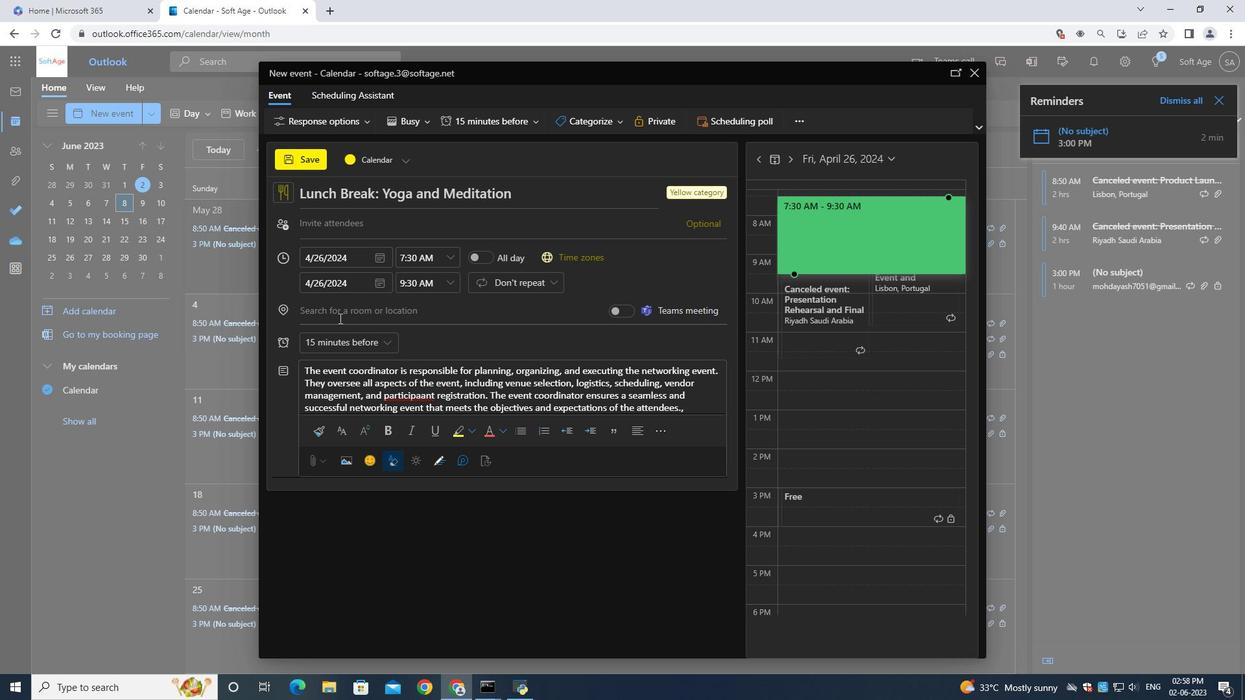 
Action: Mouse moved to (340, 315)
Screenshot: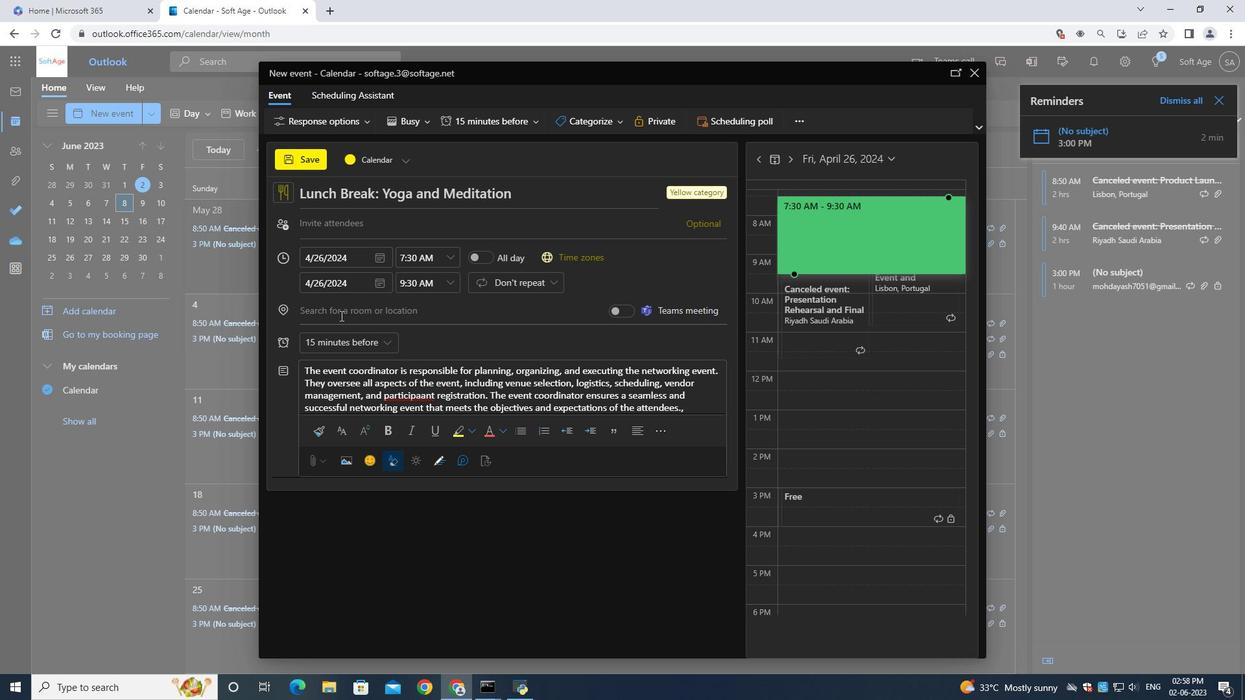 
Action: Key pressed 456<Key.space><Key.shift>Montjuic<Key.space><Key.shift>Castle,<Key.space><Key.shift>Barcelona,<Key.space><Key.shift>Spain
Screenshot: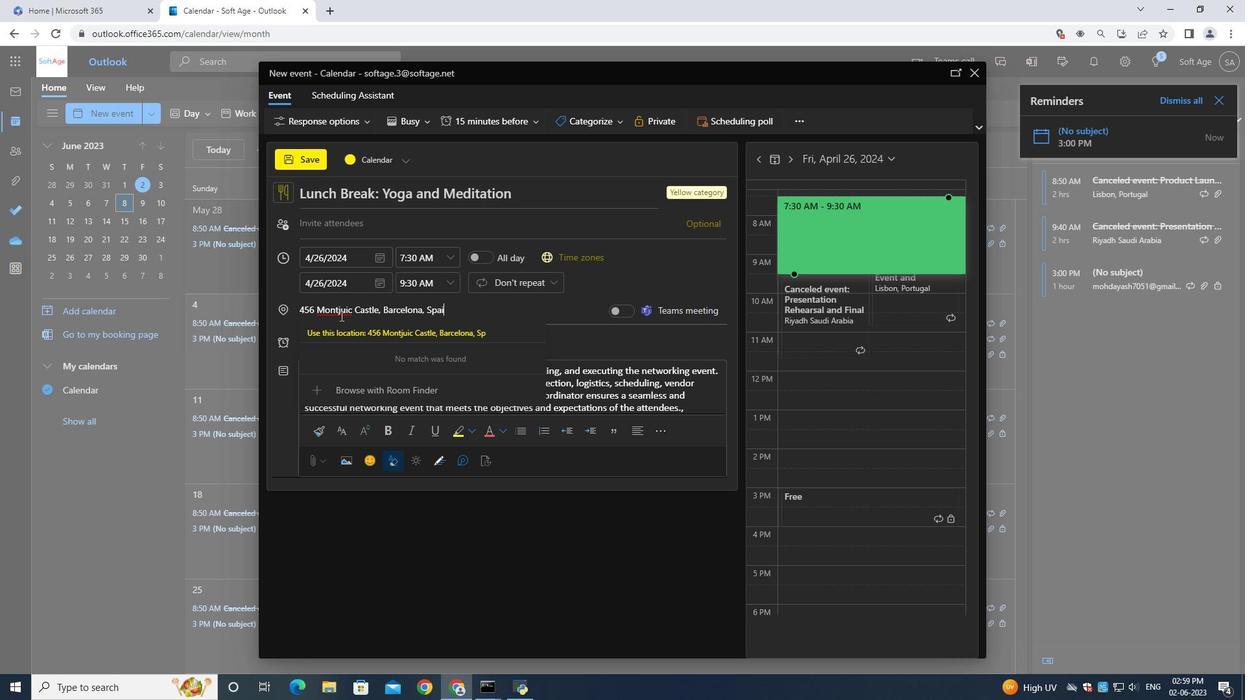 
Action: Mouse moved to (376, 222)
Screenshot: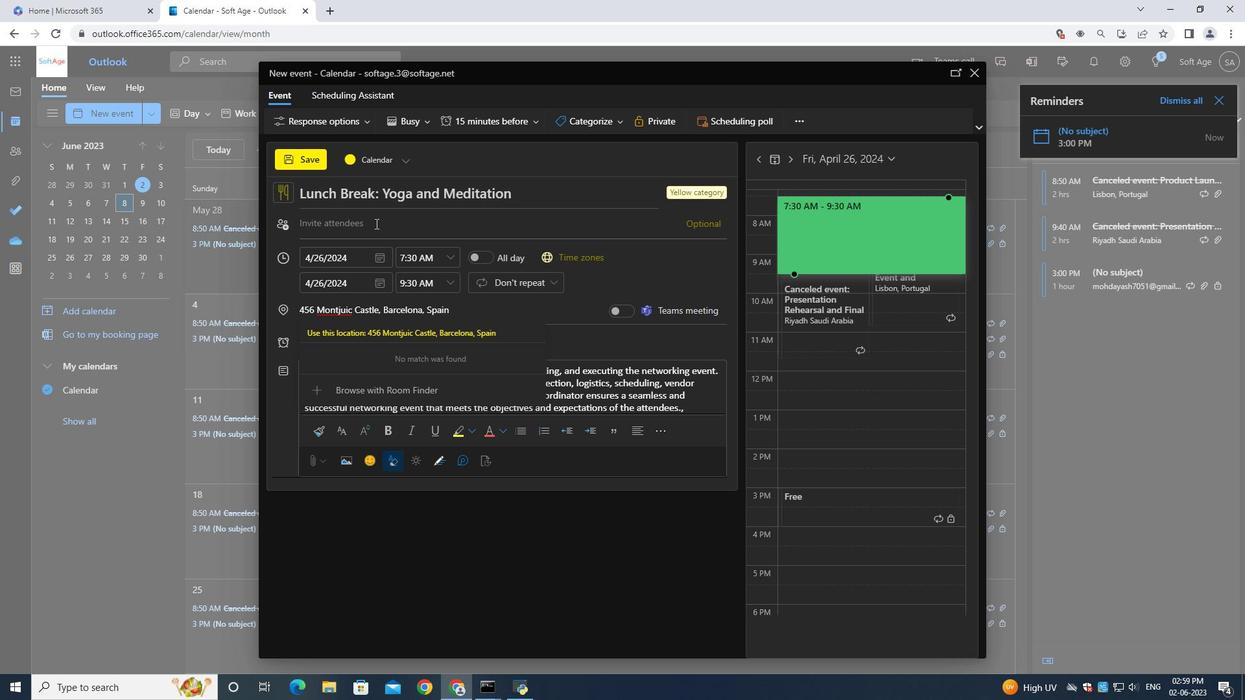 
Action: Mouse pressed left at (376, 222)
Screenshot: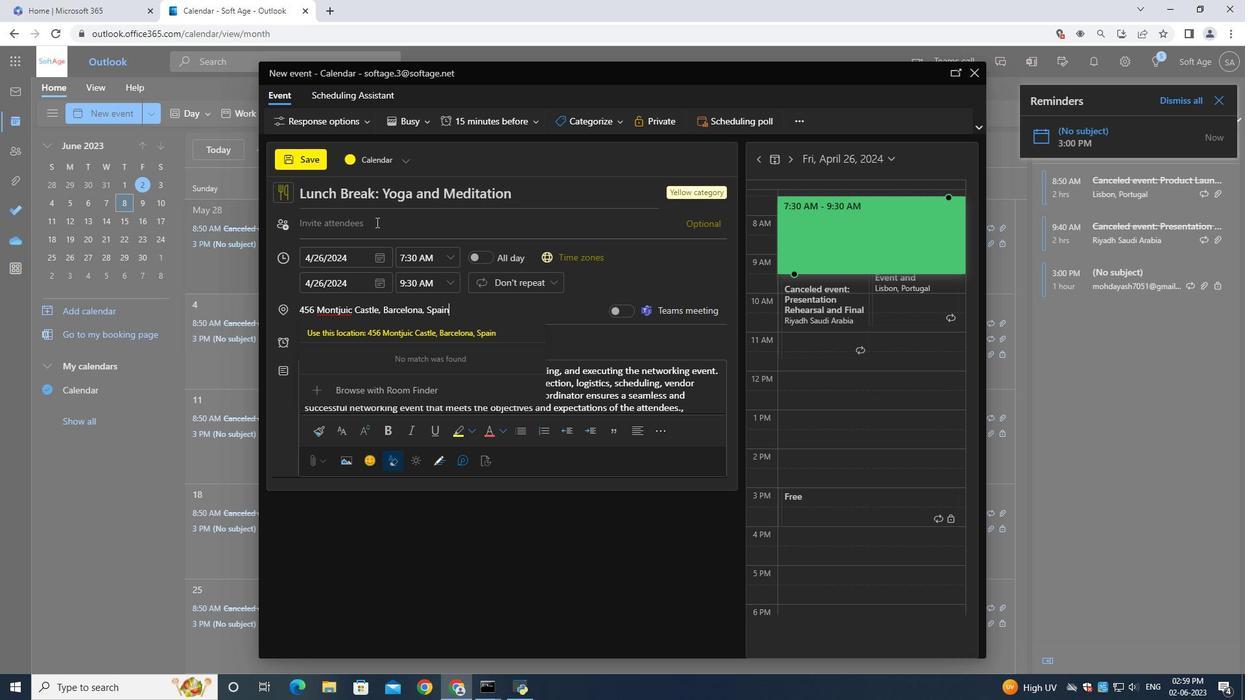
Action: Mouse moved to (376, 222)
Screenshot: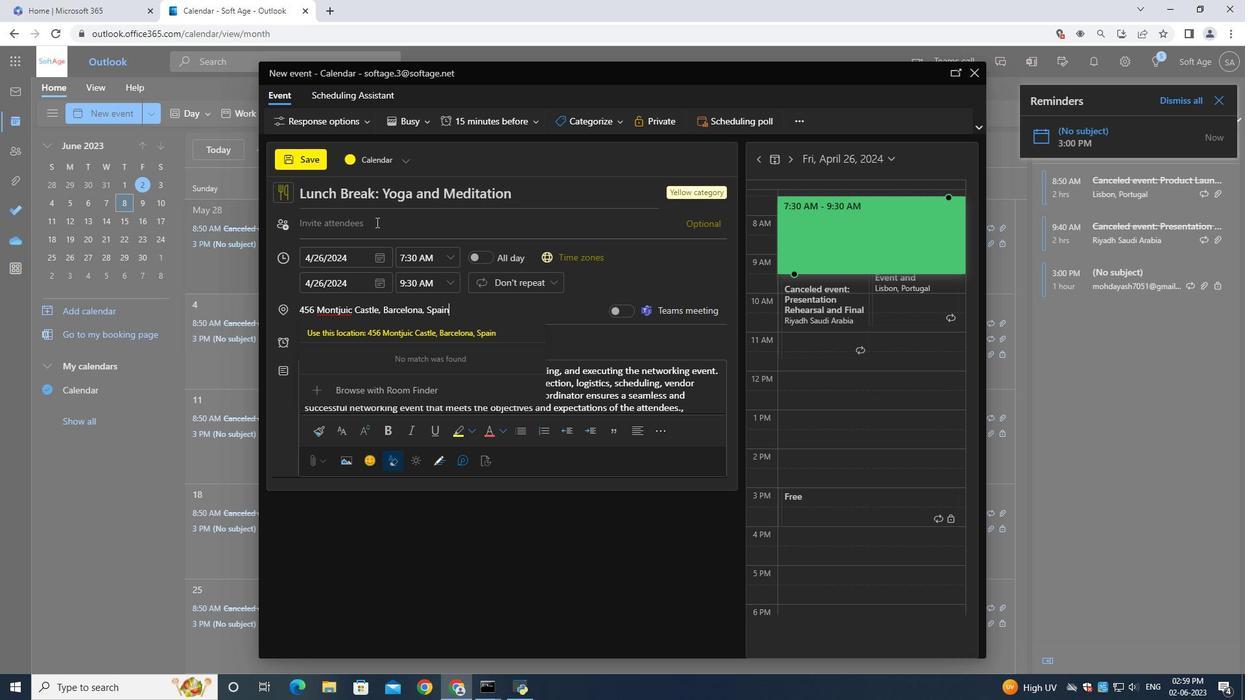 
Action: Key pressed <Key.shift>softage.4<Key.shift>@softage.net
Screenshot: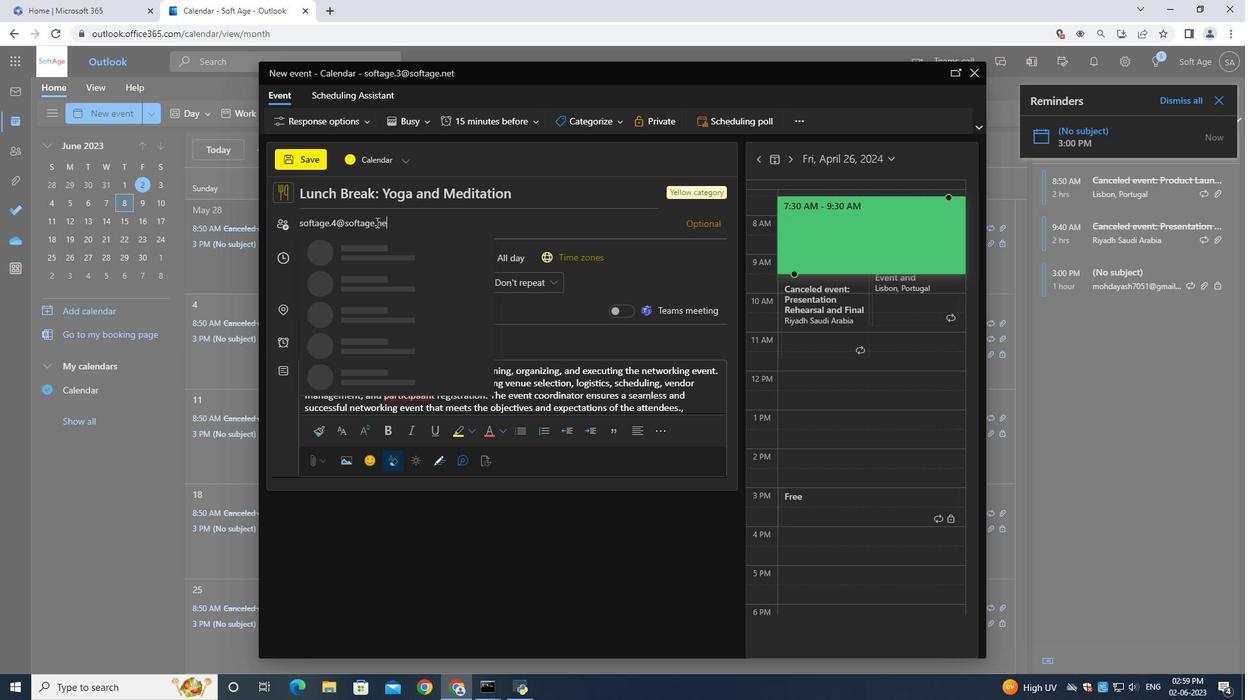 
Action: Mouse moved to (407, 253)
Screenshot: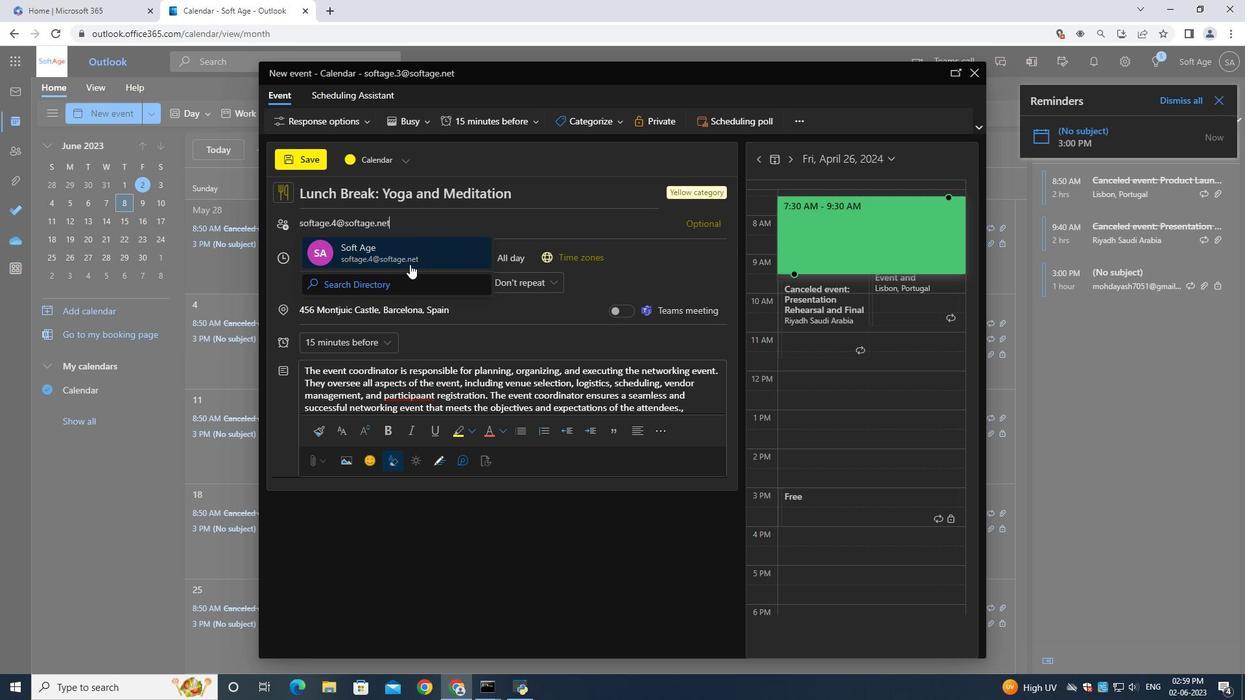 
Action: Mouse pressed left at (407, 253)
Screenshot: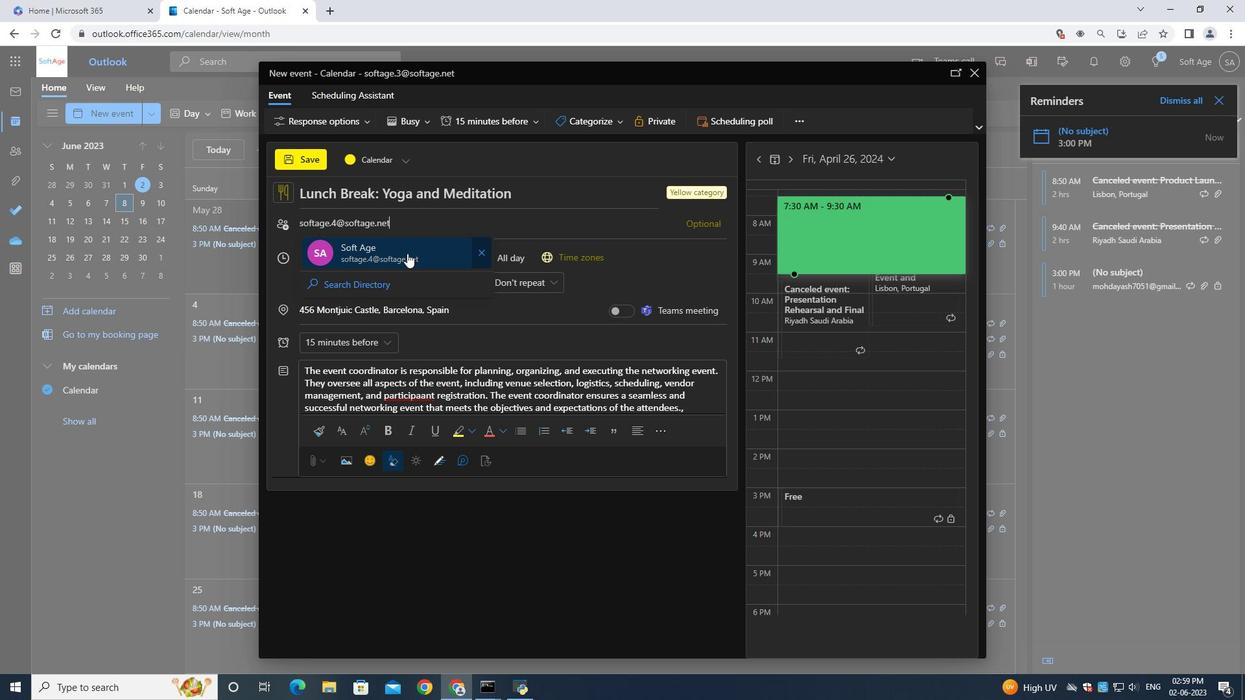 
Action: Mouse moved to (411, 232)
Screenshot: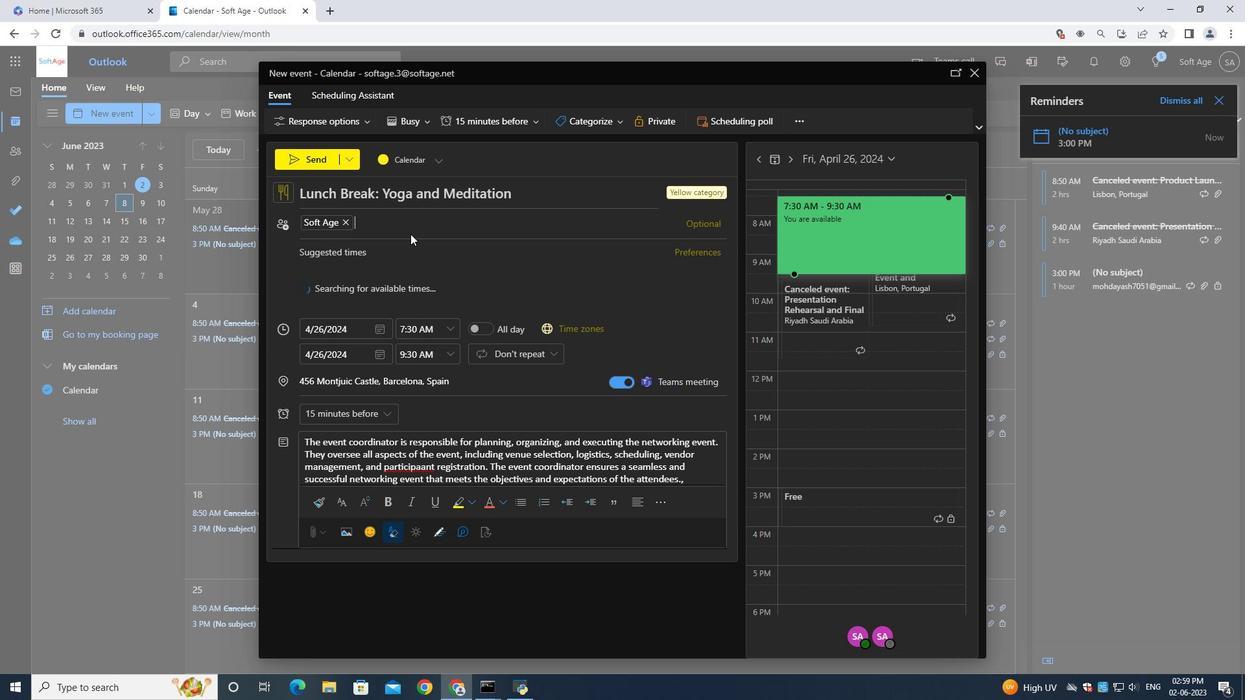 
Action: Key pressed <Key.shift>Softahe.<Key.backspace><Key.backspace><Key.backspace>ge.2<Key.shift>@softage.net
Screenshot: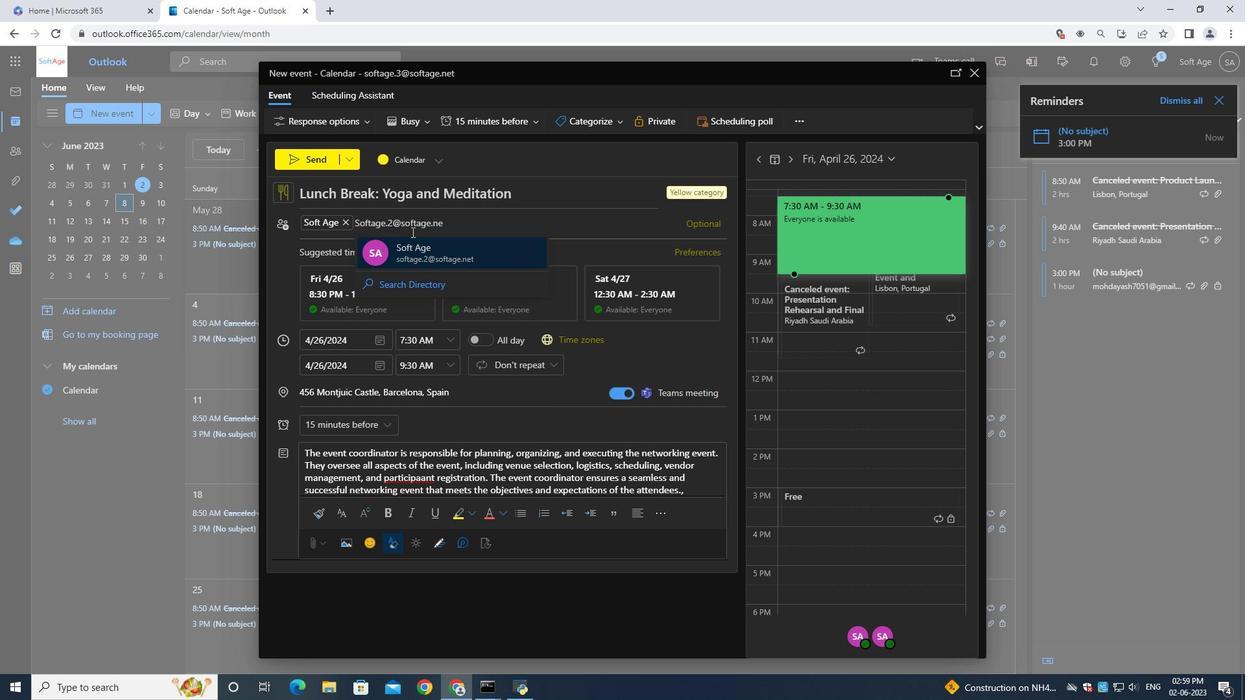 
Action: Mouse moved to (424, 247)
Screenshot: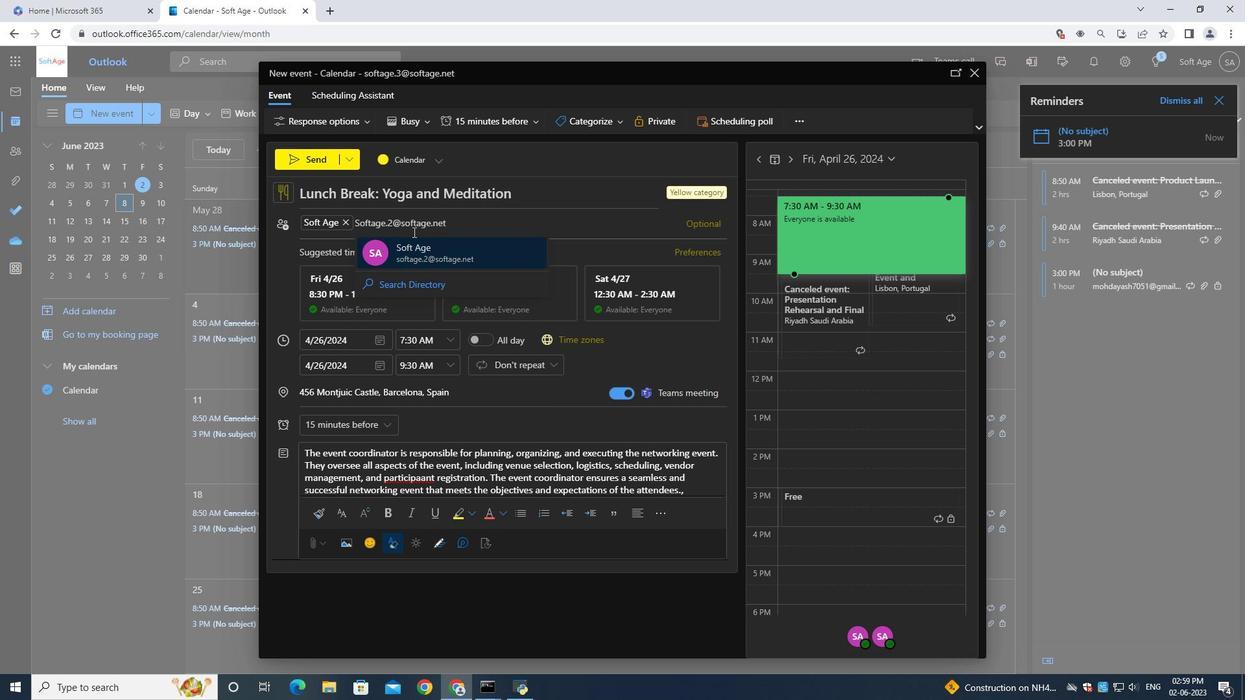 
Action: Mouse pressed left at (424, 247)
Screenshot: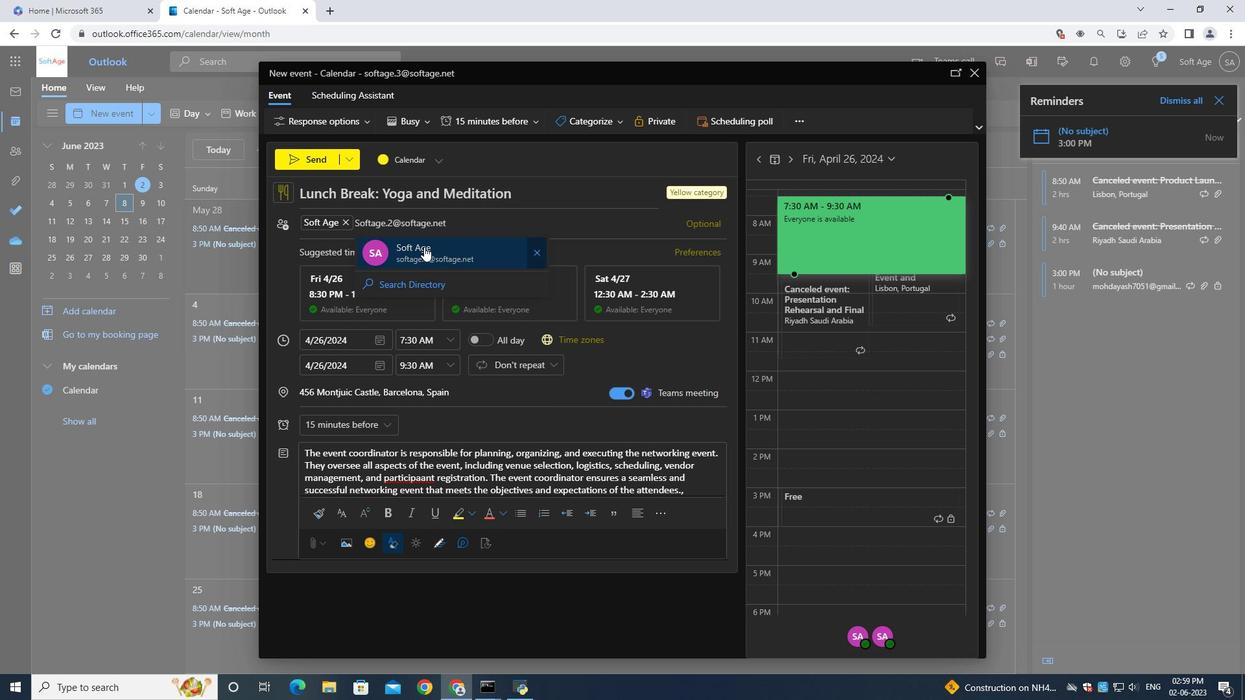 
Action: Mouse moved to (341, 423)
Screenshot: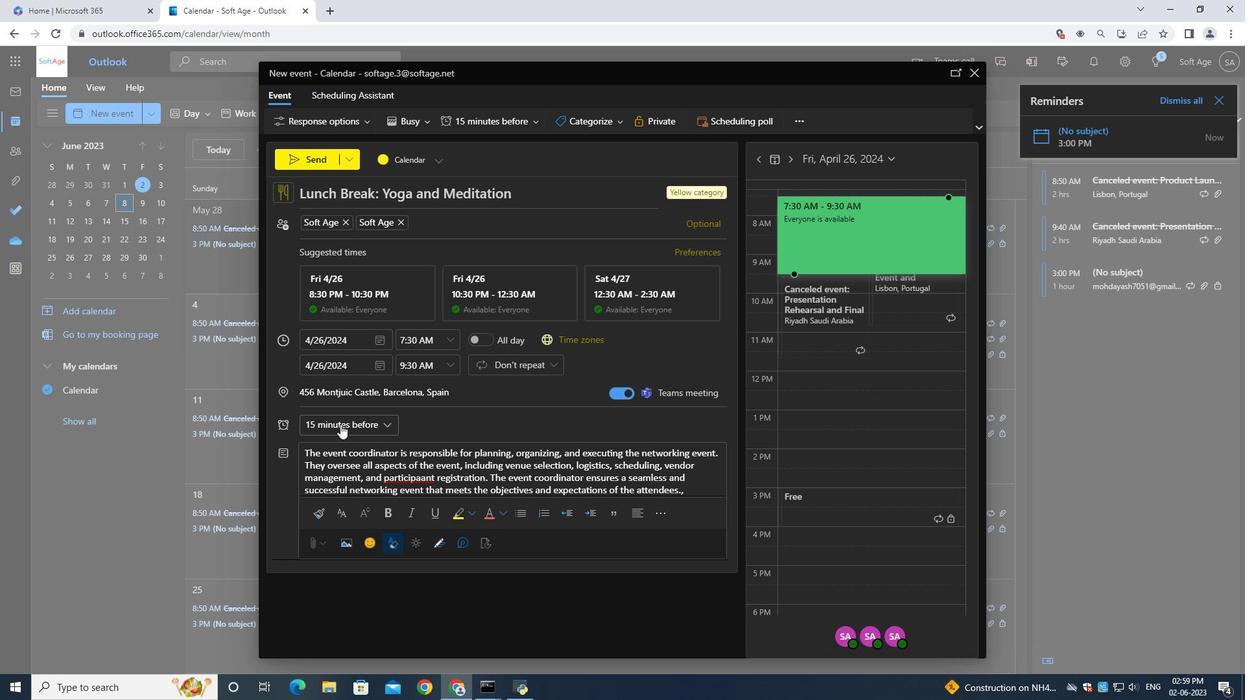 
Action: Mouse pressed left at (341, 423)
Screenshot: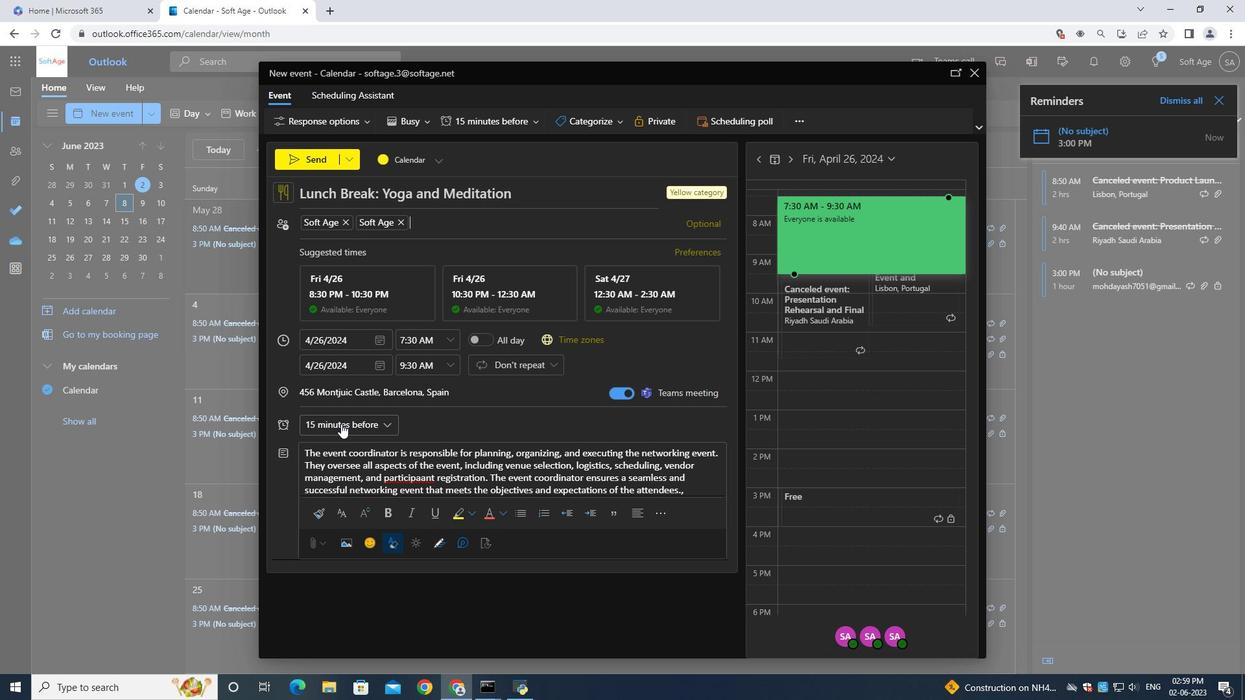 
Action: Mouse moved to (352, 242)
Screenshot: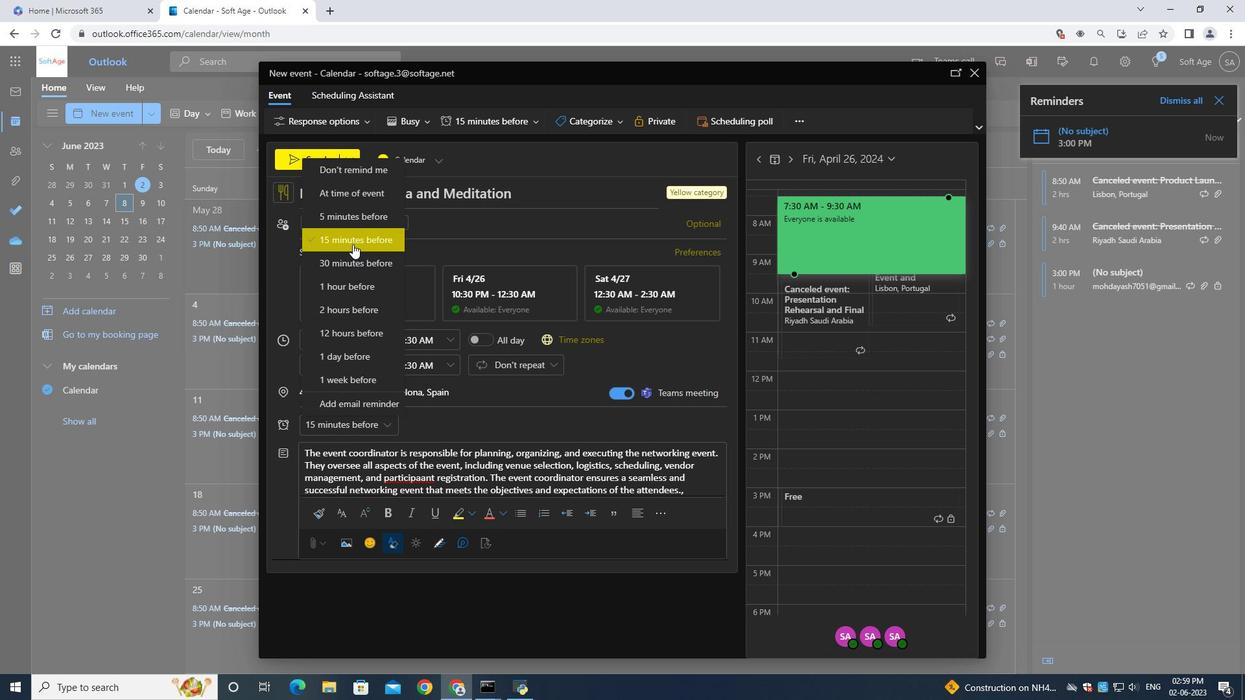 
Action: Mouse pressed left at (352, 242)
Screenshot: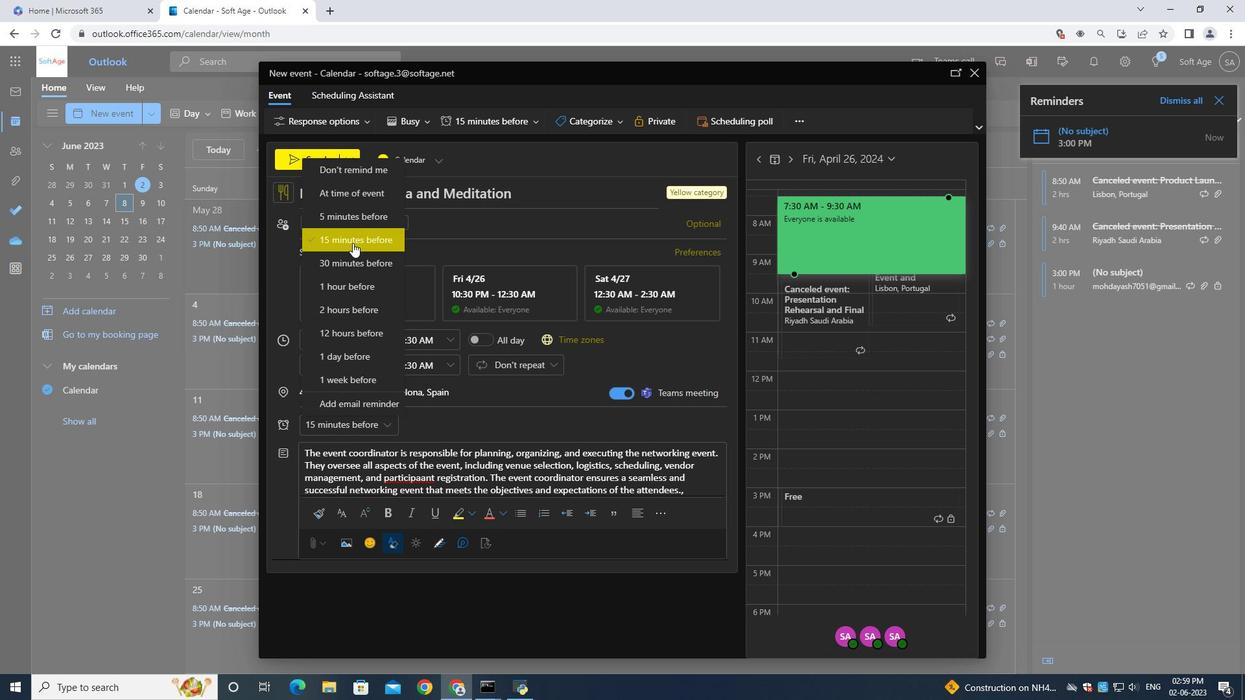 
Action: Mouse moved to (315, 160)
Screenshot: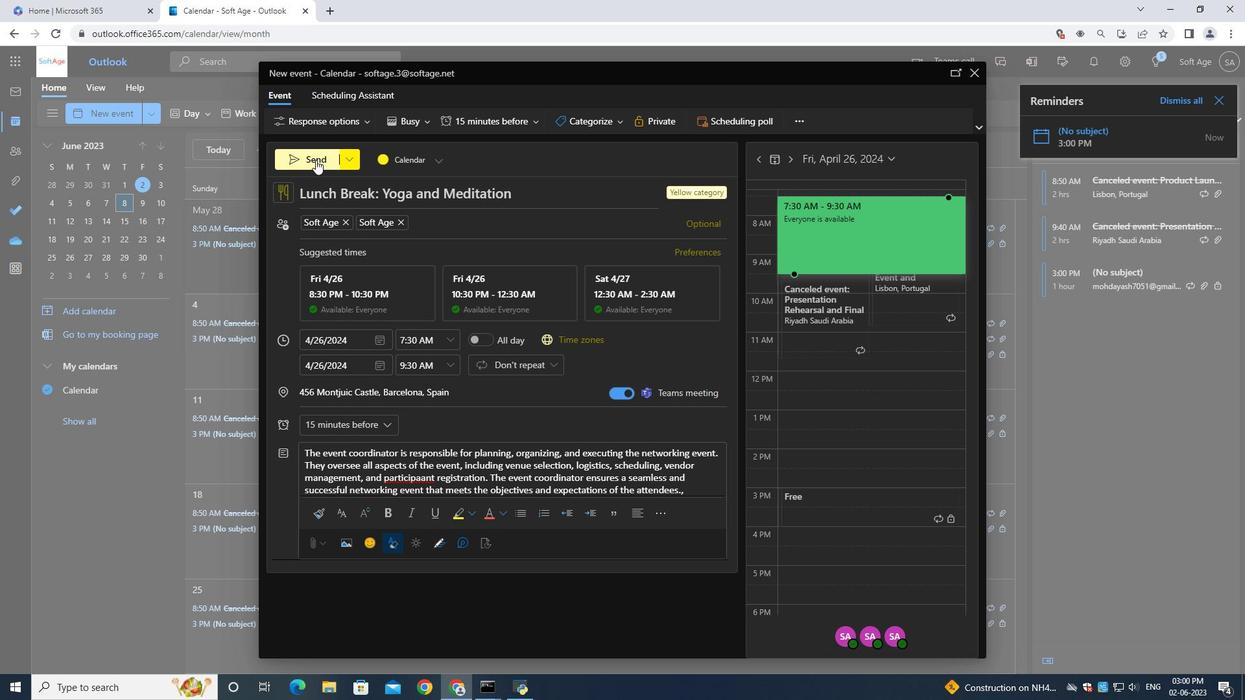 
Action: Mouse pressed left at (315, 160)
Screenshot: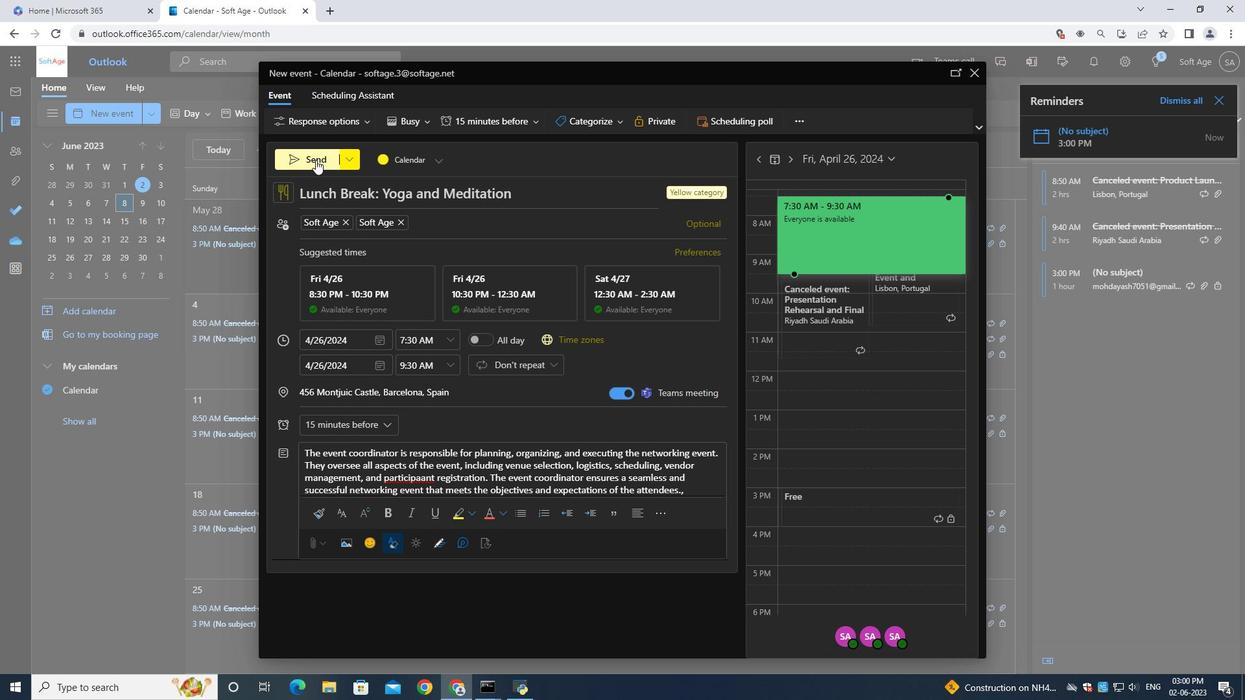 
Action: Mouse moved to (334, 170)
Screenshot: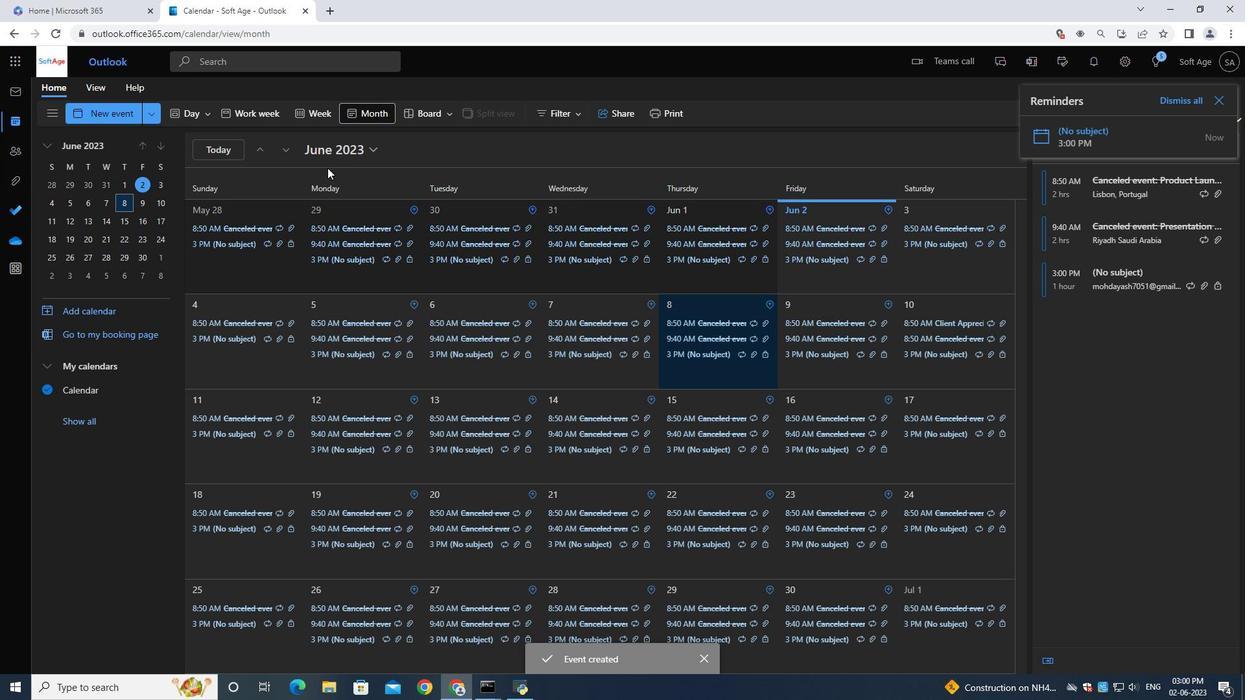 
